 Task: Search one way flight ticket for 1 adult, 6 children, 1 infant in seat and 1 infant on lap in business from New Orleans: Louis Armstrong New Orleans International Airport to Evansville: Evansville Regional Airport on 5-3-2023. Choice of flights is American. Number of bags: 8 checked bags. Price is upto 85000. Outbound departure time preference is 19:15.
Action: Mouse moved to (266, 103)
Screenshot: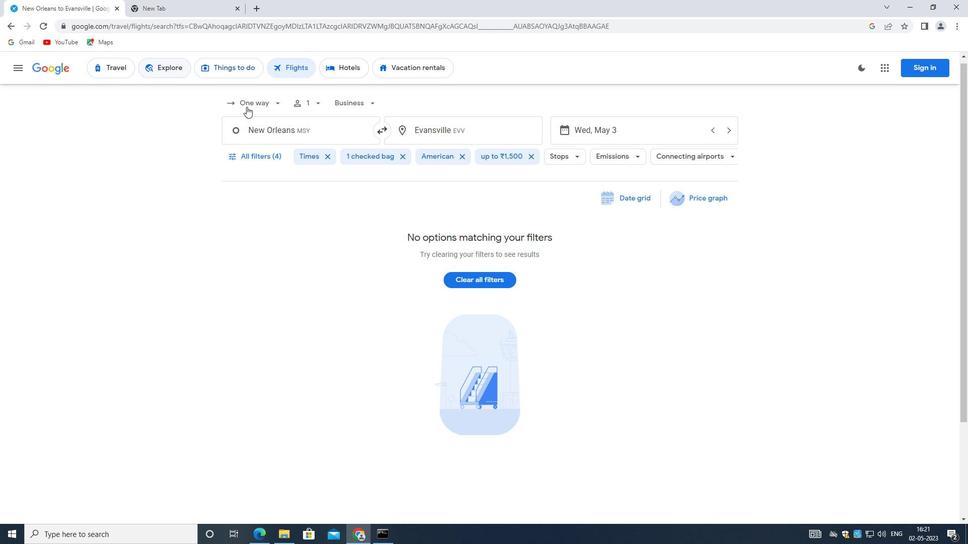 
Action: Mouse pressed left at (266, 103)
Screenshot: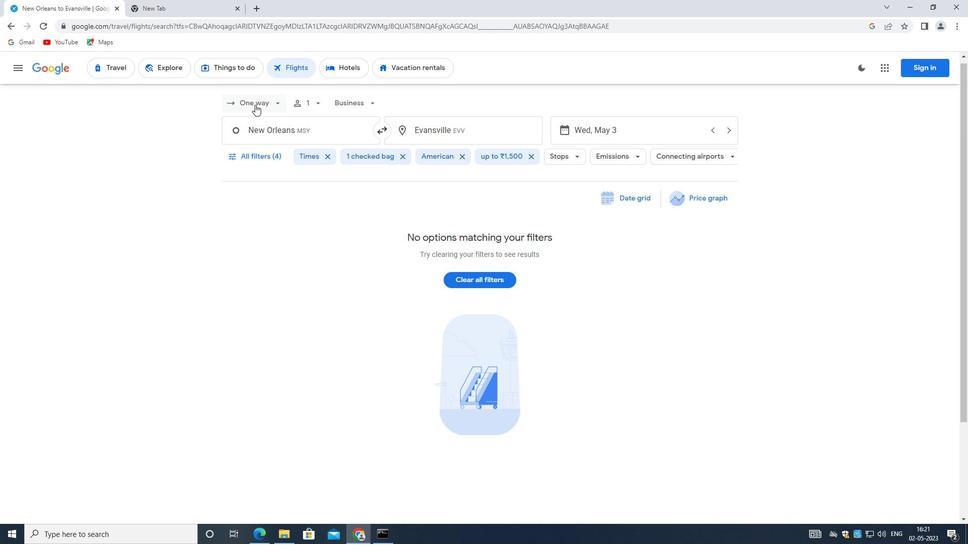 
Action: Mouse moved to (274, 146)
Screenshot: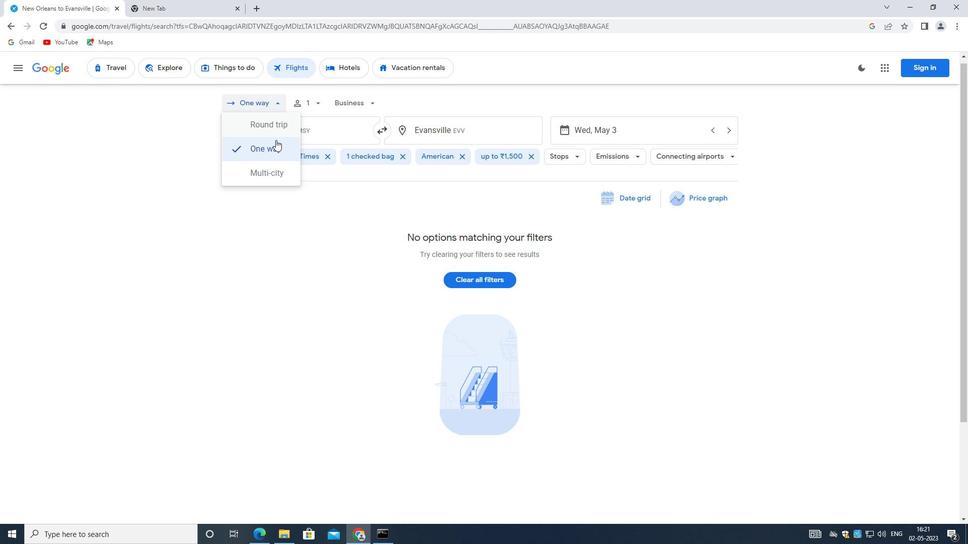 
Action: Mouse pressed left at (274, 146)
Screenshot: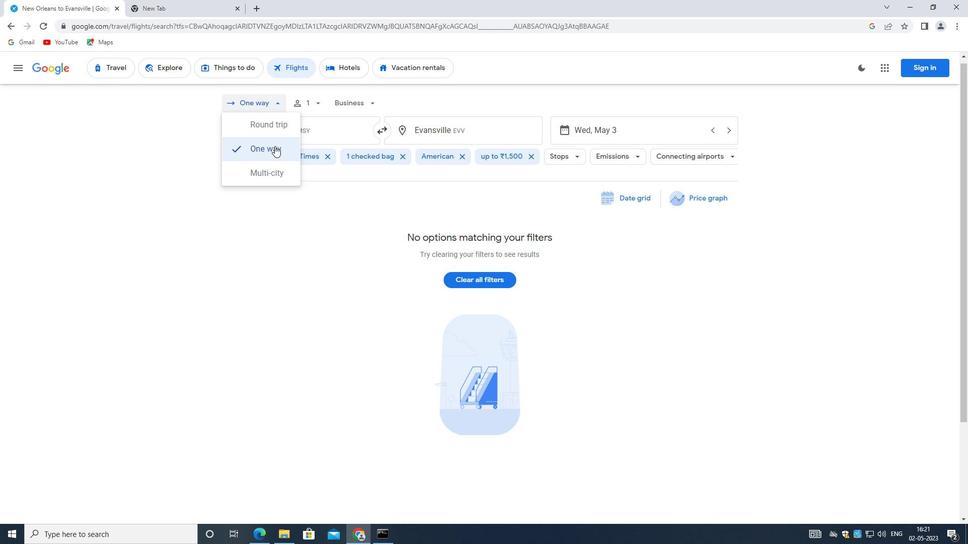 
Action: Mouse moved to (317, 103)
Screenshot: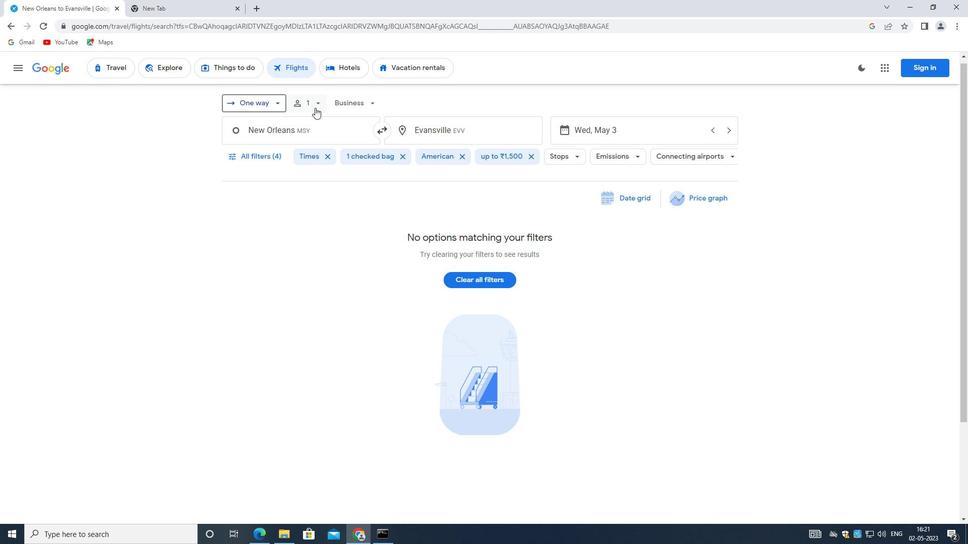 
Action: Mouse pressed left at (317, 103)
Screenshot: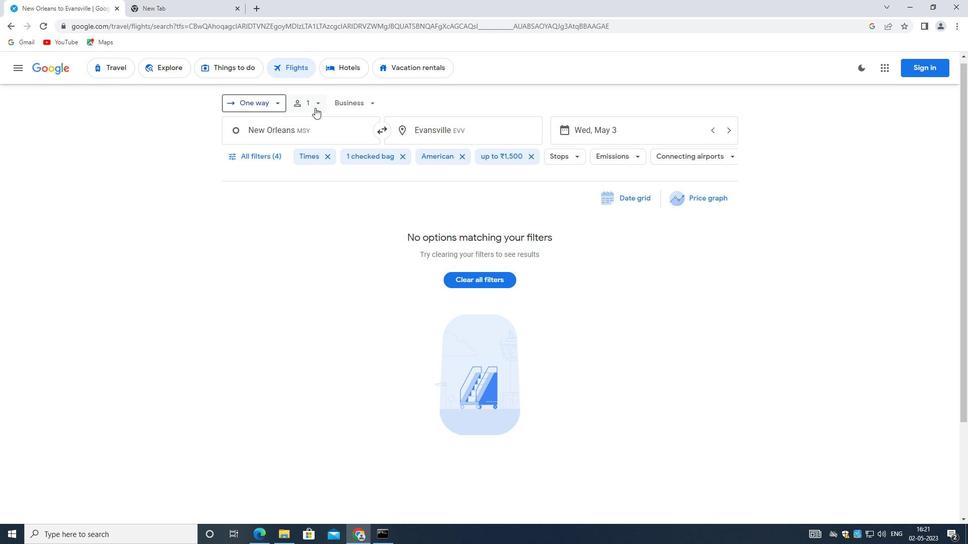 
Action: Mouse moved to (397, 151)
Screenshot: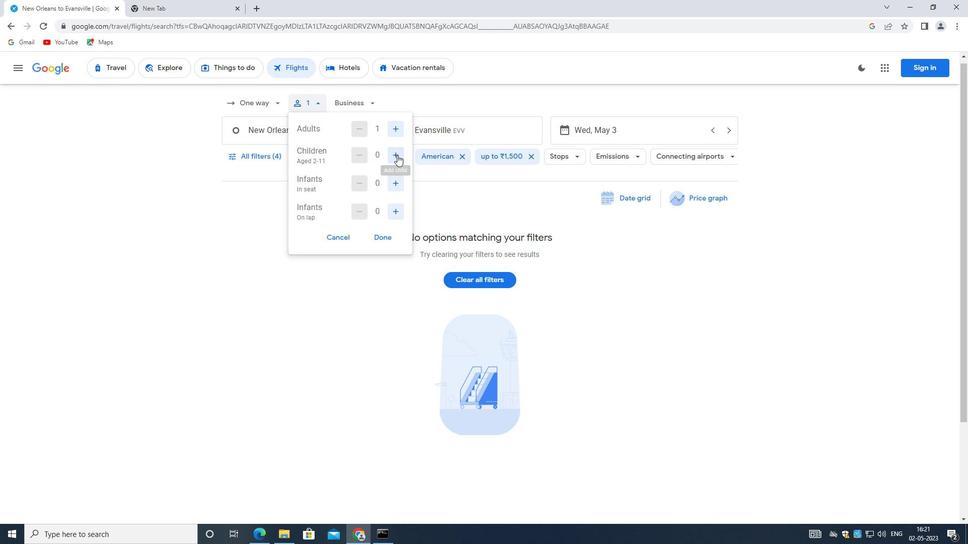 
Action: Mouse pressed left at (397, 151)
Screenshot: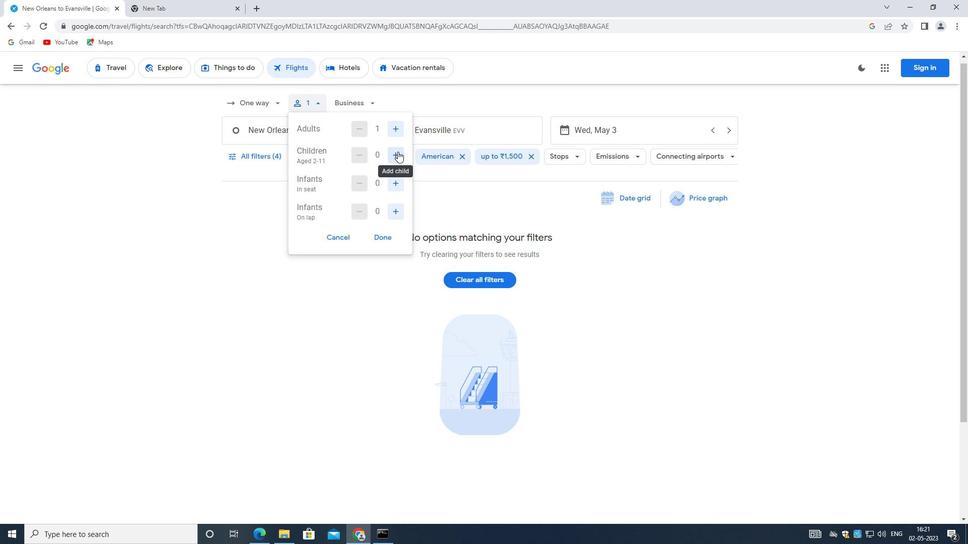 
Action: Mouse pressed left at (397, 151)
Screenshot: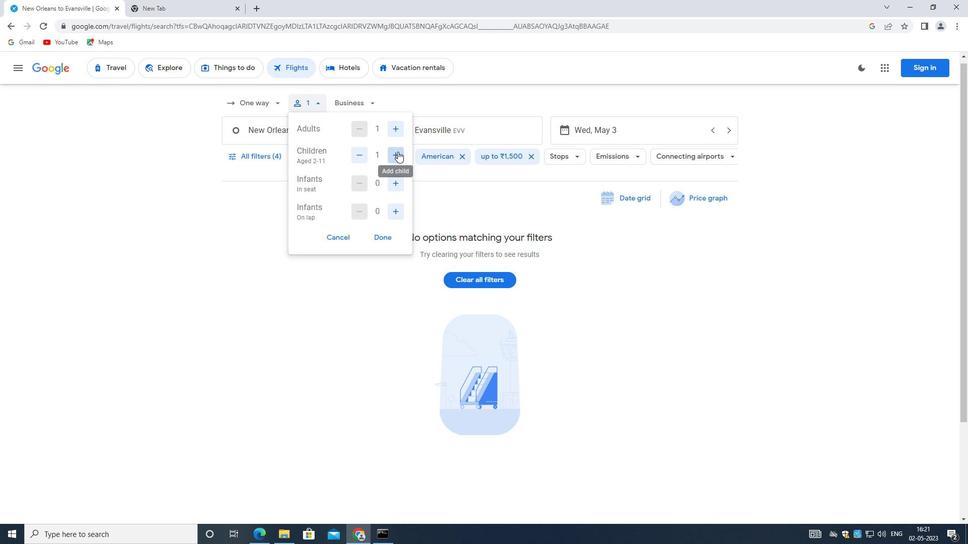 
Action: Mouse moved to (398, 152)
Screenshot: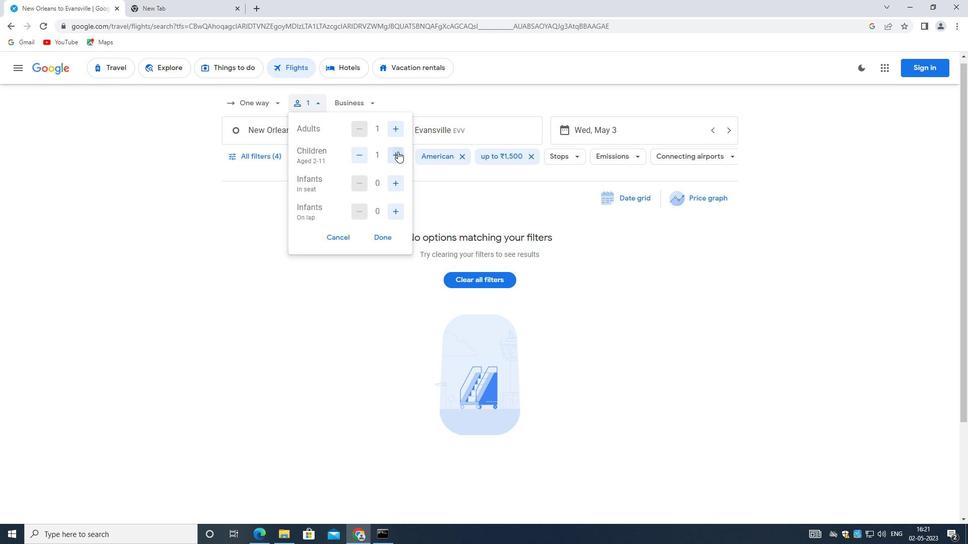 
Action: Mouse pressed left at (398, 152)
Screenshot: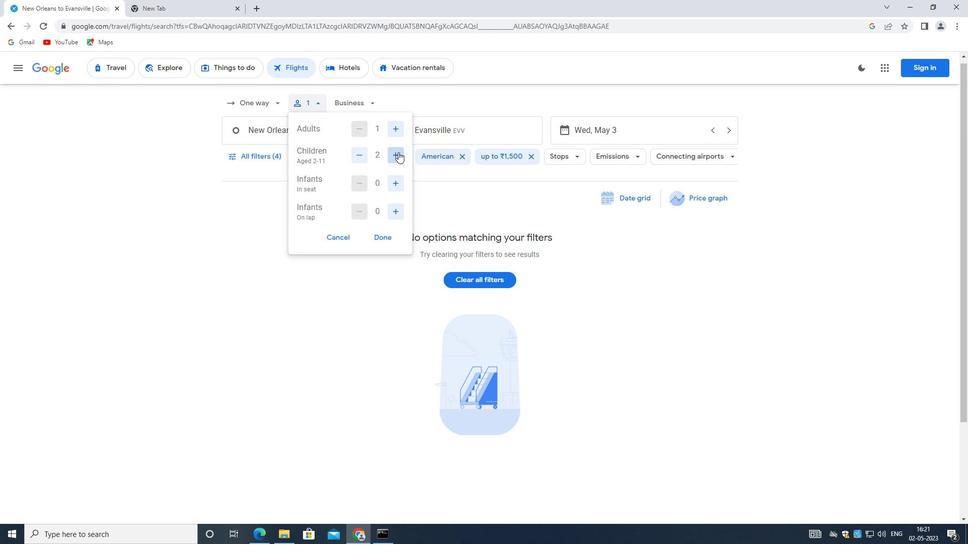 
Action: Mouse moved to (400, 154)
Screenshot: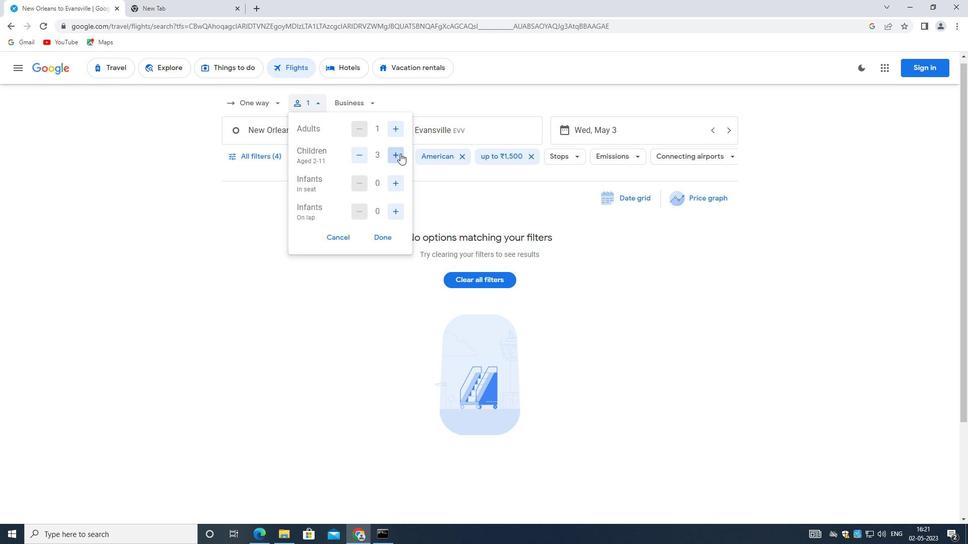 
Action: Mouse pressed left at (400, 154)
Screenshot: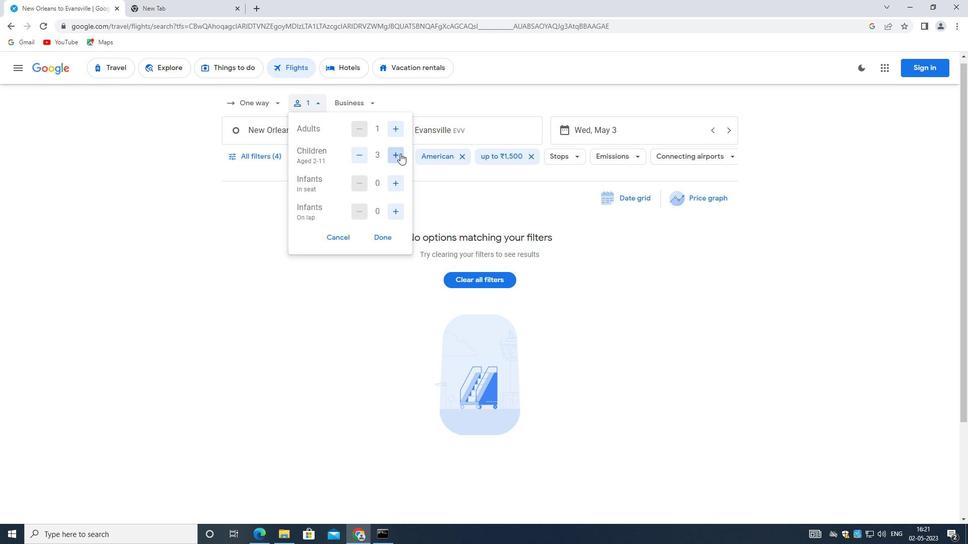 
Action: Mouse pressed left at (400, 154)
Screenshot: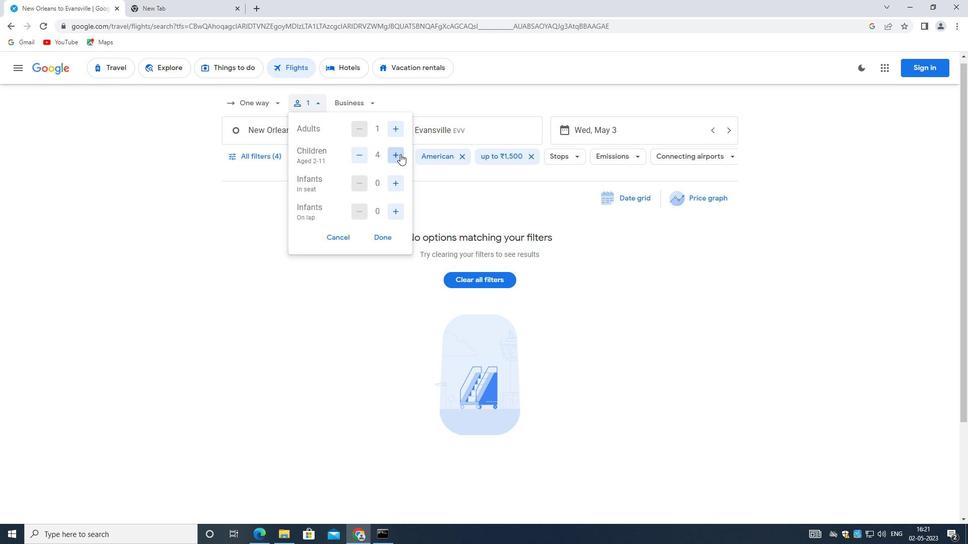 
Action: Mouse moved to (400, 154)
Screenshot: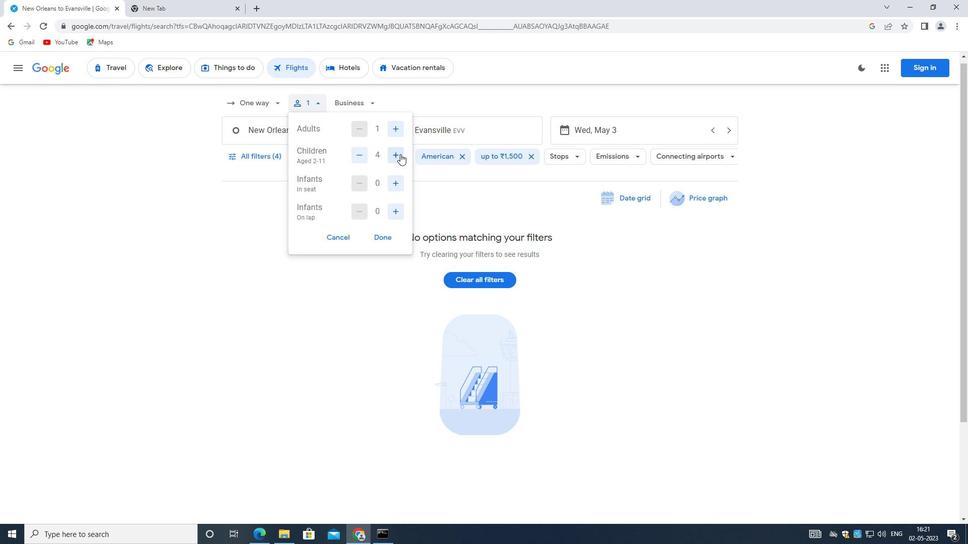
Action: Mouse pressed left at (400, 154)
Screenshot: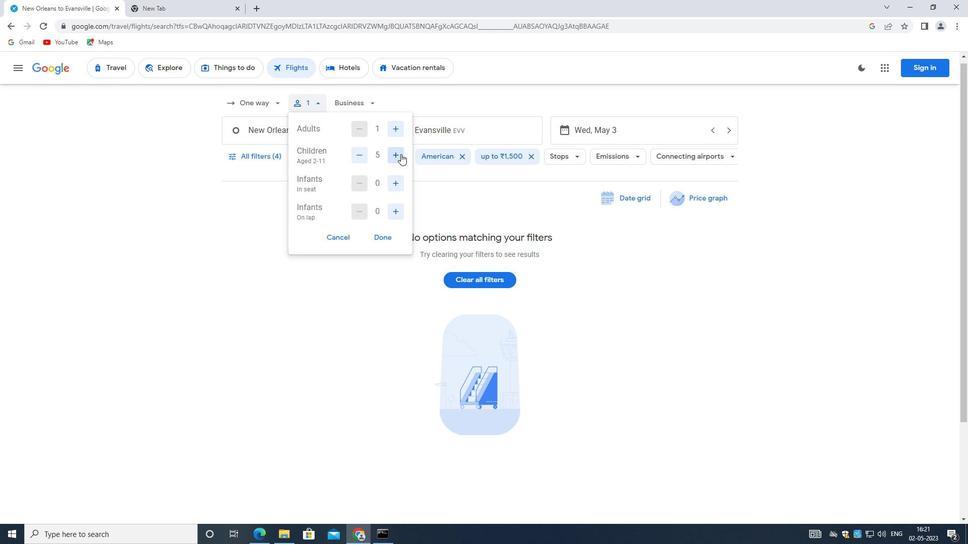 
Action: Mouse moved to (396, 184)
Screenshot: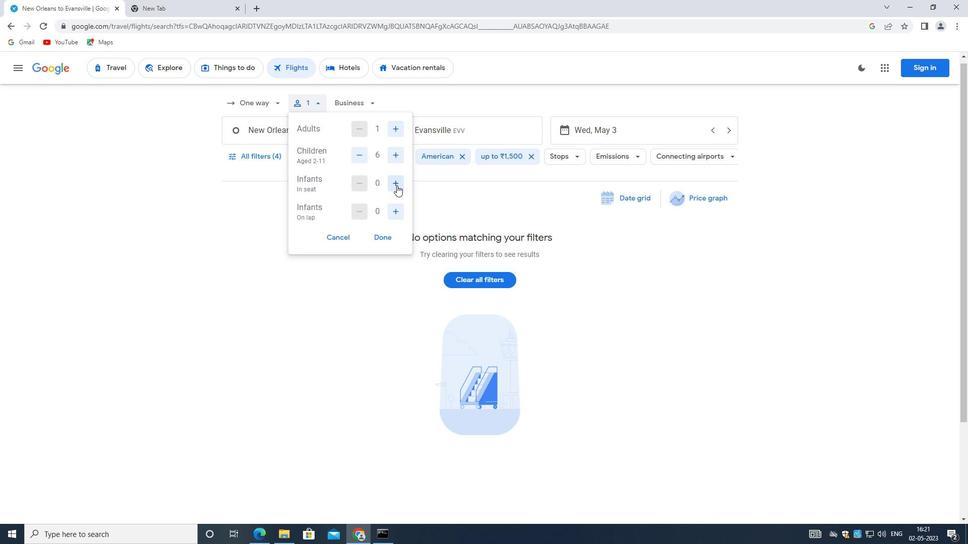 
Action: Mouse pressed left at (396, 184)
Screenshot: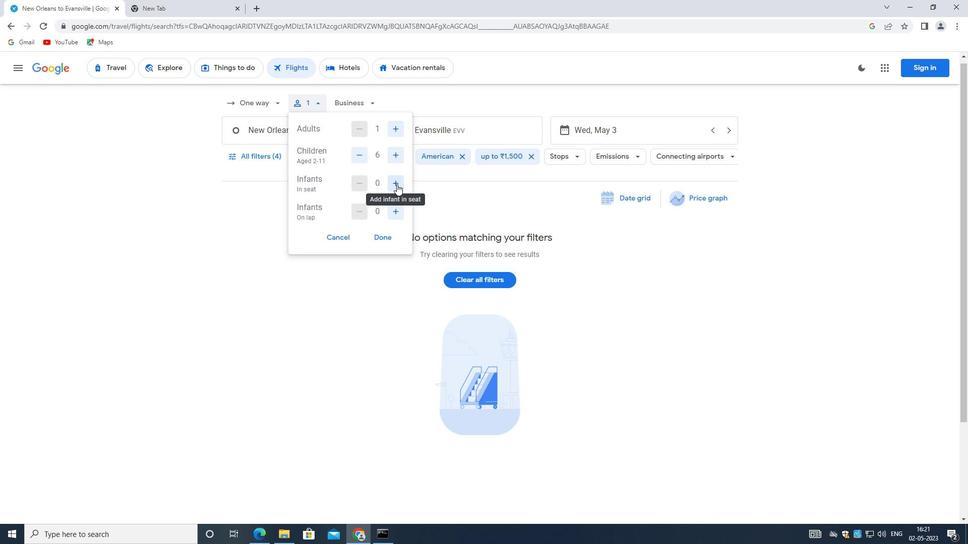 
Action: Mouse moved to (397, 210)
Screenshot: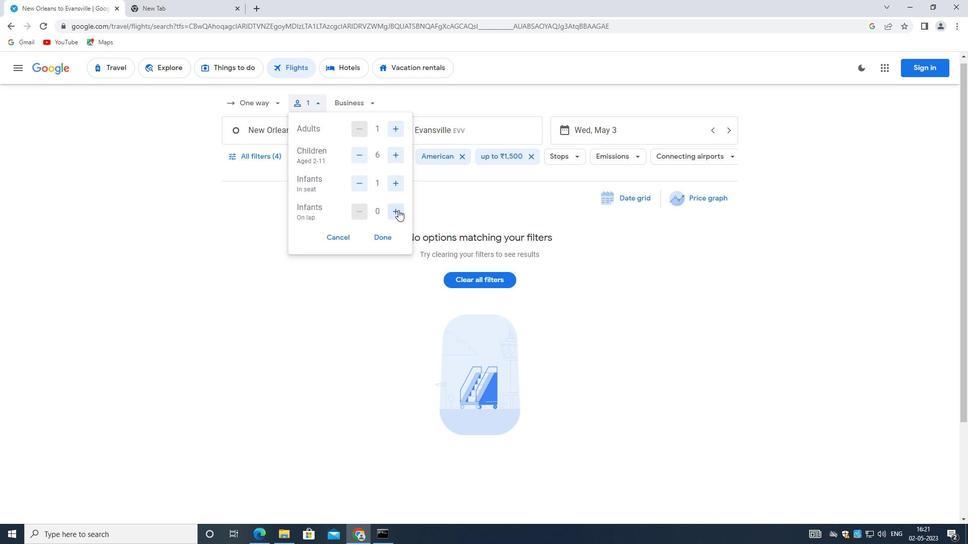 
Action: Mouse pressed left at (397, 210)
Screenshot: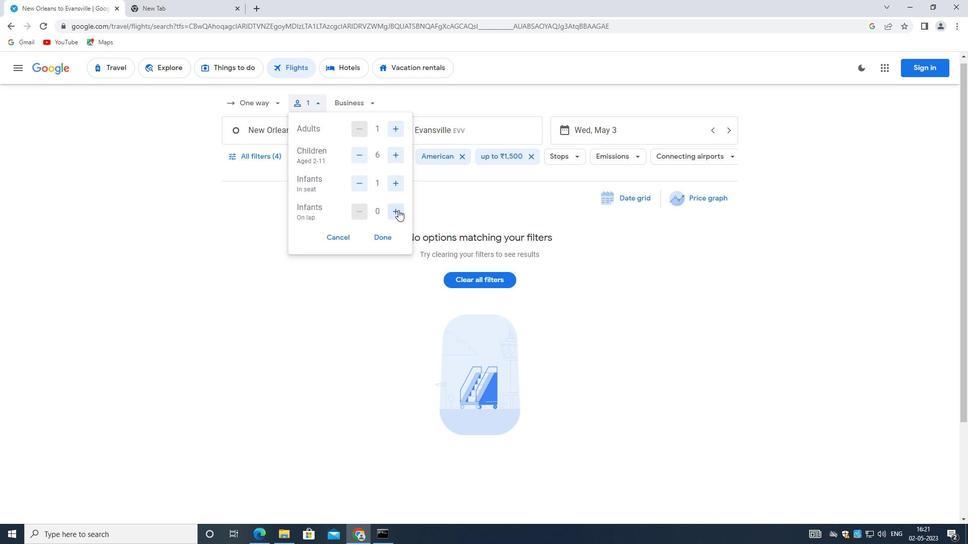 
Action: Mouse moved to (382, 236)
Screenshot: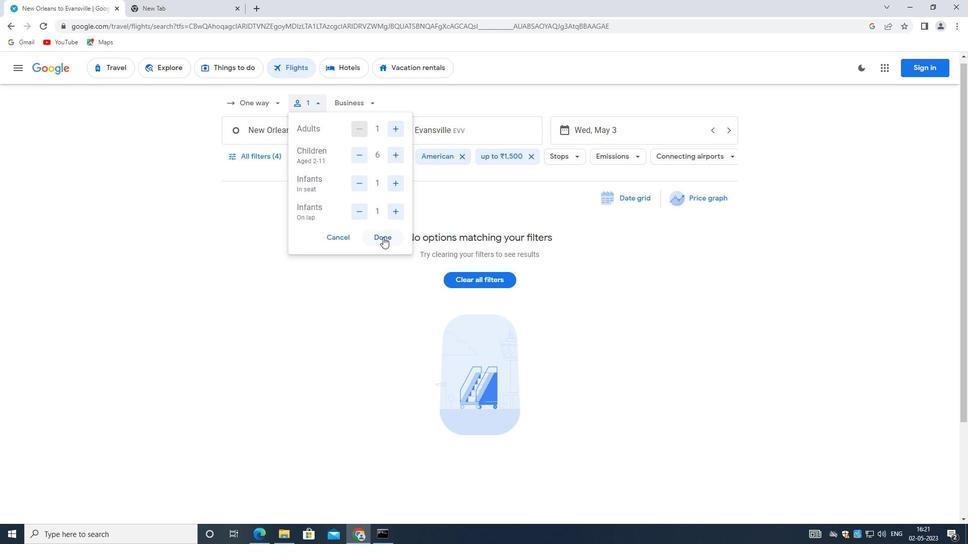 
Action: Mouse pressed left at (382, 236)
Screenshot: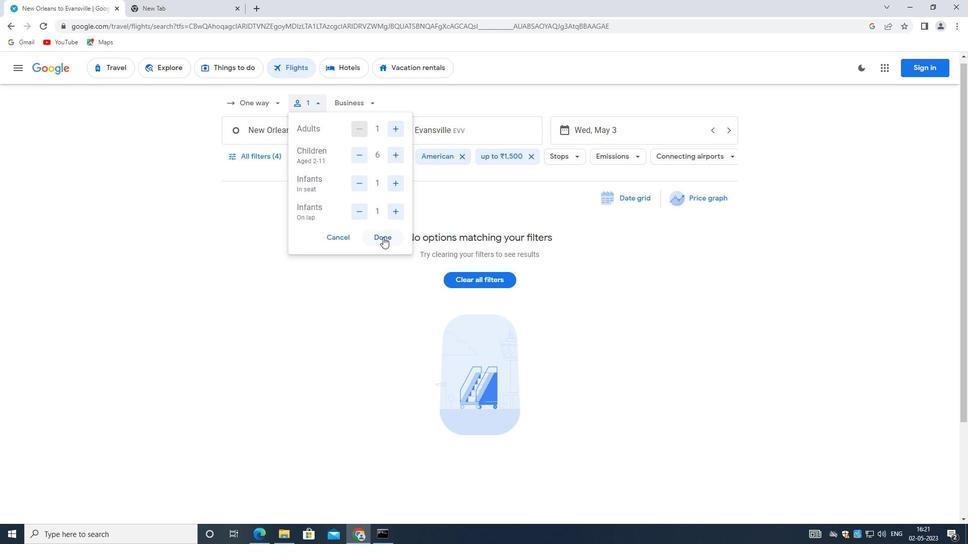 
Action: Mouse moved to (348, 101)
Screenshot: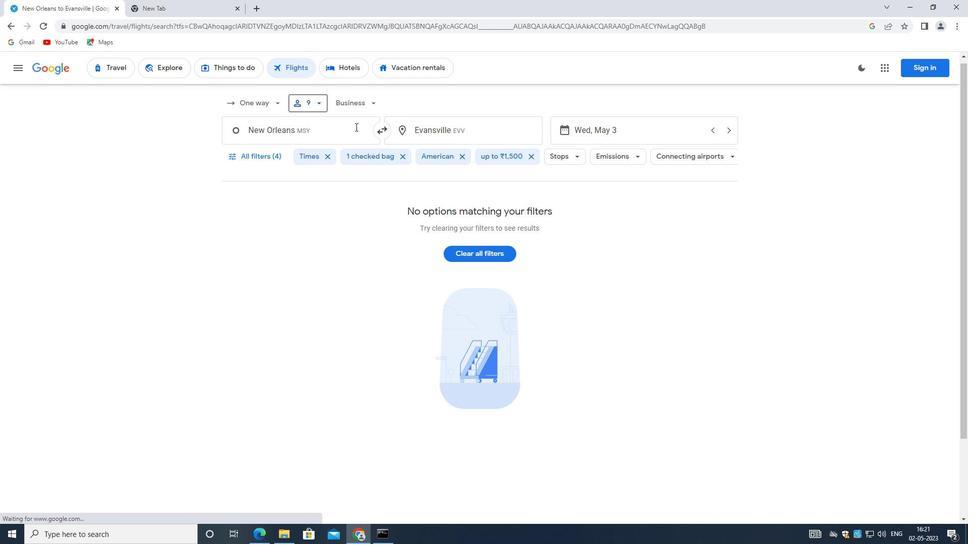 
Action: Mouse pressed left at (348, 101)
Screenshot: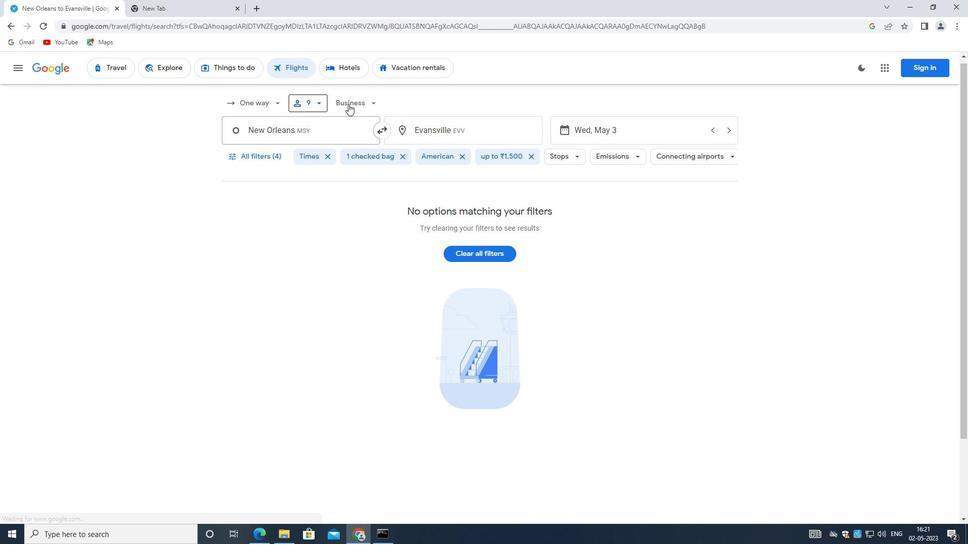 
Action: Mouse moved to (385, 168)
Screenshot: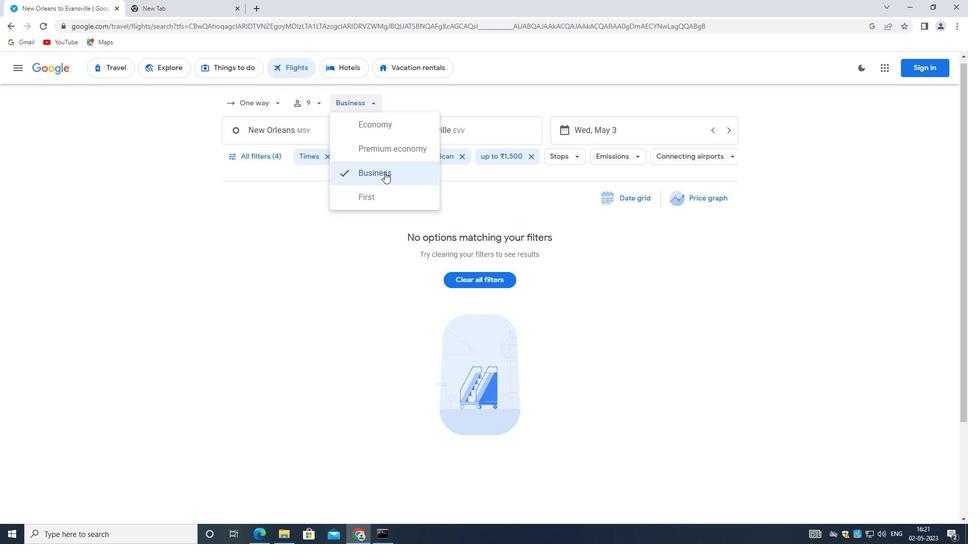 
Action: Mouse pressed left at (385, 168)
Screenshot: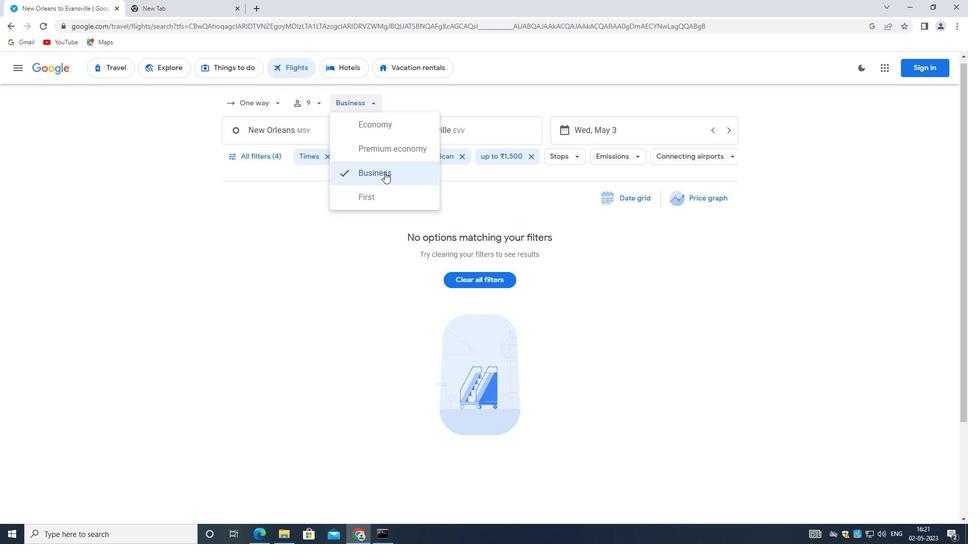 
Action: Mouse moved to (296, 126)
Screenshot: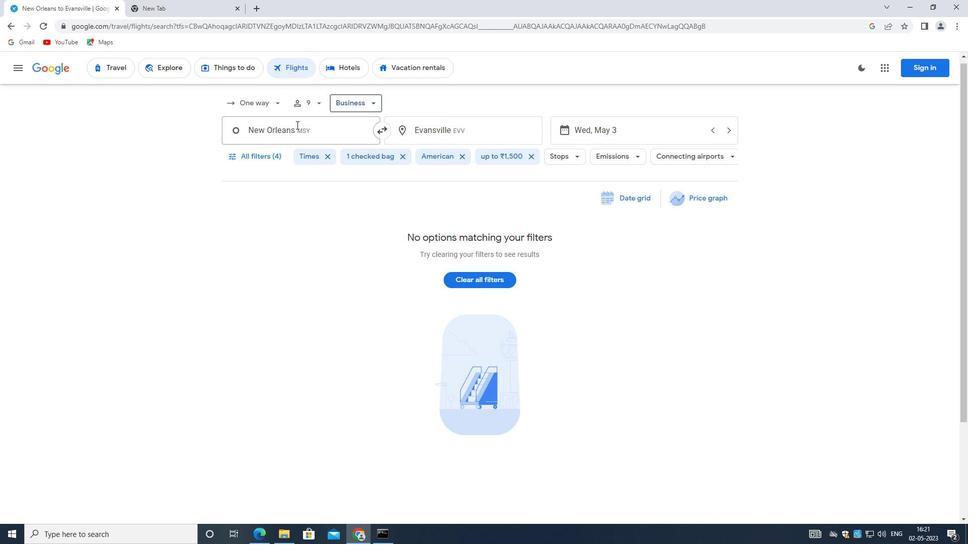 
Action: Mouse pressed left at (296, 126)
Screenshot: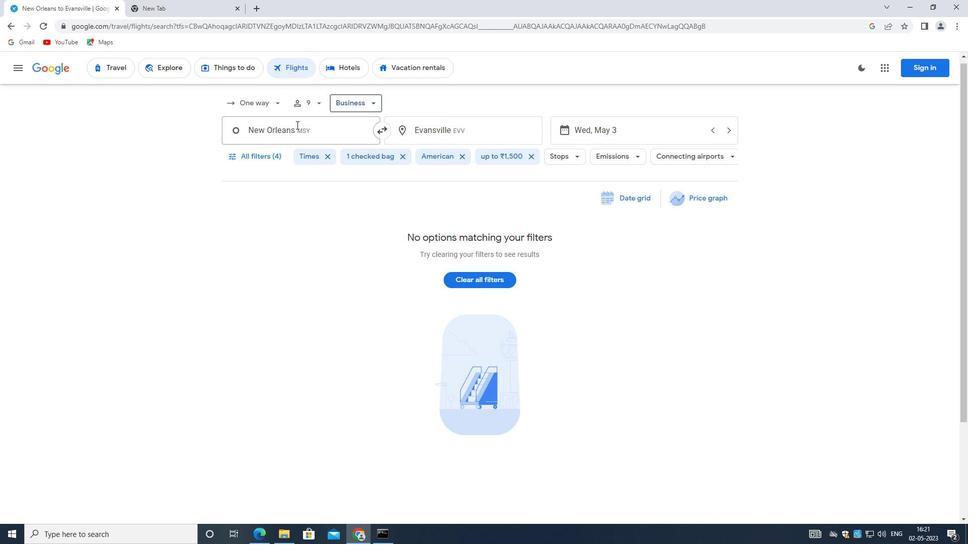 
Action: Mouse moved to (305, 160)
Screenshot: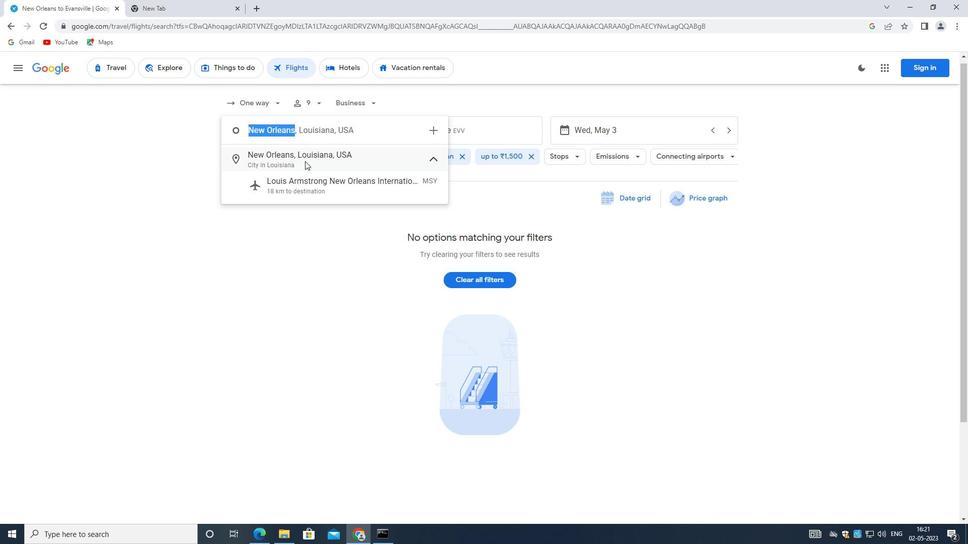 
Action: Mouse pressed left at (305, 160)
Screenshot: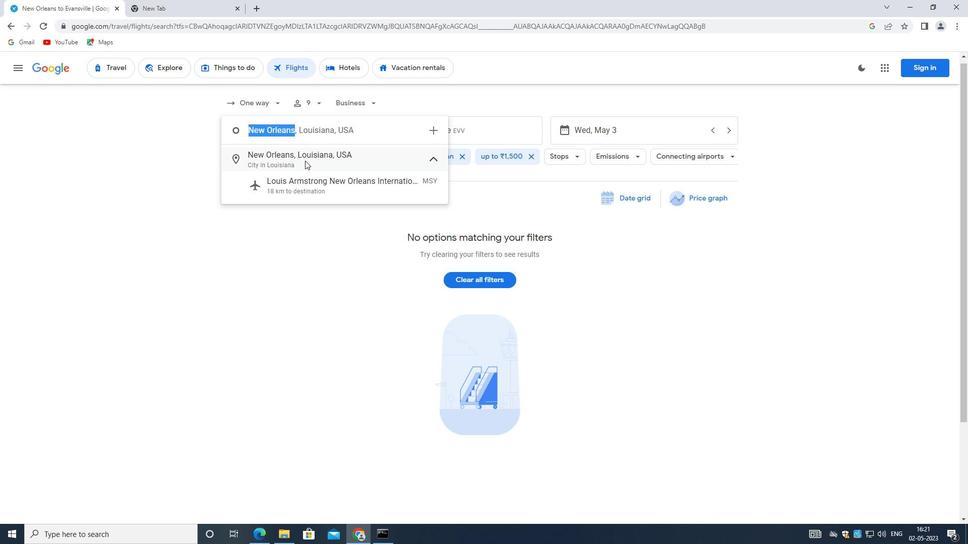 
Action: Mouse moved to (438, 130)
Screenshot: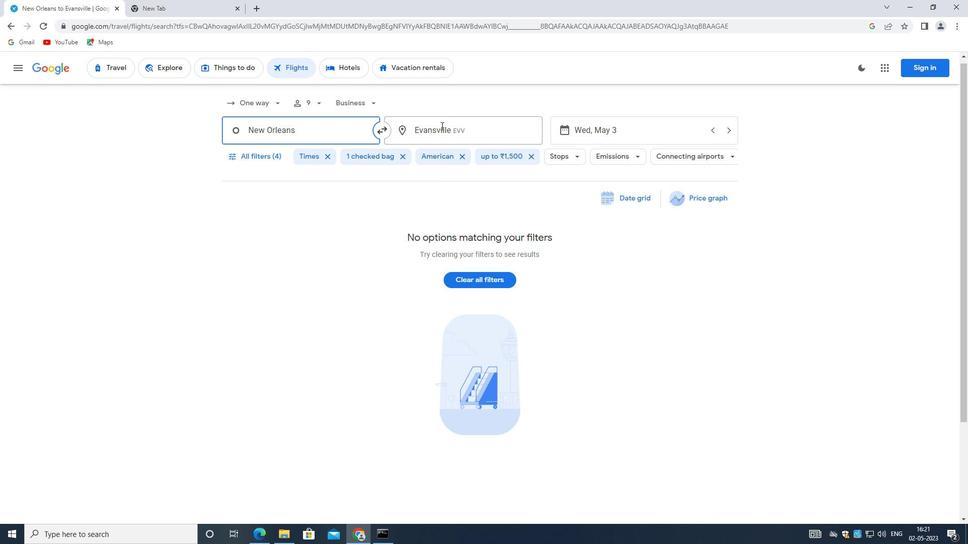 
Action: Mouse pressed left at (438, 130)
Screenshot: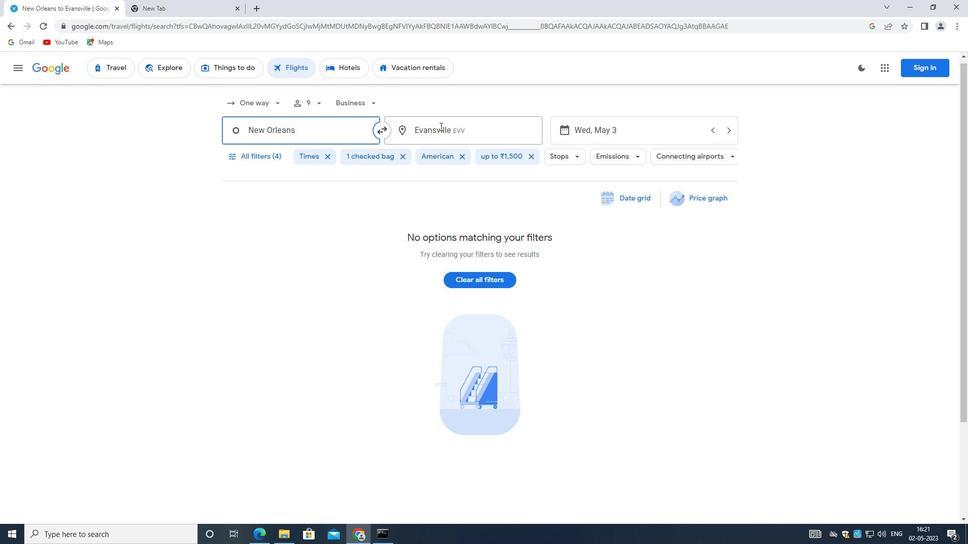 
Action: Mouse moved to (466, 178)
Screenshot: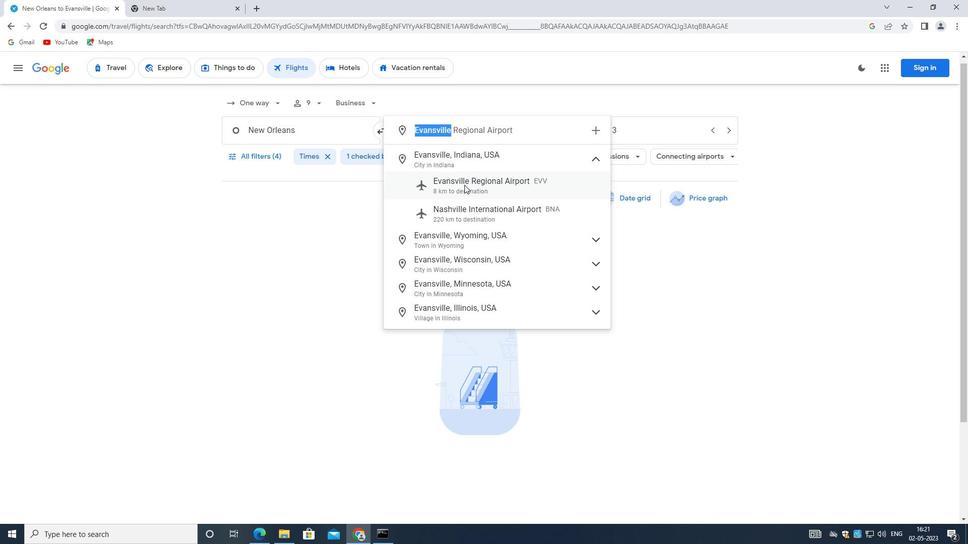 
Action: Mouse pressed left at (466, 178)
Screenshot: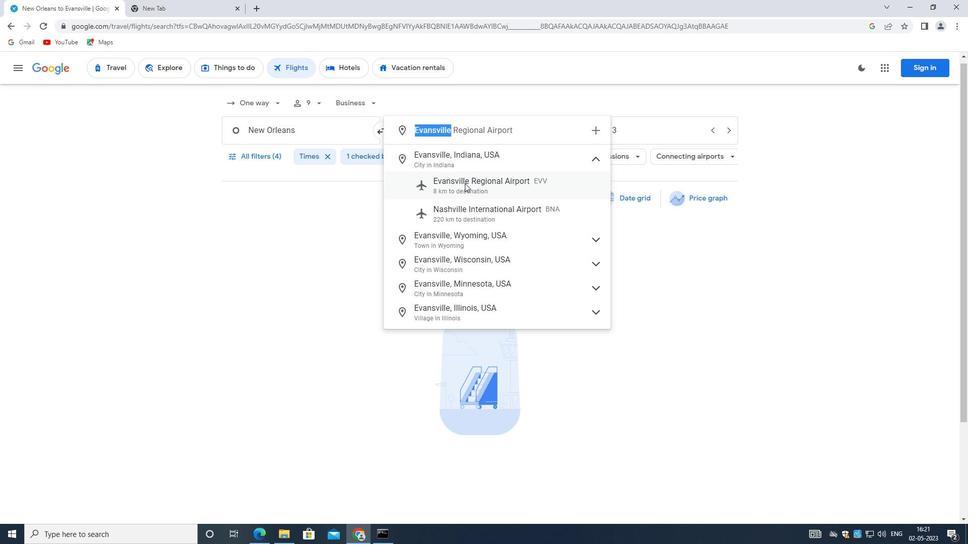 
Action: Mouse moved to (598, 132)
Screenshot: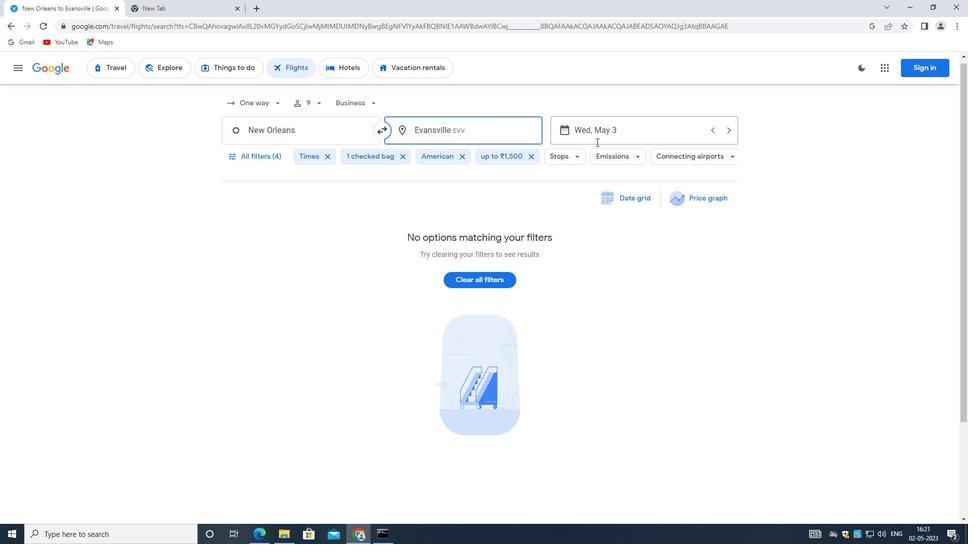 
Action: Mouse pressed left at (598, 132)
Screenshot: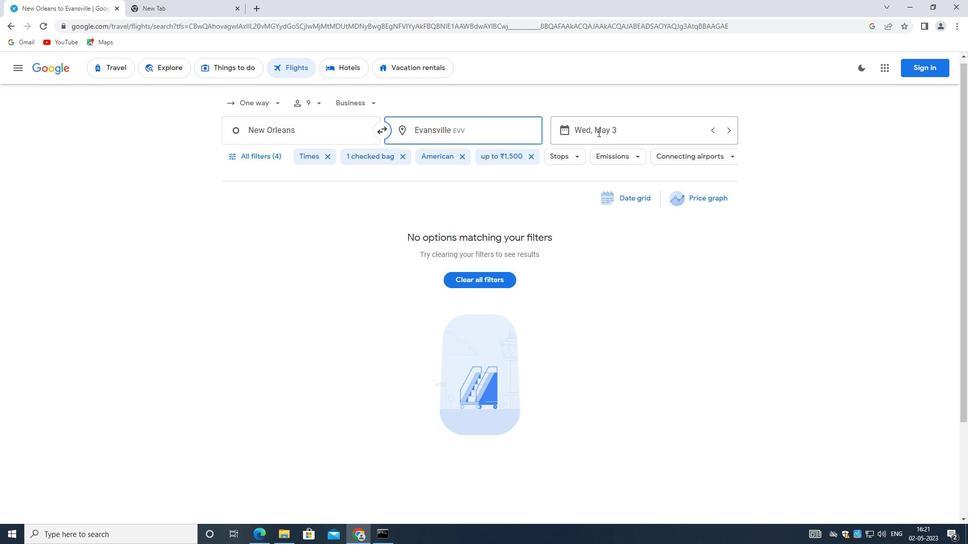 
Action: Mouse moved to (723, 372)
Screenshot: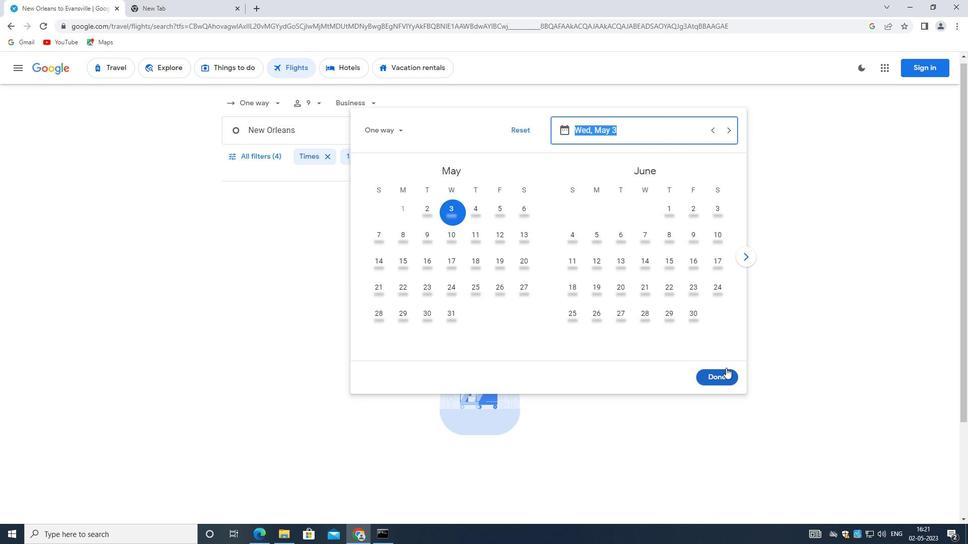 
Action: Mouse pressed left at (723, 372)
Screenshot: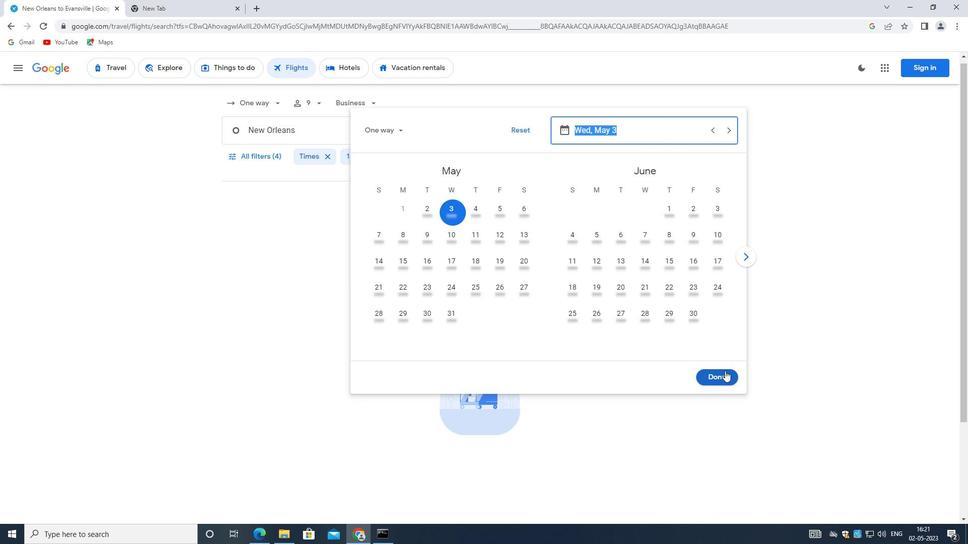 
Action: Mouse moved to (258, 153)
Screenshot: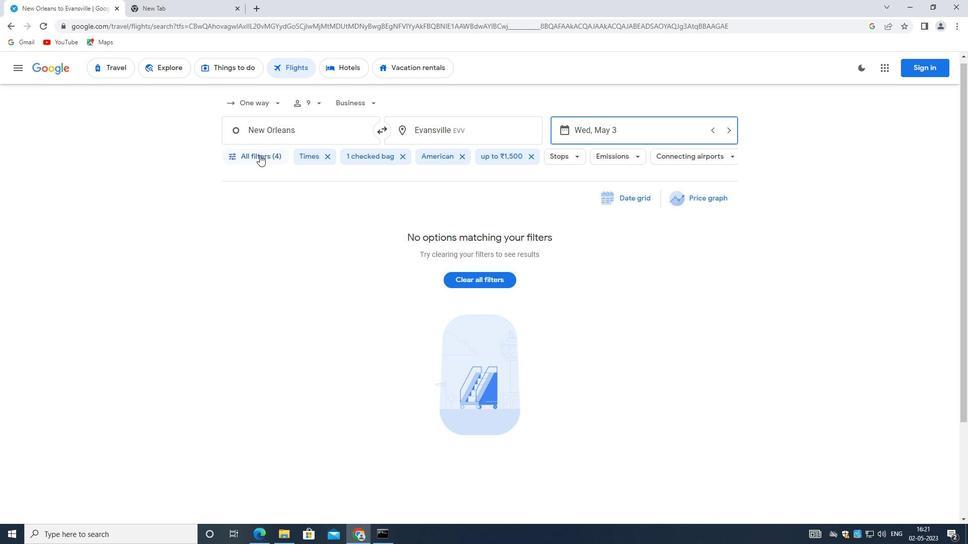 
Action: Mouse pressed left at (258, 153)
Screenshot: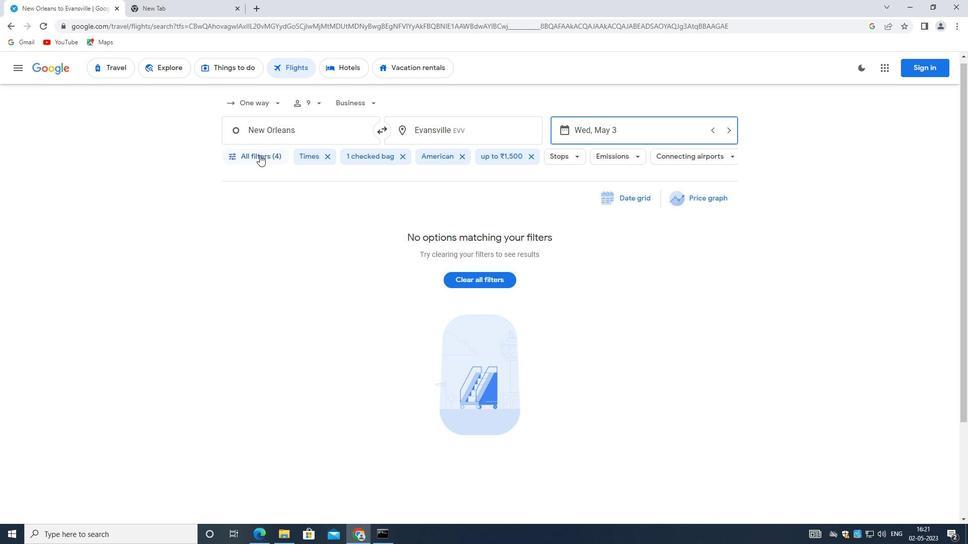 
Action: Mouse moved to (327, 322)
Screenshot: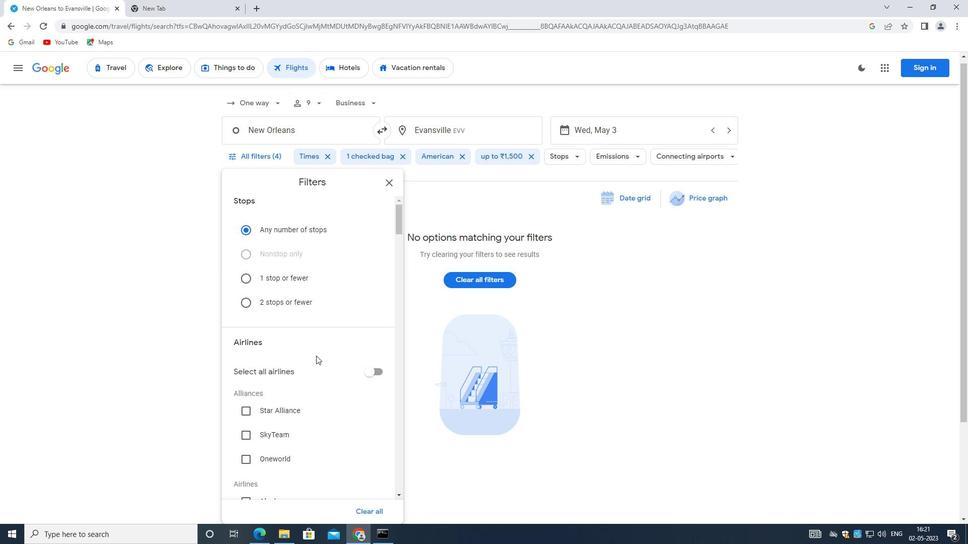 
Action: Mouse scrolled (327, 322) with delta (0, 0)
Screenshot: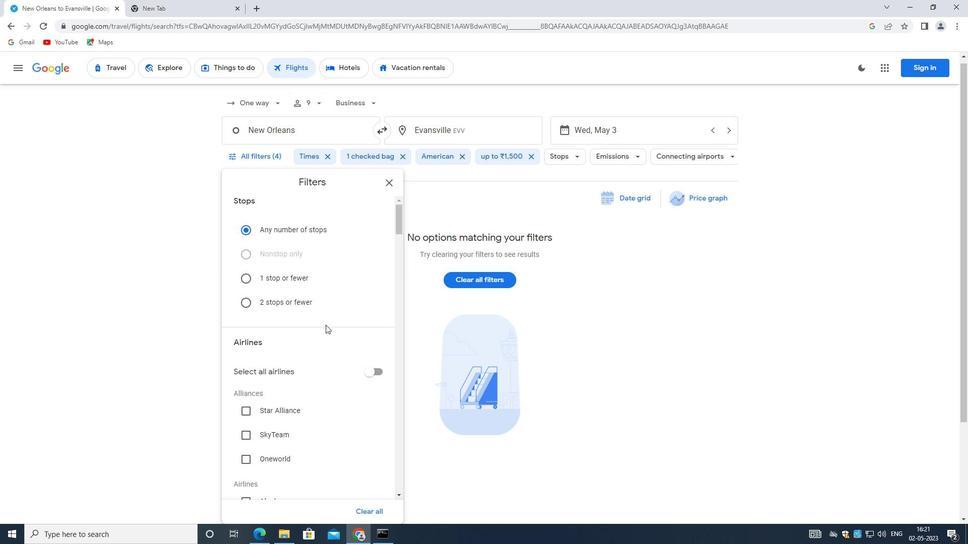 
Action: Mouse moved to (313, 313)
Screenshot: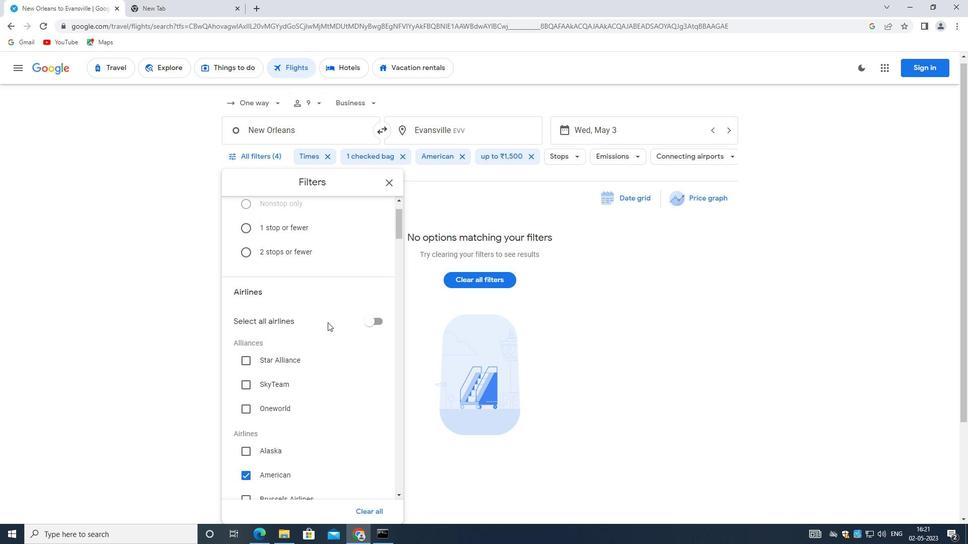 
Action: Mouse scrolled (313, 313) with delta (0, 0)
Screenshot: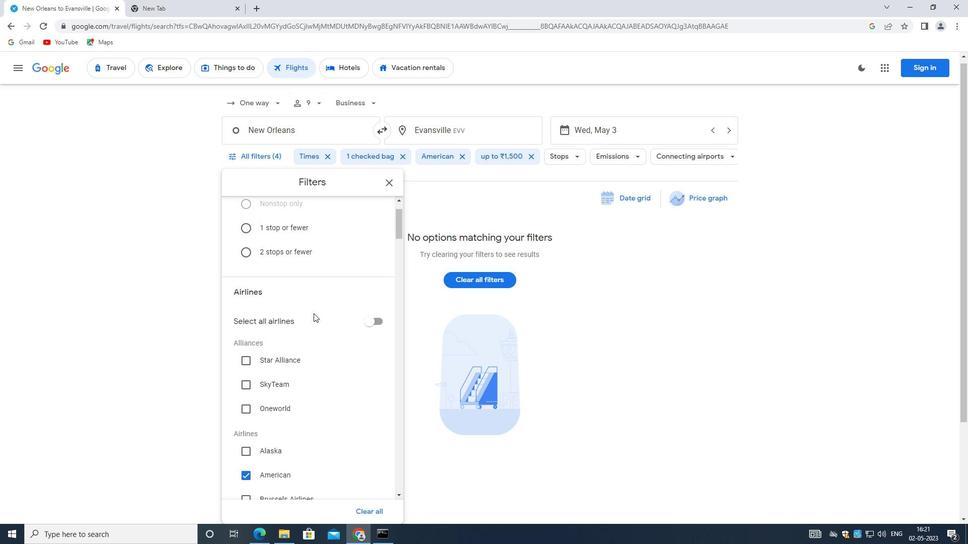 
Action: Mouse moved to (313, 313)
Screenshot: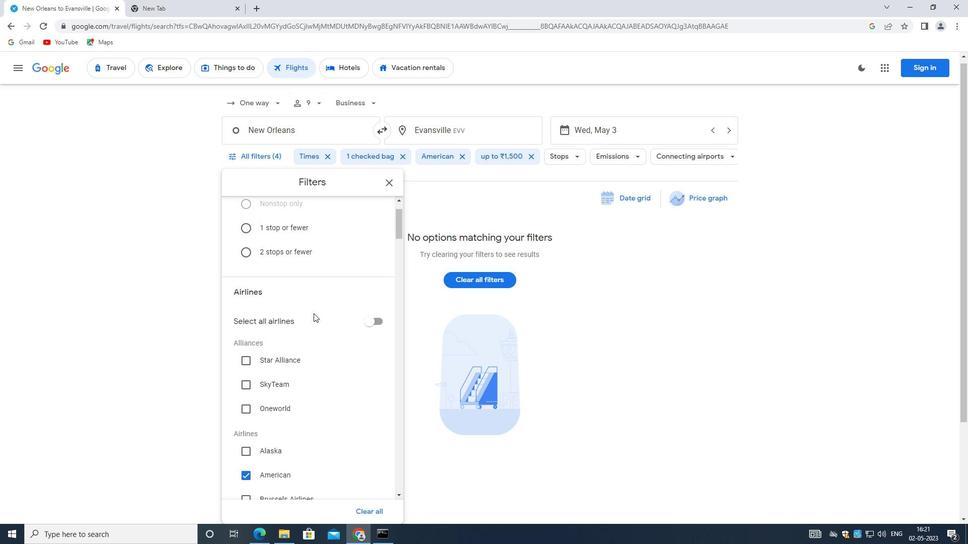 
Action: Mouse scrolled (313, 313) with delta (0, 0)
Screenshot: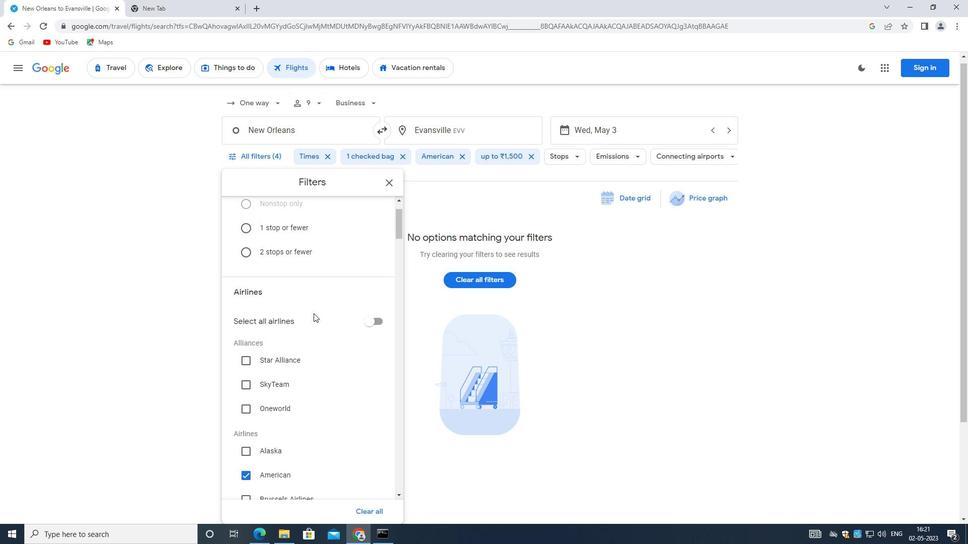 
Action: Mouse moved to (316, 376)
Screenshot: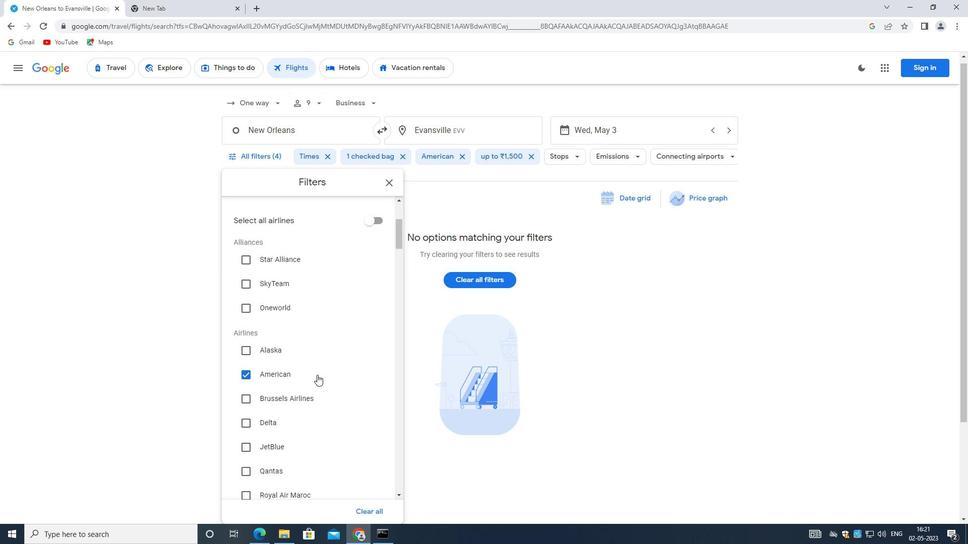 
Action: Mouse scrolled (316, 375) with delta (0, 0)
Screenshot: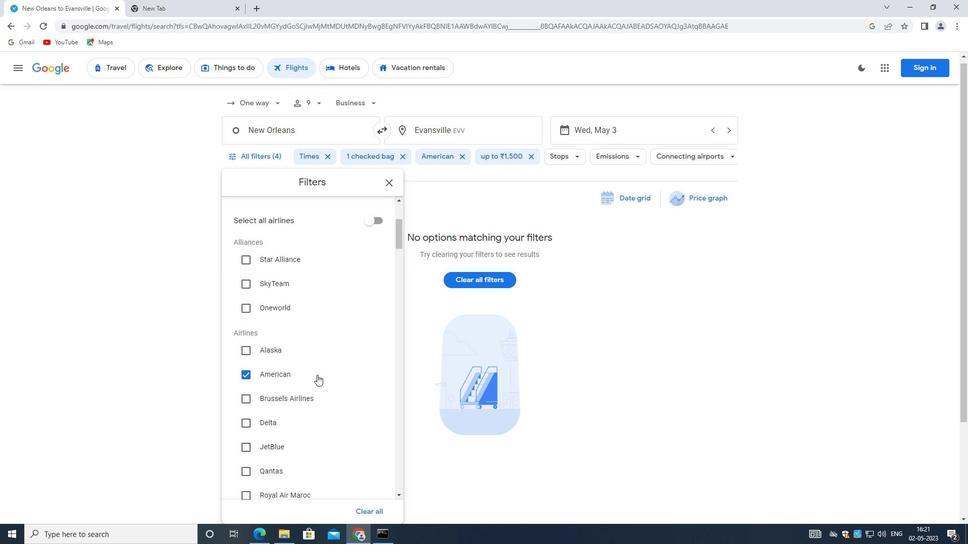 
Action: Mouse moved to (363, 325)
Screenshot: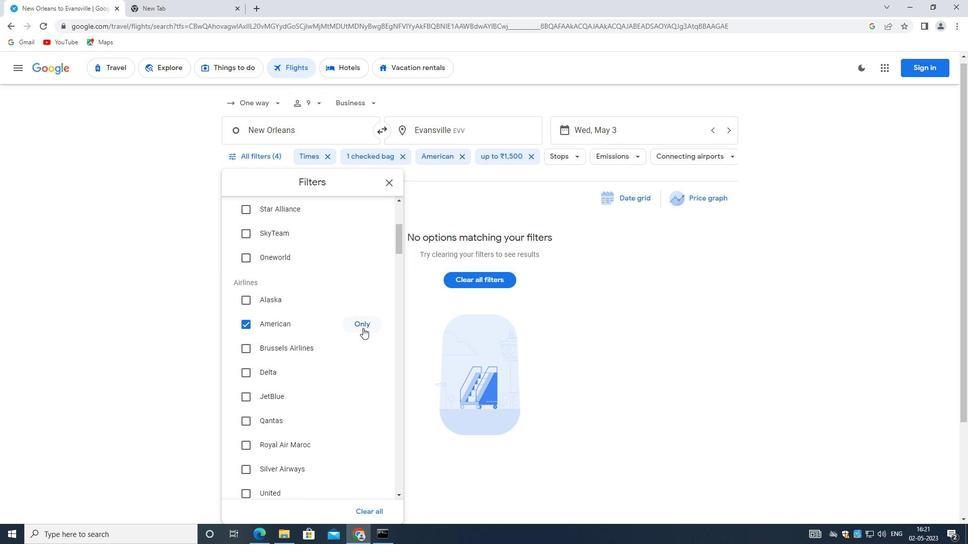 
Action: Mouse pressed left at (363, 325)
Screenshot: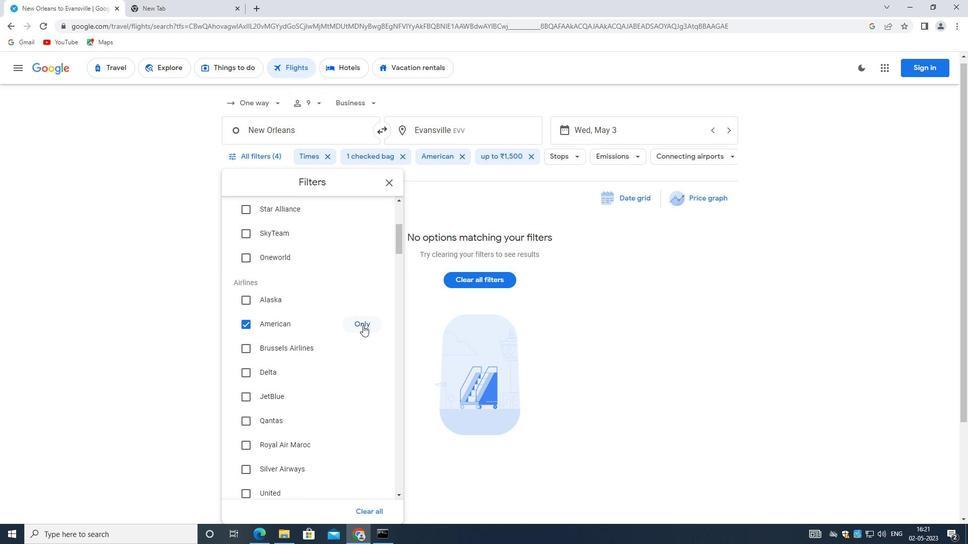 
Action: Mouse moved to (359, 331)
Screenshot: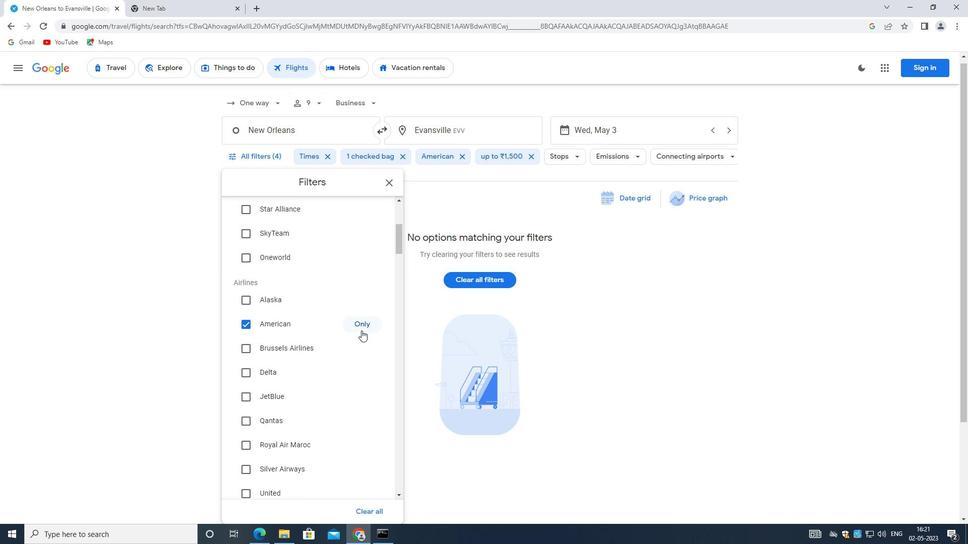
Action: Mouse scrolled (359, 330) with delta (0, 0)
Screenshot: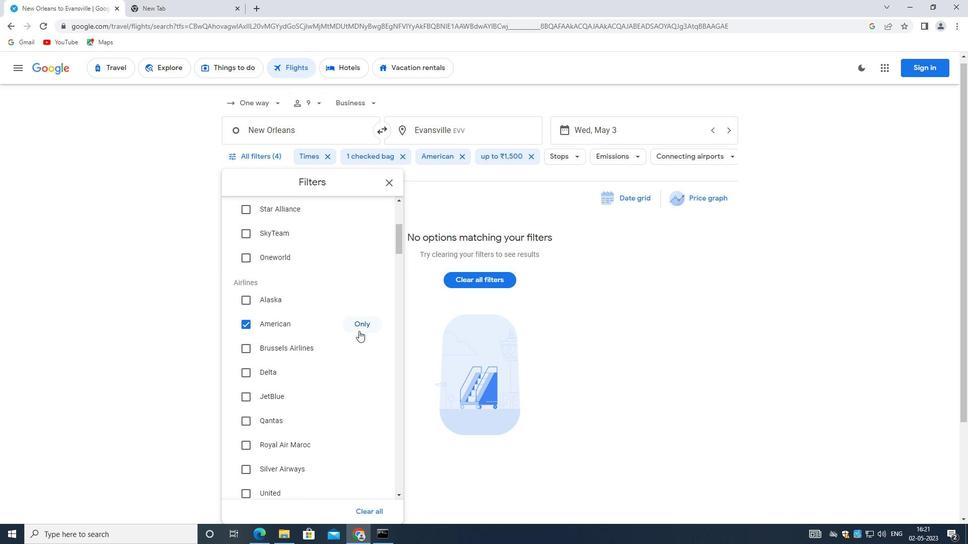 
Action: Mouse moved to (358, 332)
Screenshot: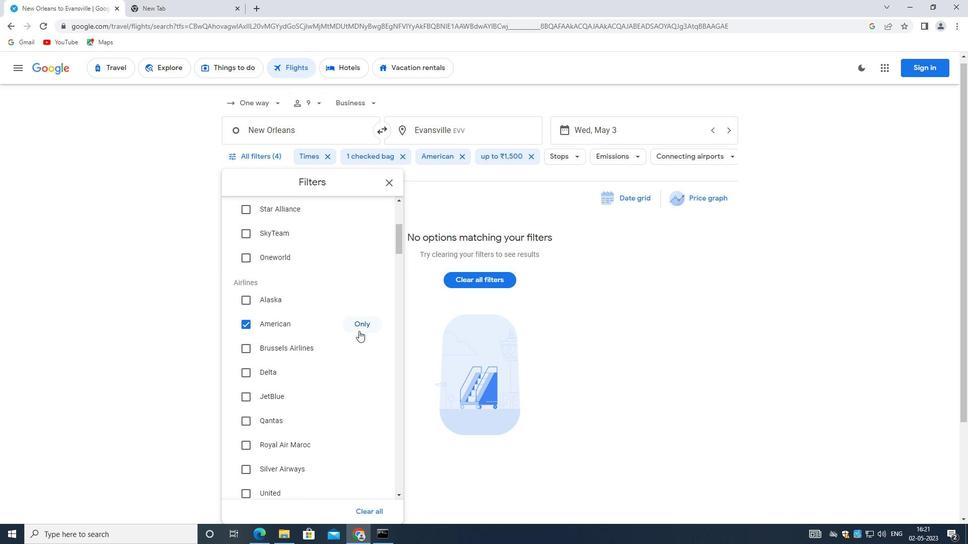 
Action: Mouse scrolled (358, 331) with delta (0, 0)
Screenshot: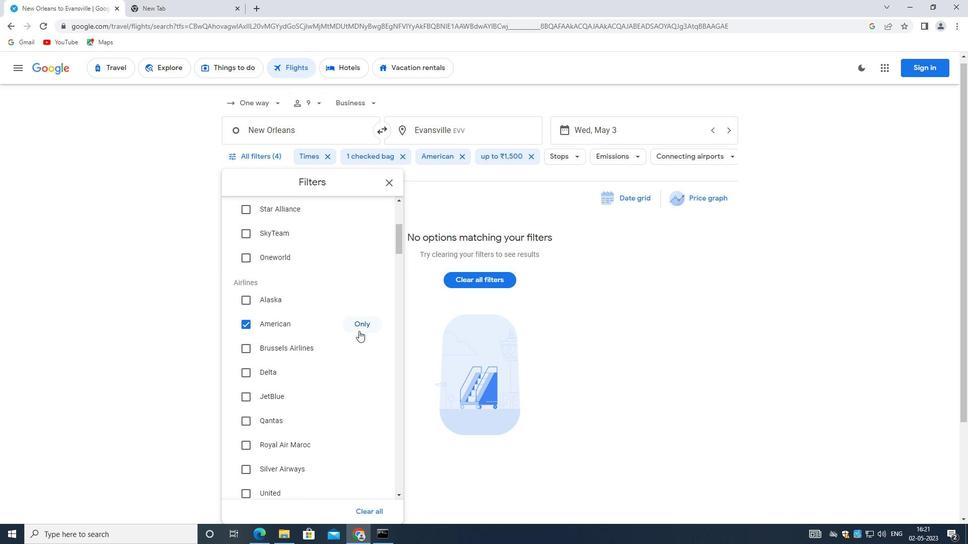 
Action: Mouse moved to (356, 333)
Screenshot: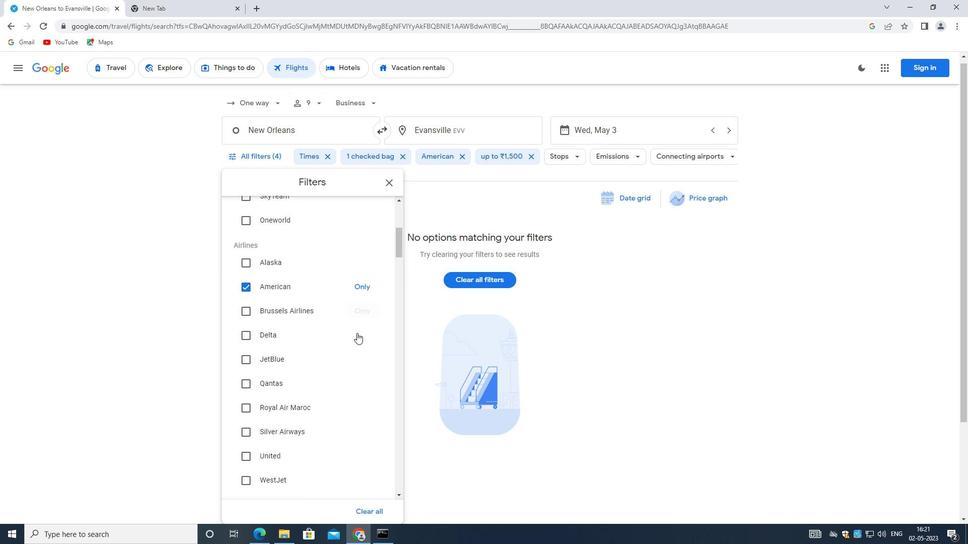 
Action: Mouse scrolled (356, 333) with delta (0, 0)
Screenshot: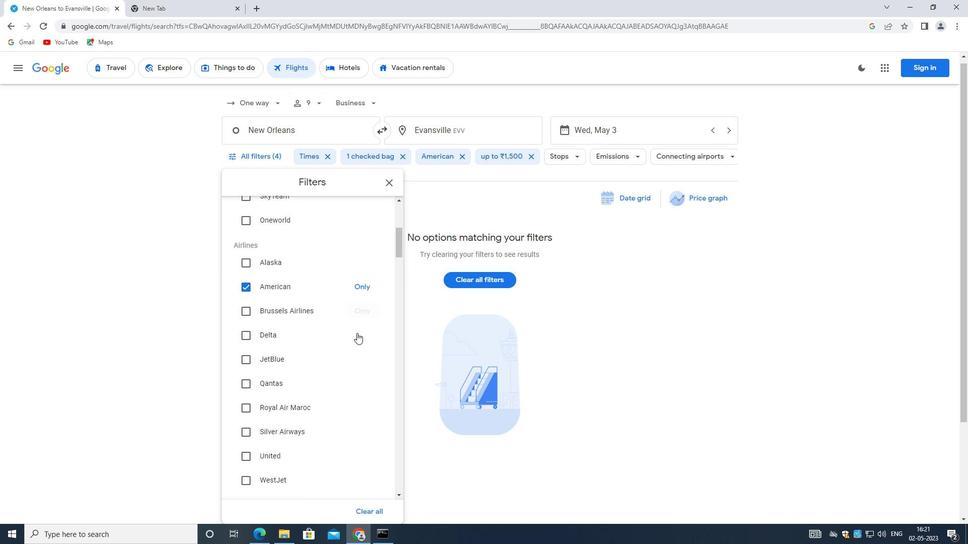 
Action: Mouse moved to (354, 335)
Screenshot: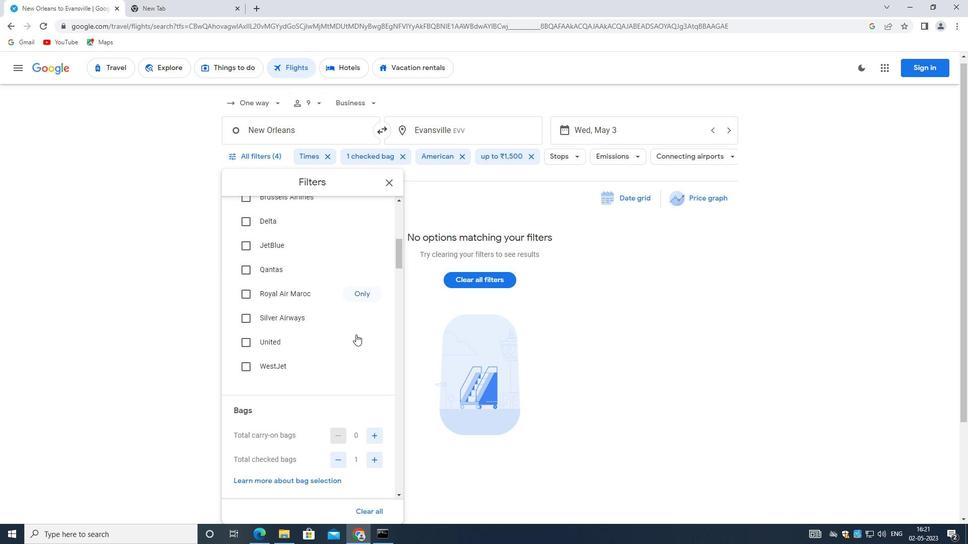 
Action: Mouse scrolled (354, 335) with delta (0, 0)
Screenshot: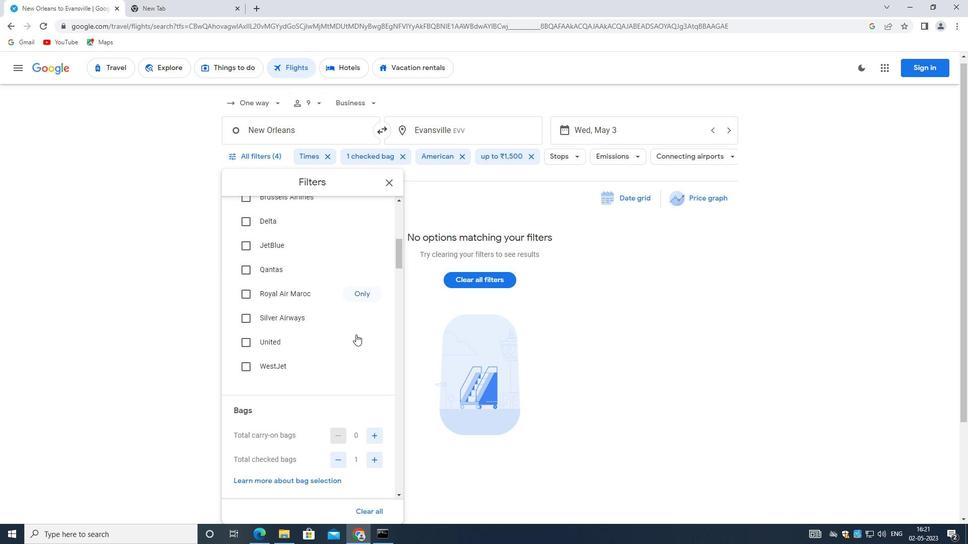 
Action: Mouse moved to (376, 410)
Screenshot: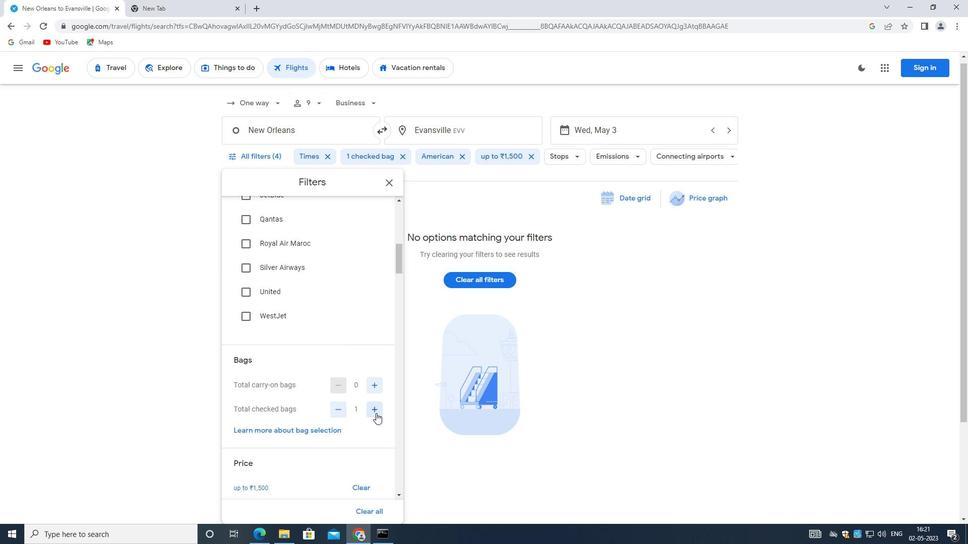 
Action: Mouse pressed left at (376, 410)
Screenshot: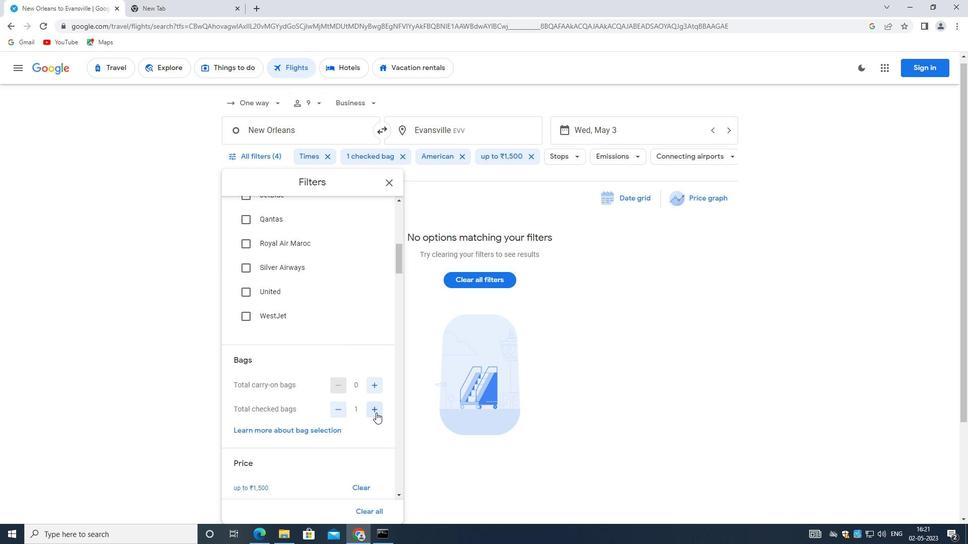 
Action: Mouse pressed left at (376, 410)
Screenshot: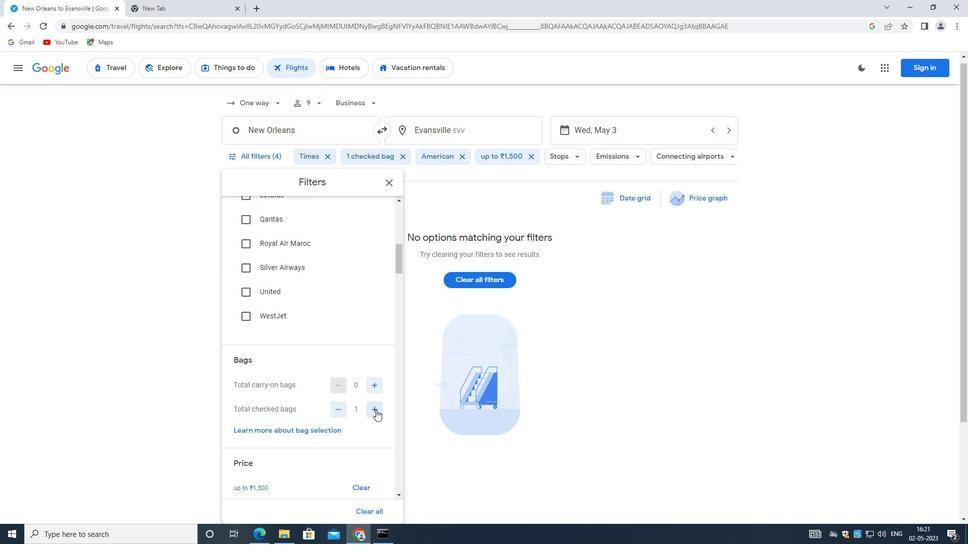 
Action: Mouse pressed left at (376, 410)
Screenshot: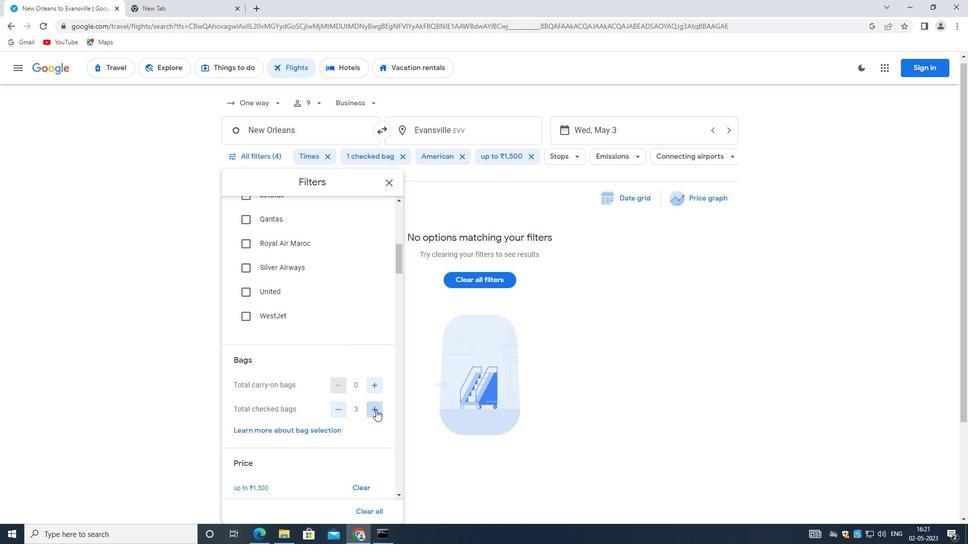 
Action: Mouse moved to (376, 409)
Screenshot: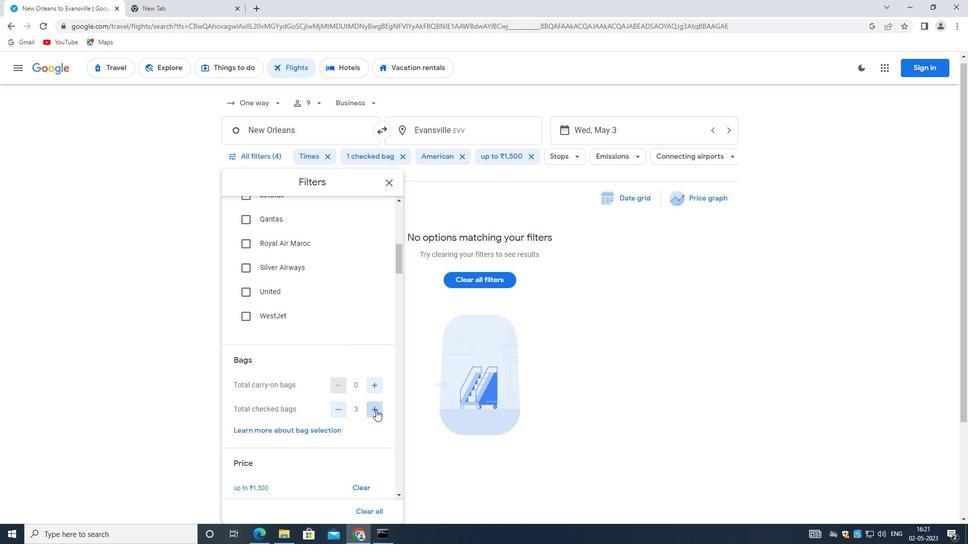 
Action: Mouse pressed left at (376, 409)
Screenshot: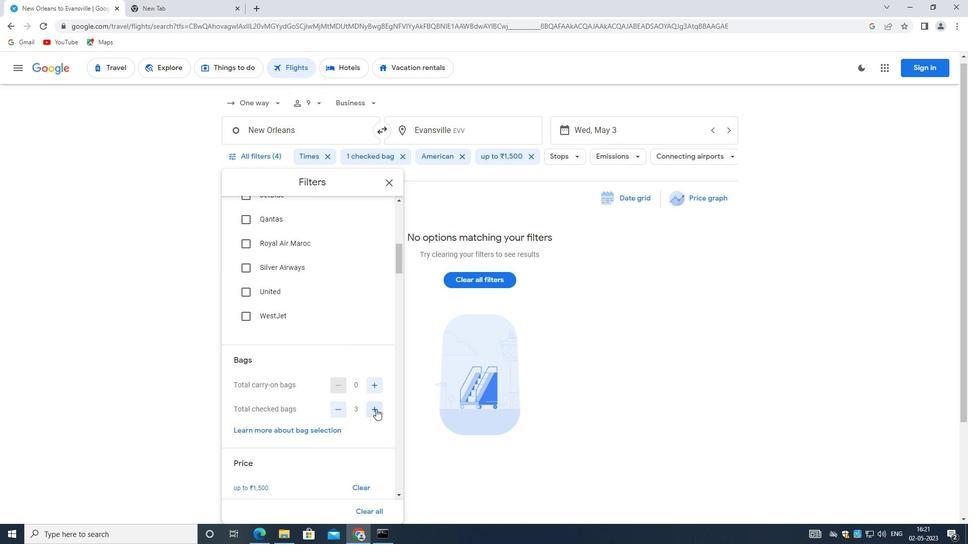 
Action: Mouse pressed left at (376, 409)
Screenshot: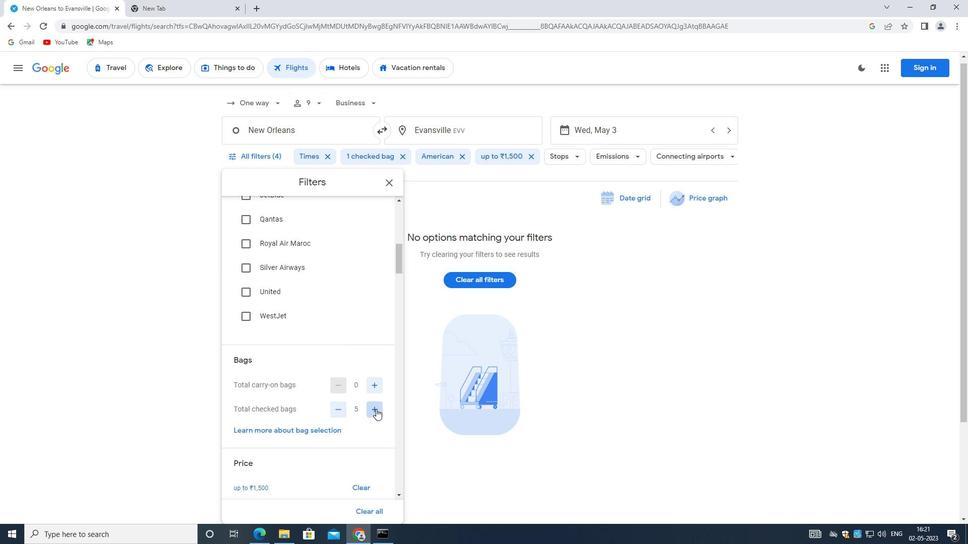 
Action: Mouse pressed left at (376, 409)
Screenshot: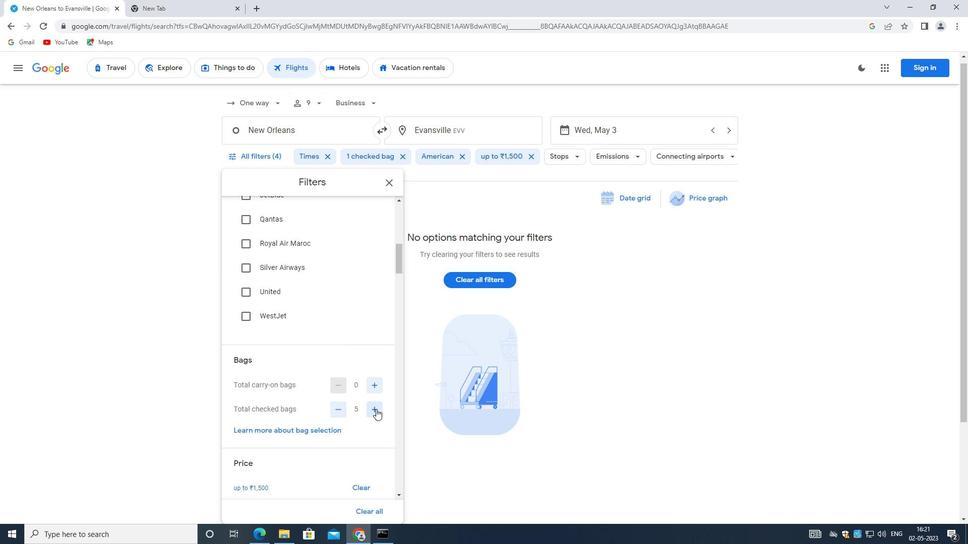 
Action: Mouse pressed left at (376, 409)
Screenshot: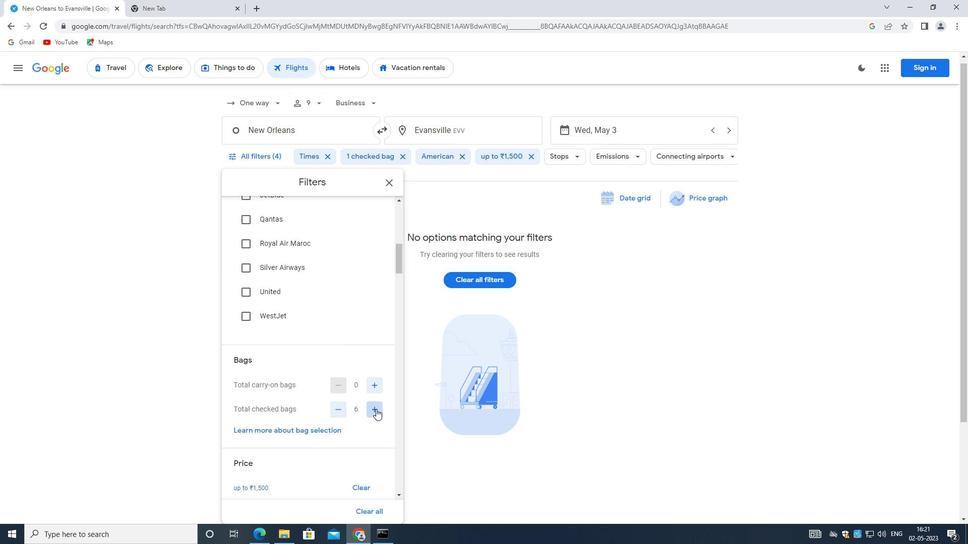 
Action: Mouse moved to (347, 390)
Screenshot: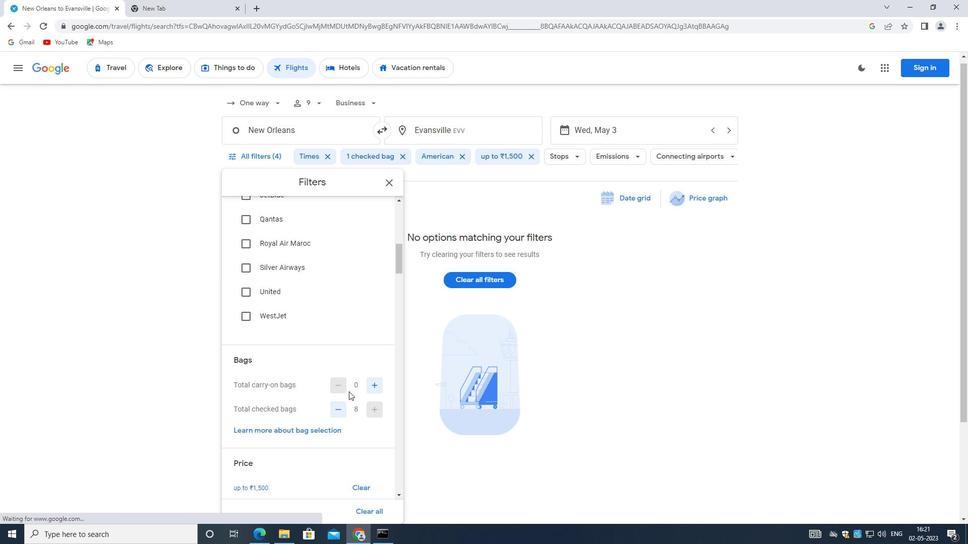 
Action: Mouse scrolled (347, 389) with delta (0, 0)
Screenshot: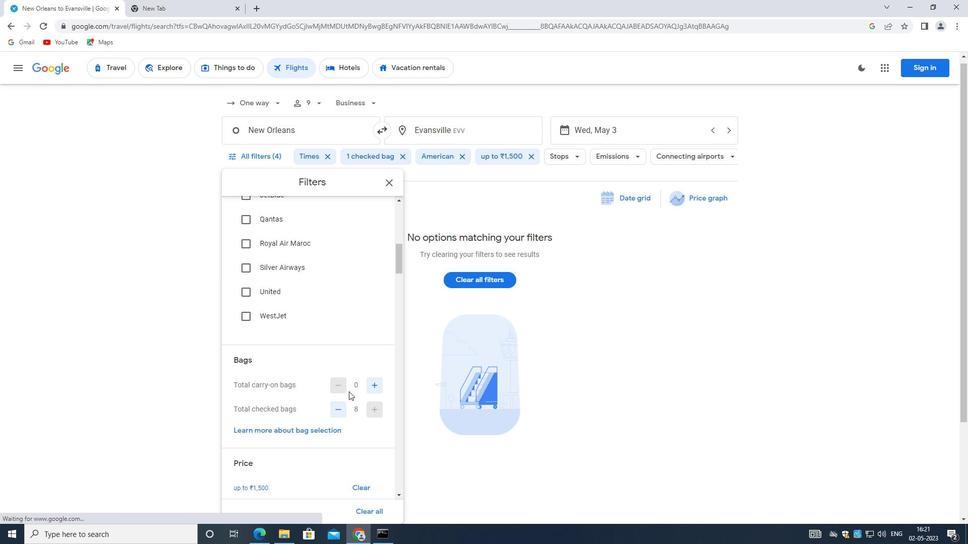 
Action: Mouse moved to (346, 390)
Screenshot: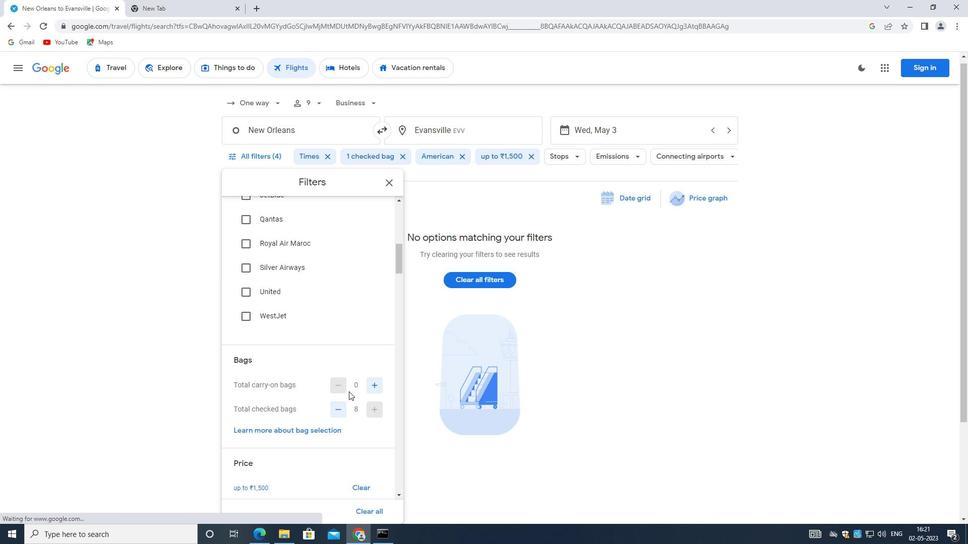 
Action: Mouse scrolled (346, 390) with delta (0, 0)
Screenshot: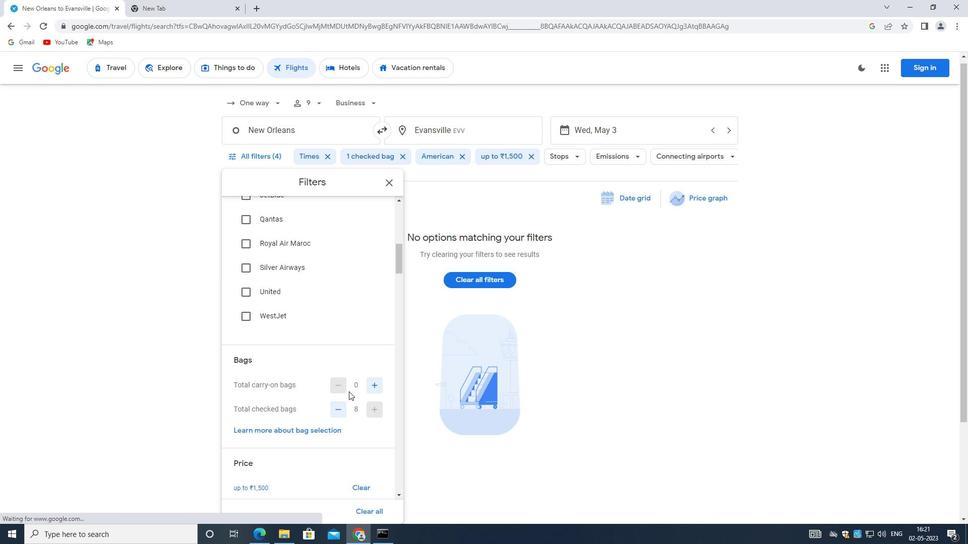 
Action: Mouse moved to (345, 390)
Screenshot: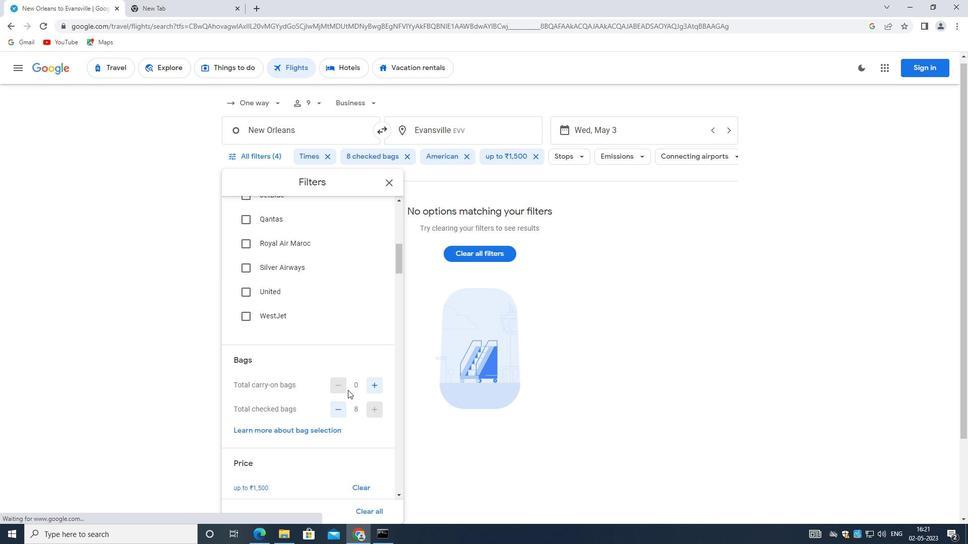 
Action: Mouse scrolled (345, 390) with delta (0, 0)
Screenshot: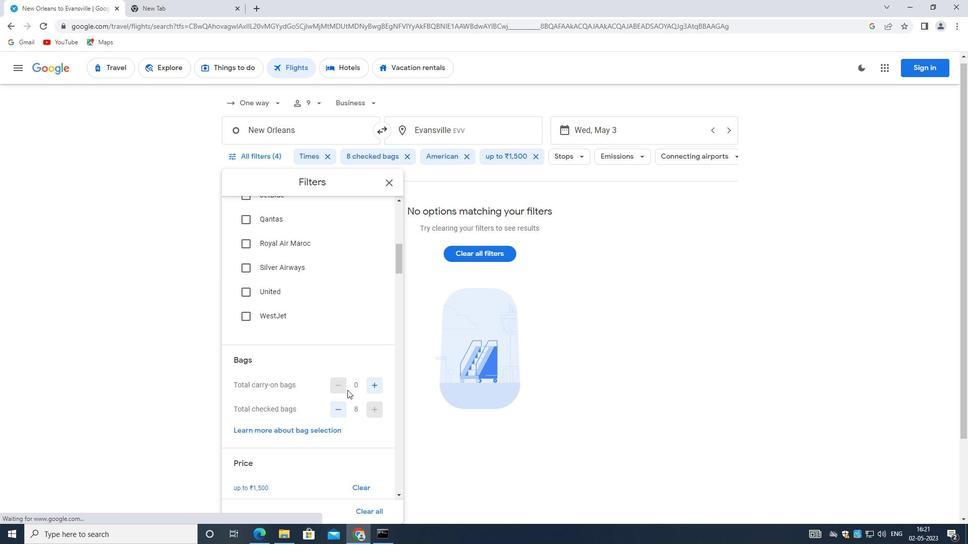 
Action: Mouse scrolled (345, 390) with delta (0, 0)
Screenshot: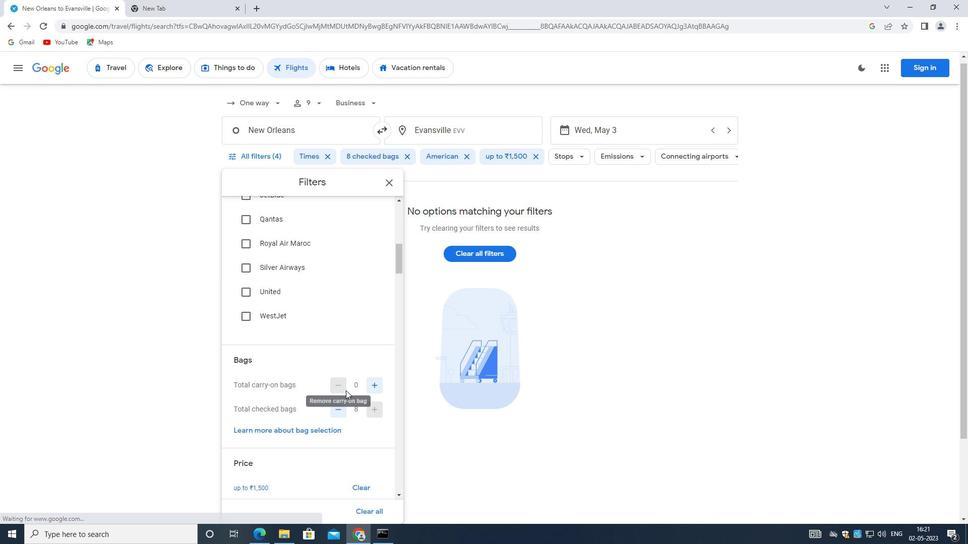 
Action: Mouse moved to (345, 391)
Screenshot: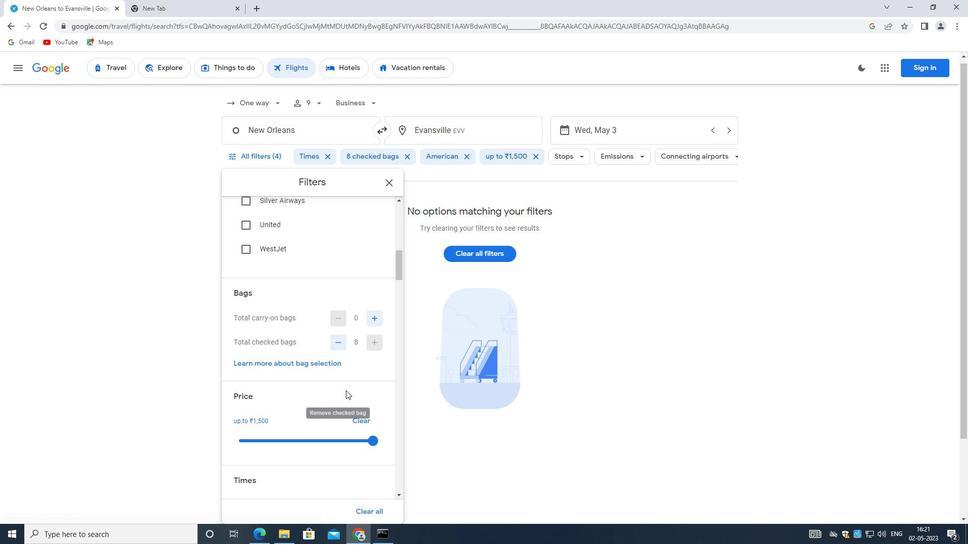 
Action: Mouse scrolled (345, 390) with delta (0, 0)
Screenshot: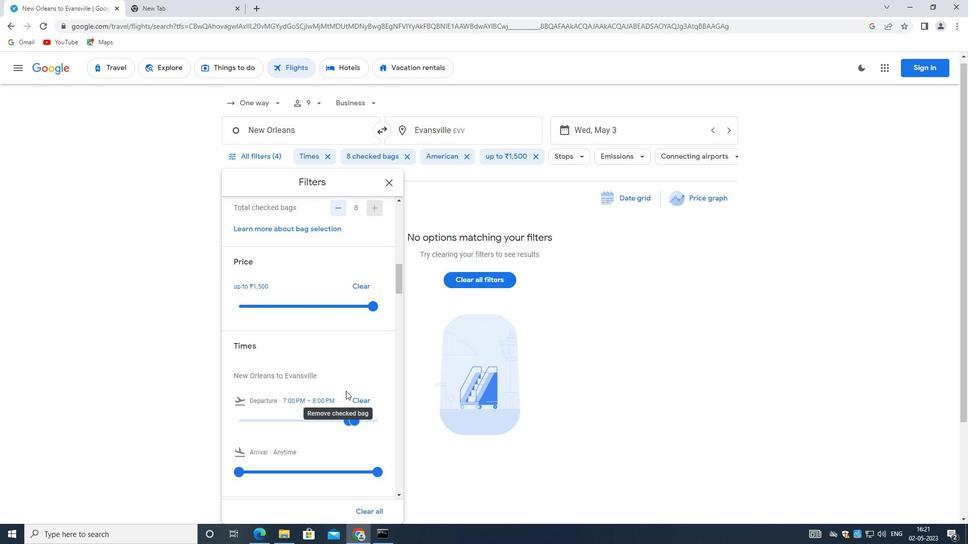 
Action: Mouse moved to (367, 250)
Screenshot: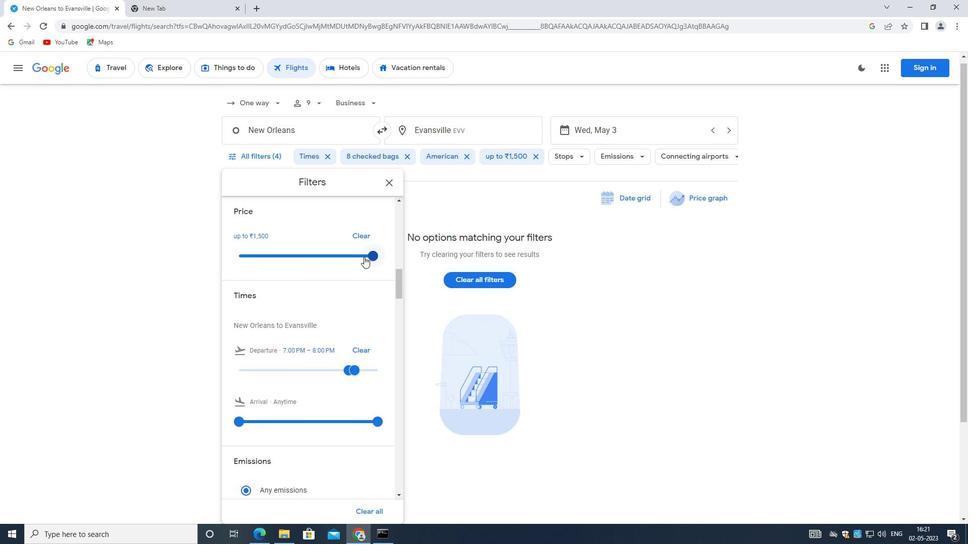 
Action: Mouse pressed left at (367, 250)
Screenshot: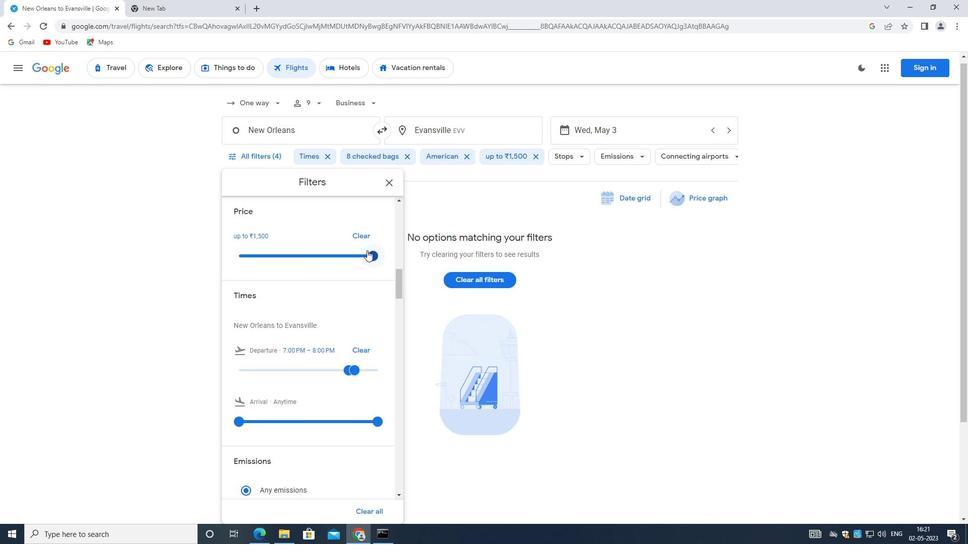 
Action: Mouse pressed left at (367, 250)
Screenshot: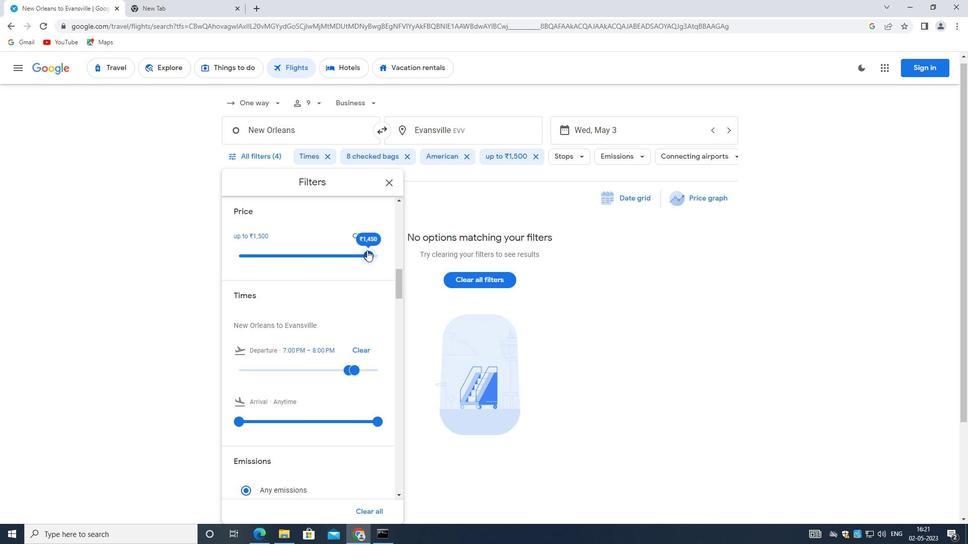 
Action: Mouse moved to (345, 339)
Screenshot: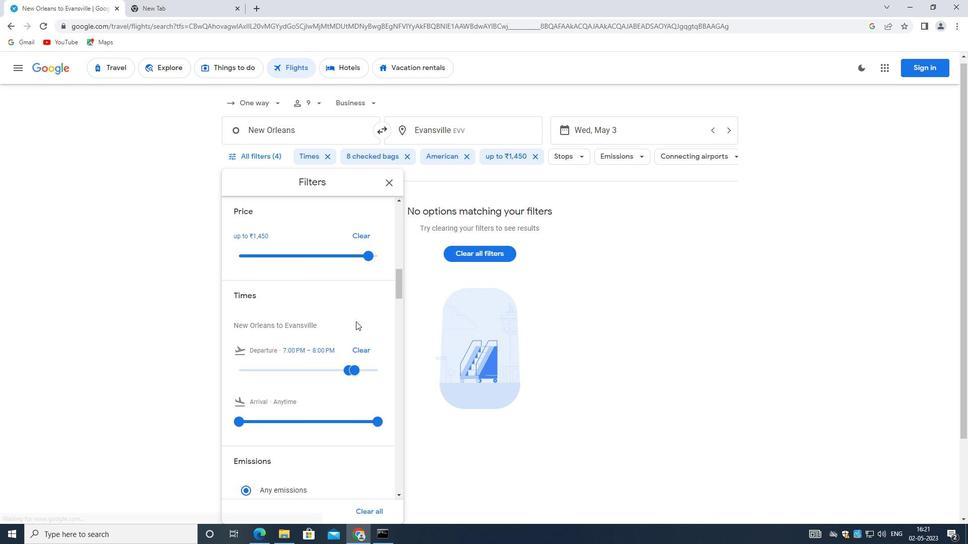 
Action: Mouse scrolled (345, 338) with delta (0, 0)
Screenshot: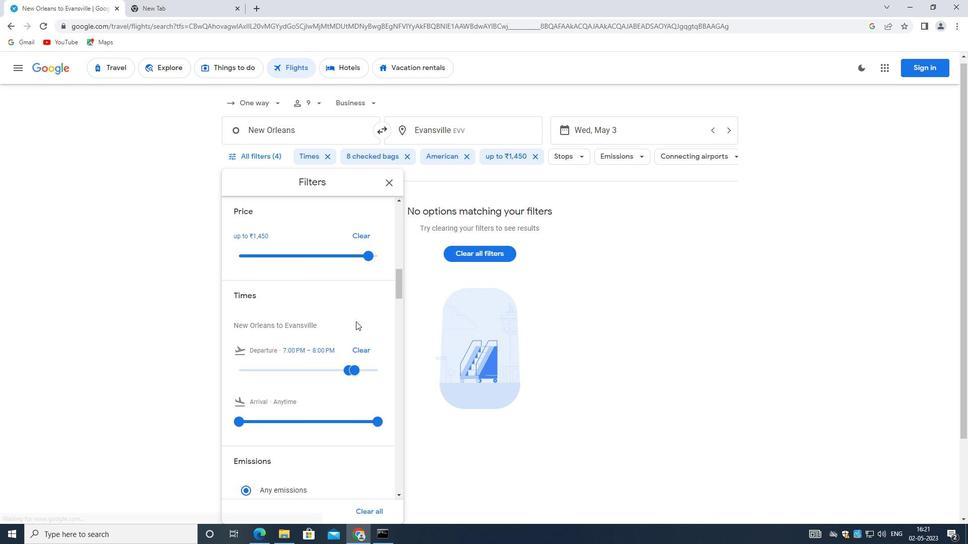 
Action: Mouse moved to (344, 342)
Screenshot: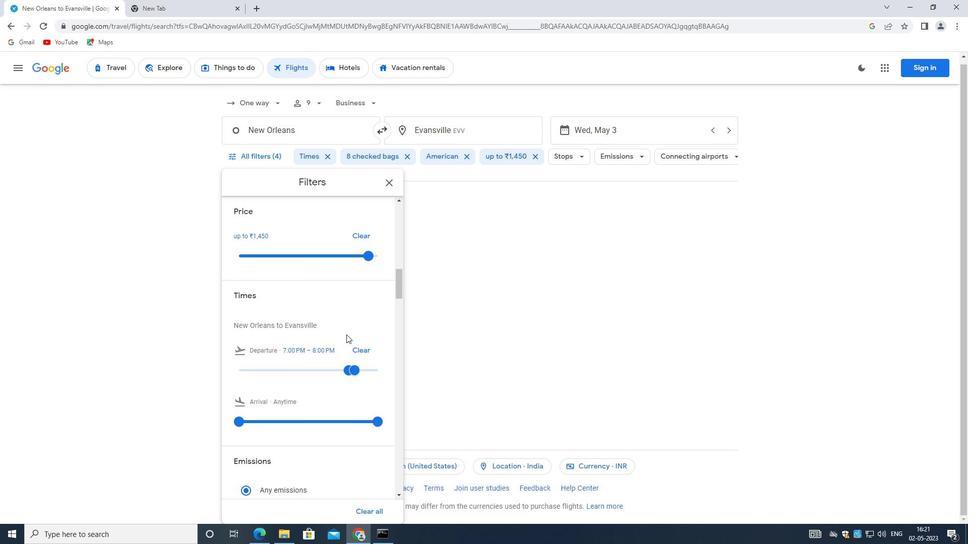 
Action: Mouse scrolled (344, 341) with delta (0, 0)
Screenshot: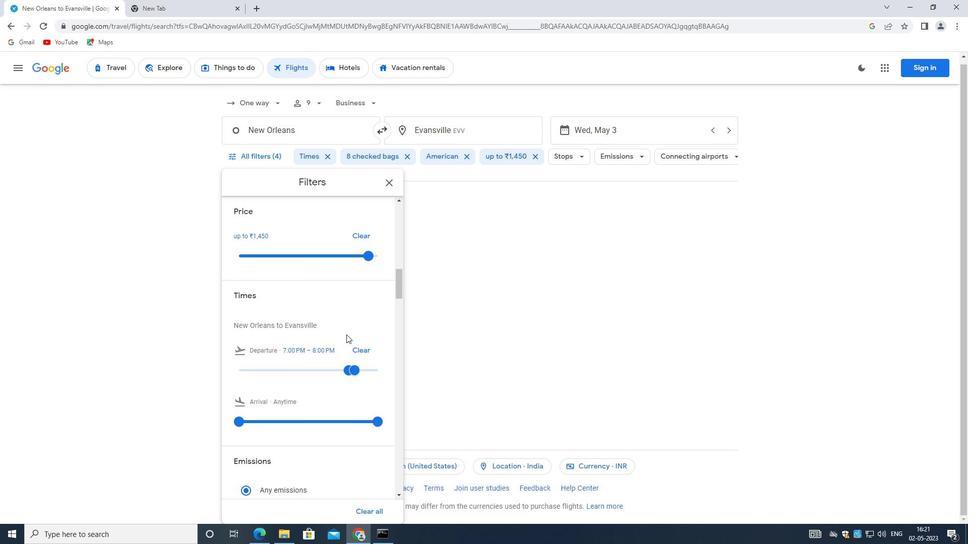 
Action: Mouse moved to (318, 262)
Screenshot: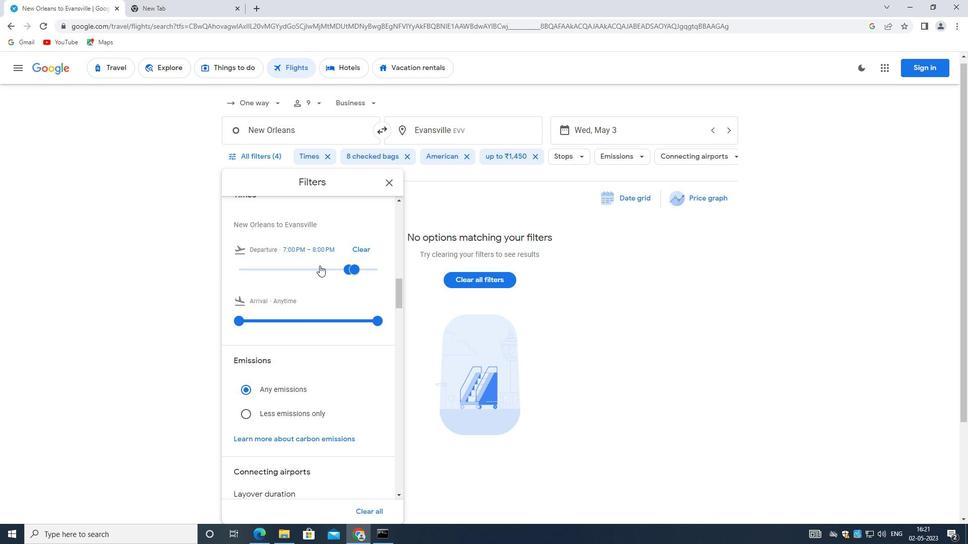 
Action: Mouse pressed left at (318, 262)
Screenshot: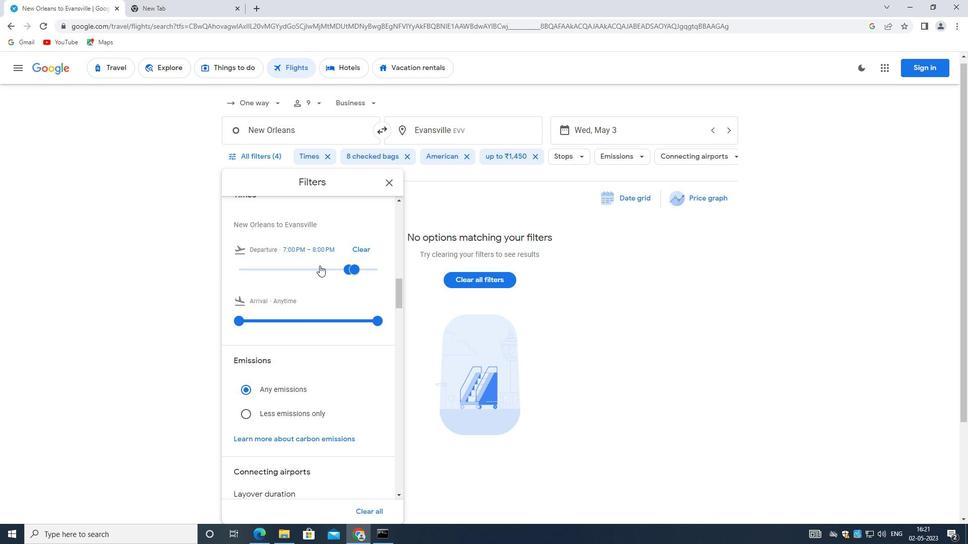 
Action: Mouse moved to (364, 266)
Screenshot: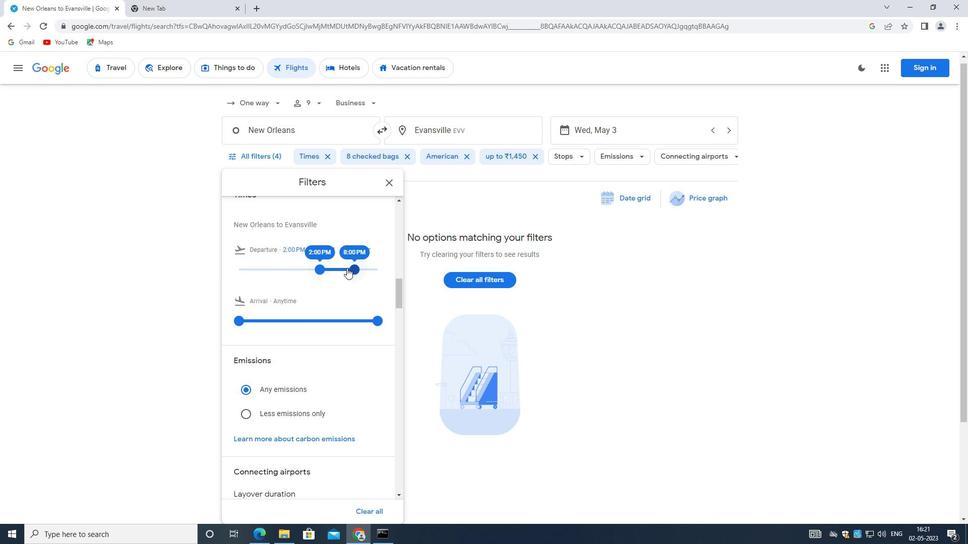 
Action: Mouse pressed left at (364, 266)
Screenshot: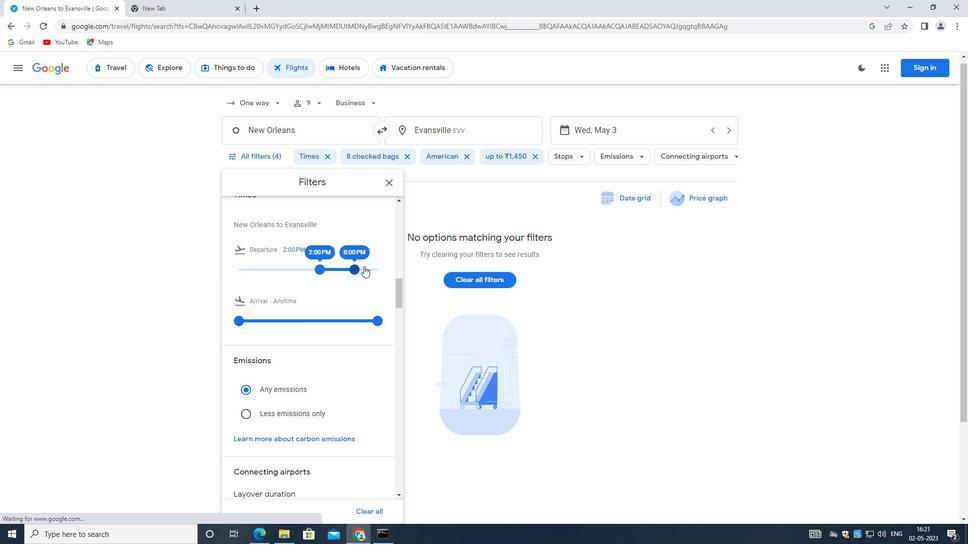 
Action: Mouse moved to (314, 268)
Screenshot: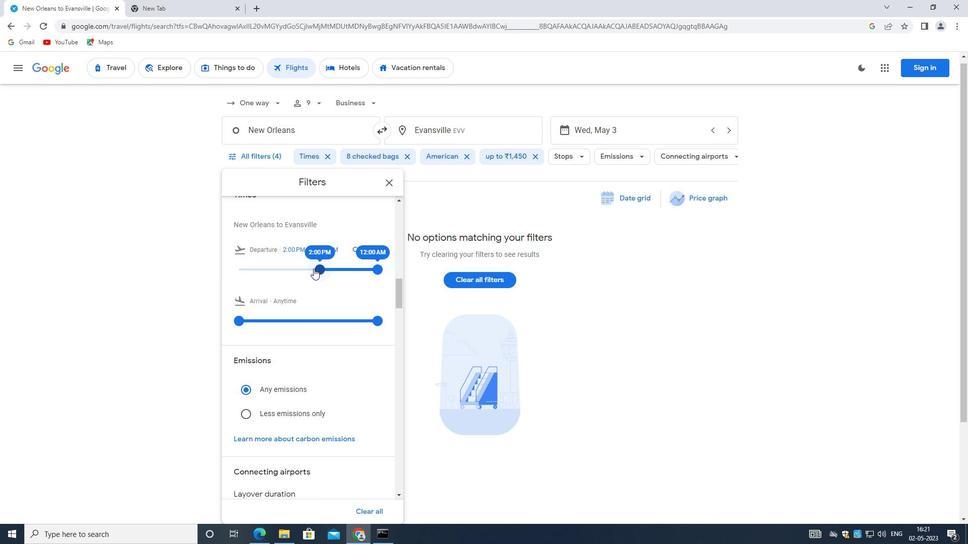 
Action: Mouse pressed left at (314, 268)
Screenshot: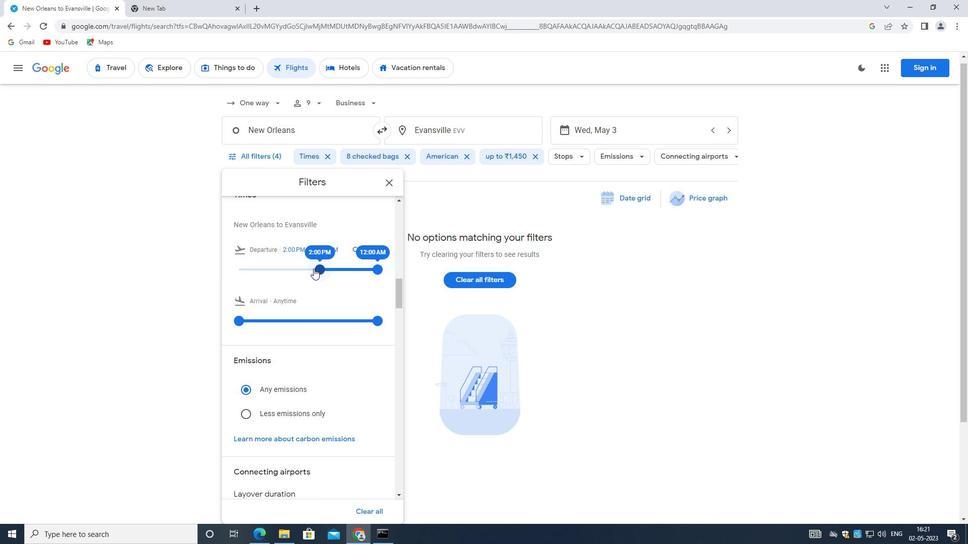 
Action: Mouse moved to (377, 271)
Screenshot: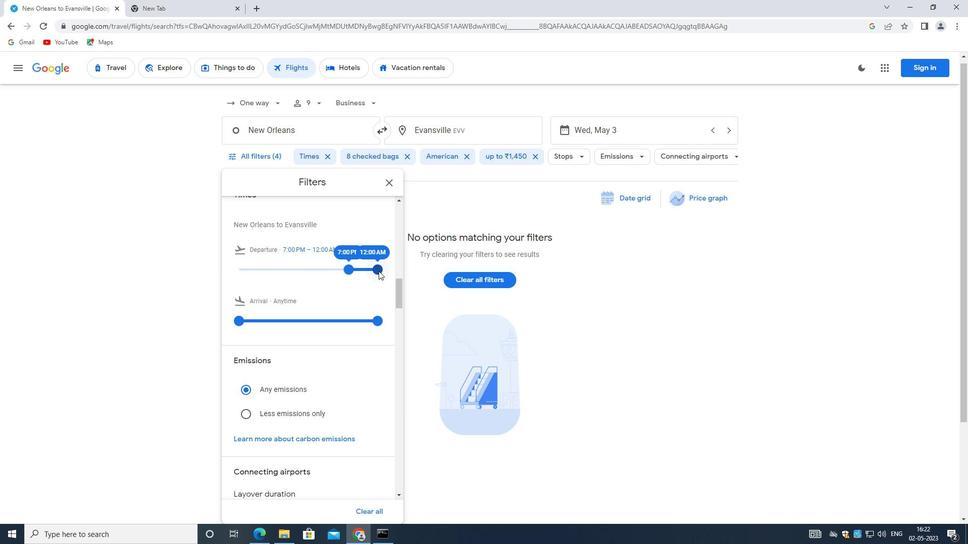 
Action: Mouse pressed left at (377, 271)
Screenshot: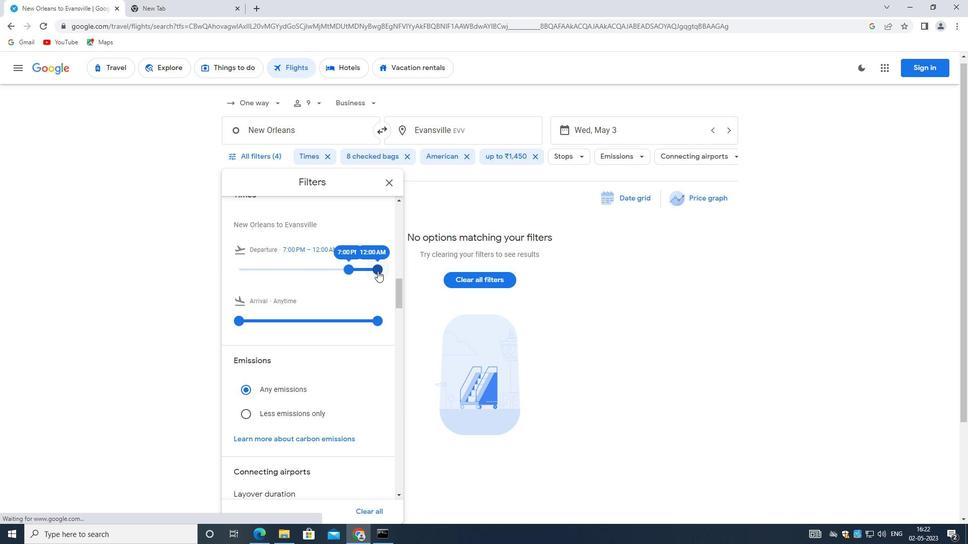 
Action: Mouse moved to (314, 369)
Screenshot: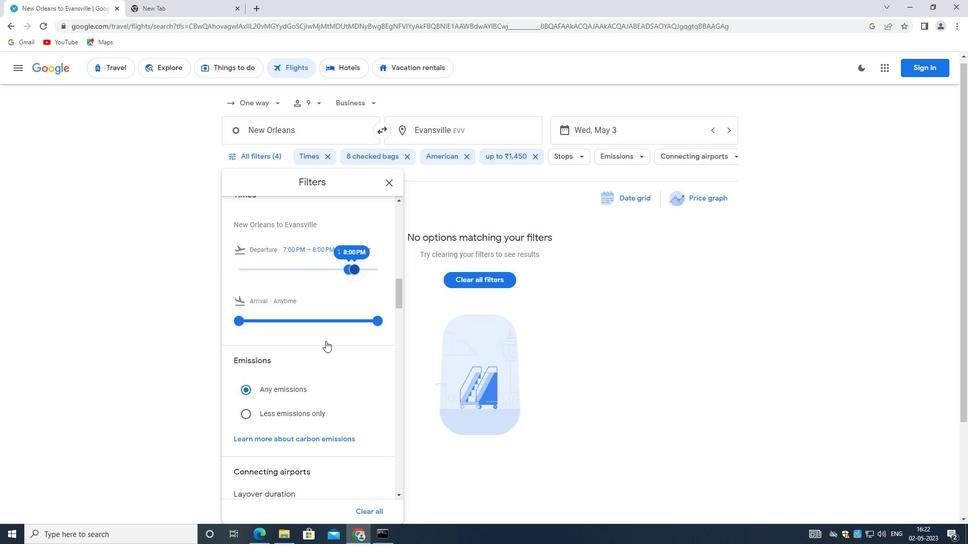 
Action: Mouse scrolled (314, 369) with delta (0, 0)
Screenshot: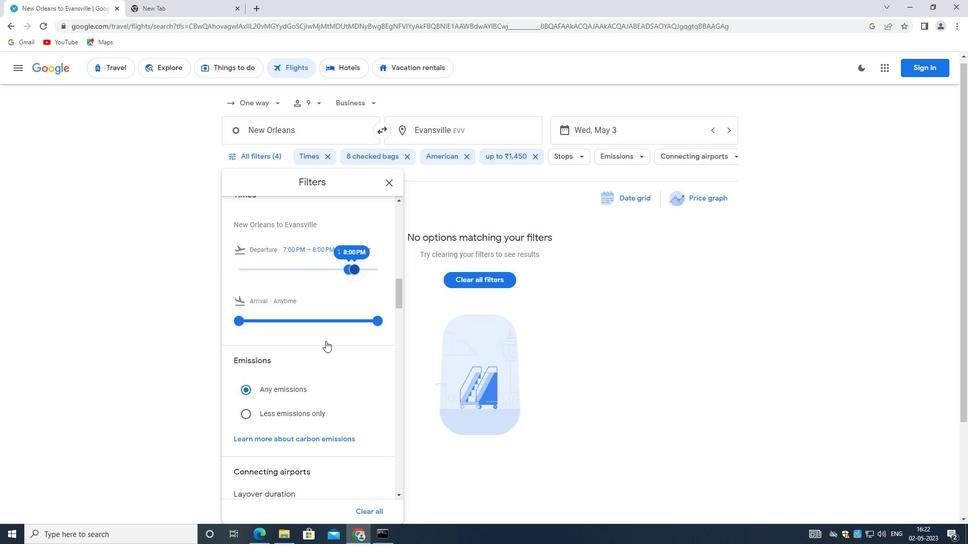 
Action: Mouse moved to (313, 370)
Screenshot: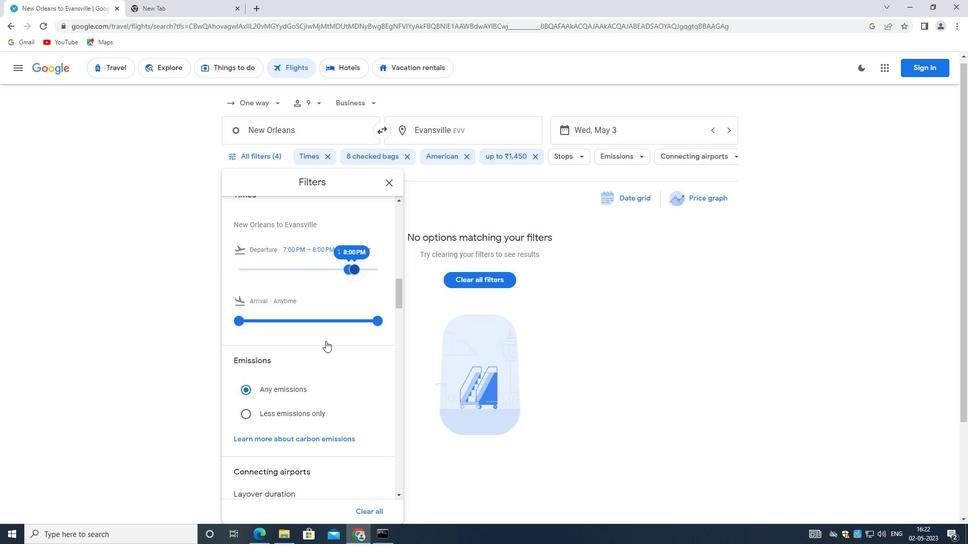 
Action: Mouse scrolled (313, 369) with delta (0, 0)
Screenshot: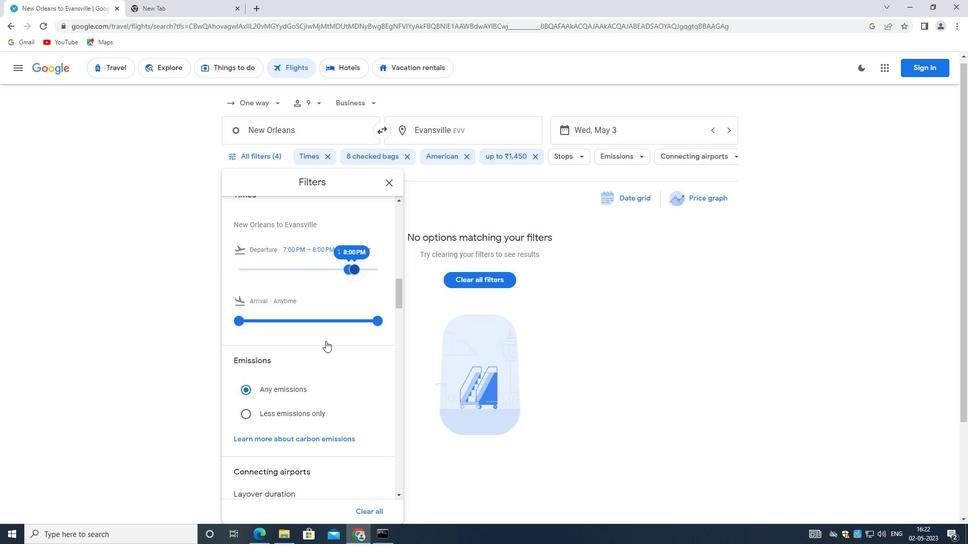 
Action: Mouse moved to (312, 370)
Screenshot: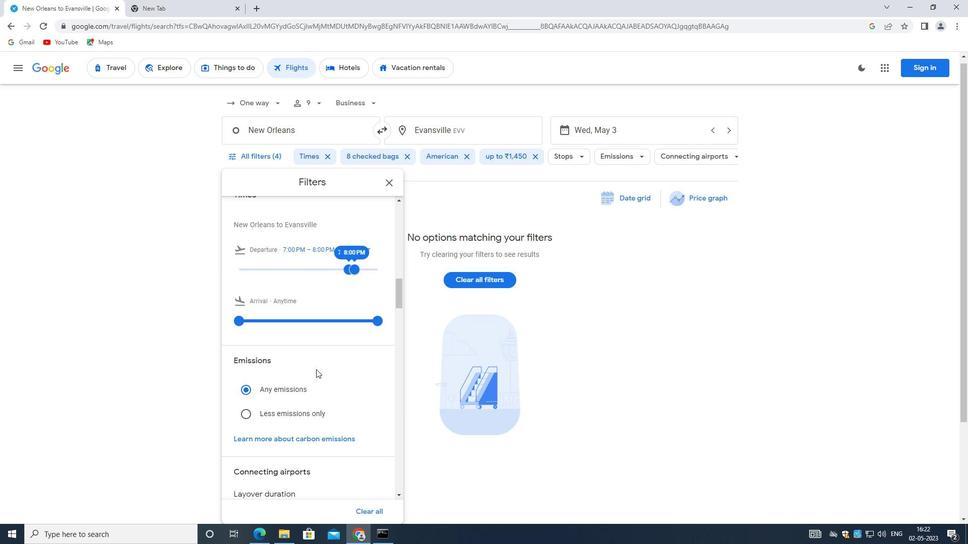 
Action: Mouse scrolled (312, 370) with delta (0, 0)
Screenshot: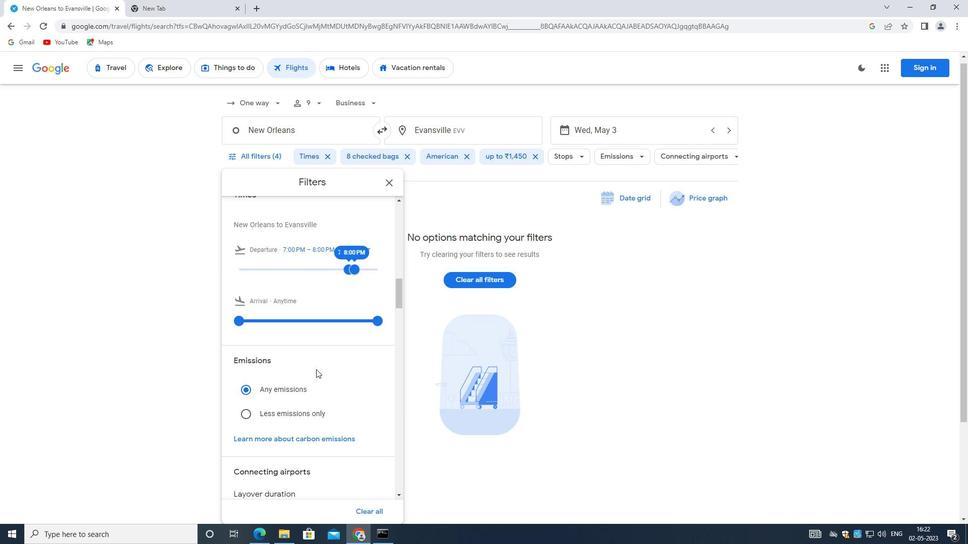 
Action: Mouse moved to (311, 371)
Screenshot: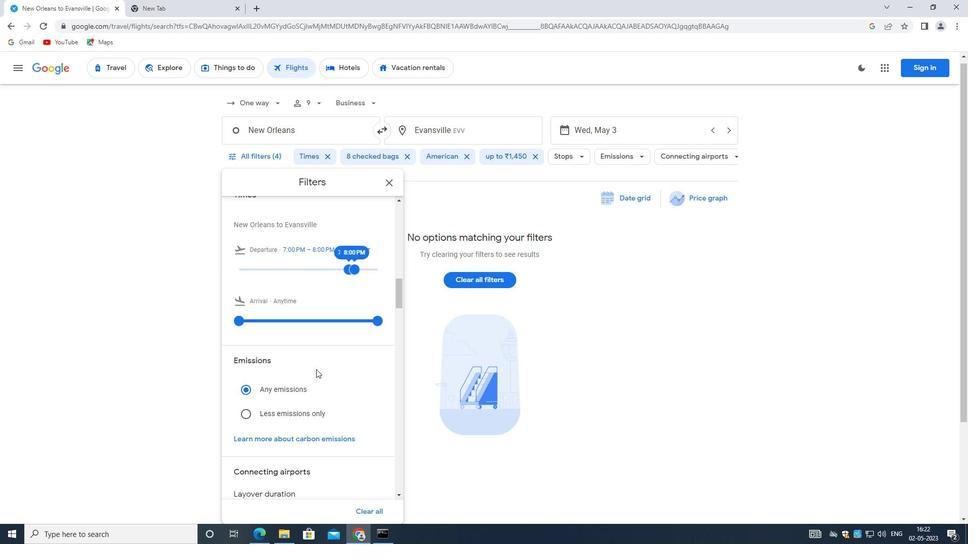 
Action: Mouse scrolled (311, 370) with delta (0, 0)
Screenshot: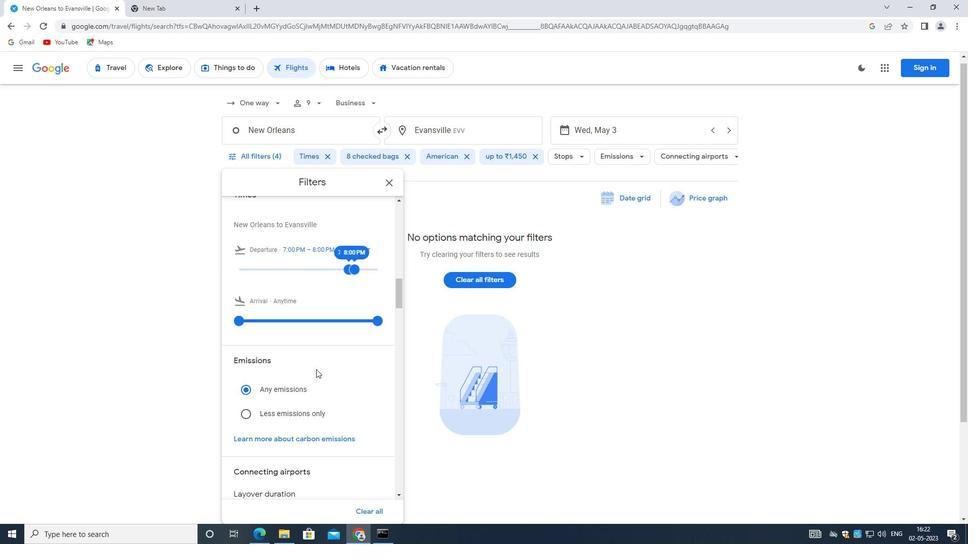 
Action: Mouse moved to (312, 369)
Screenshot: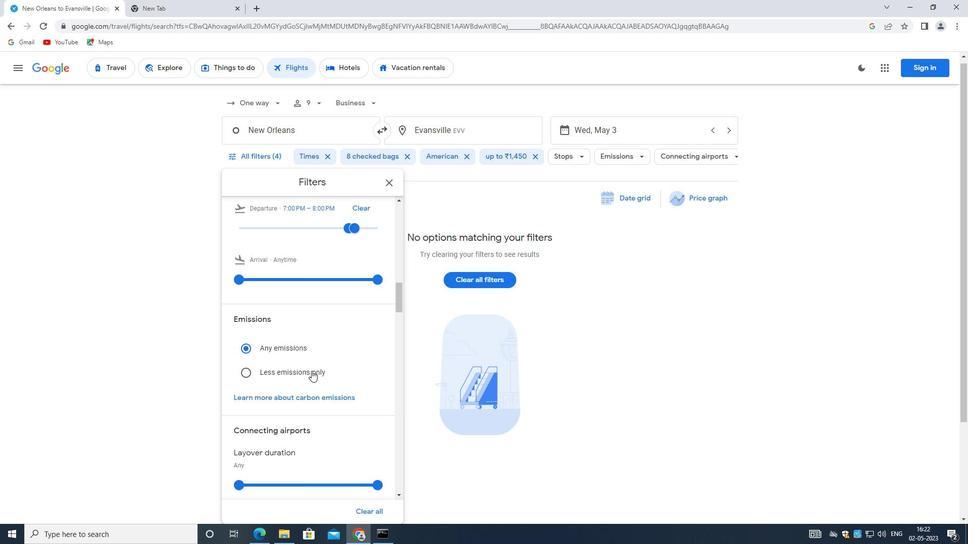 
Action: Mouse scrolled (312, 368) with delta (0, 0)
Screenshot: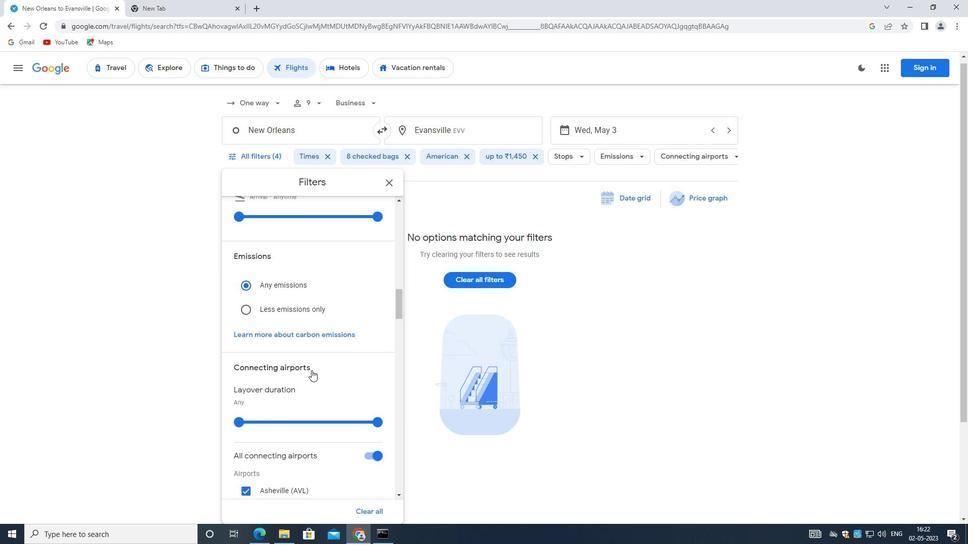 
Action: Mouse scrolled (312, 368) with delta (0, 0)
Screenshot: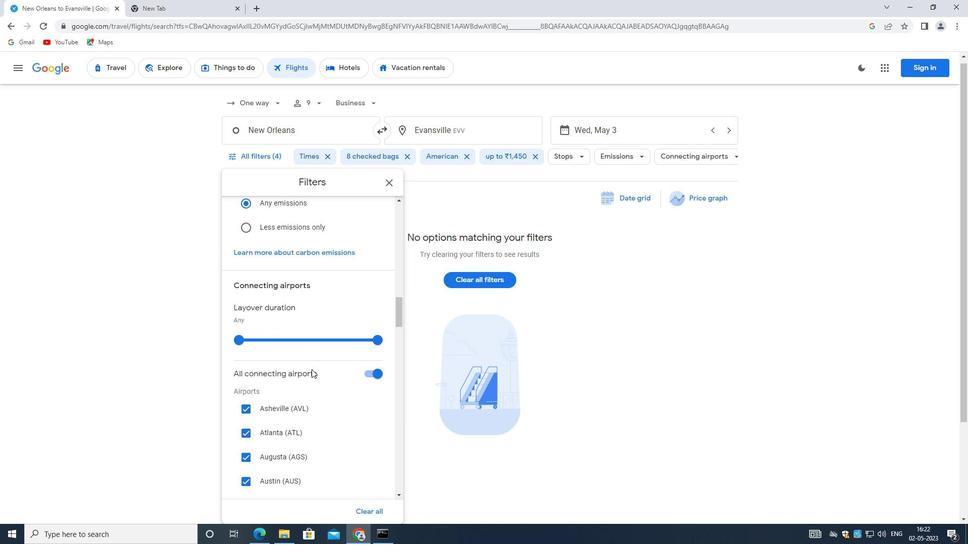 
Action: Mouse scrolled (312, 368) with delta (0, 0)
Screenshot: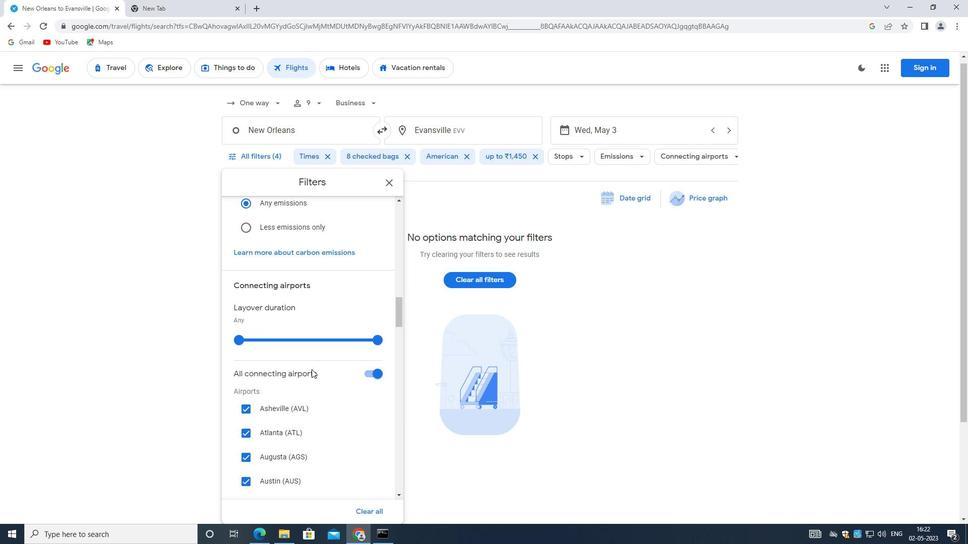 
Action: Mouse moved to (362, 207)
Screenshot: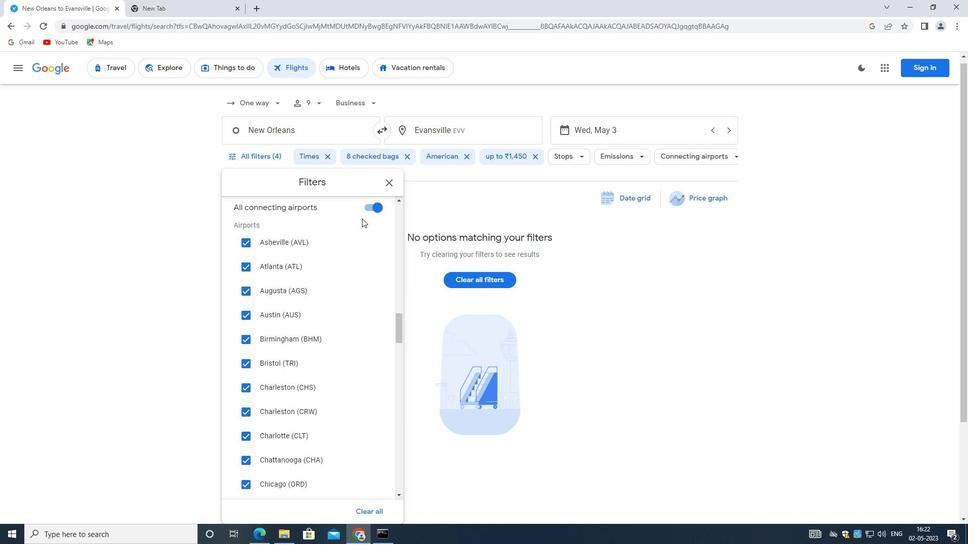 
Action: Mouse pressed left at (362, 207)
Screenshot: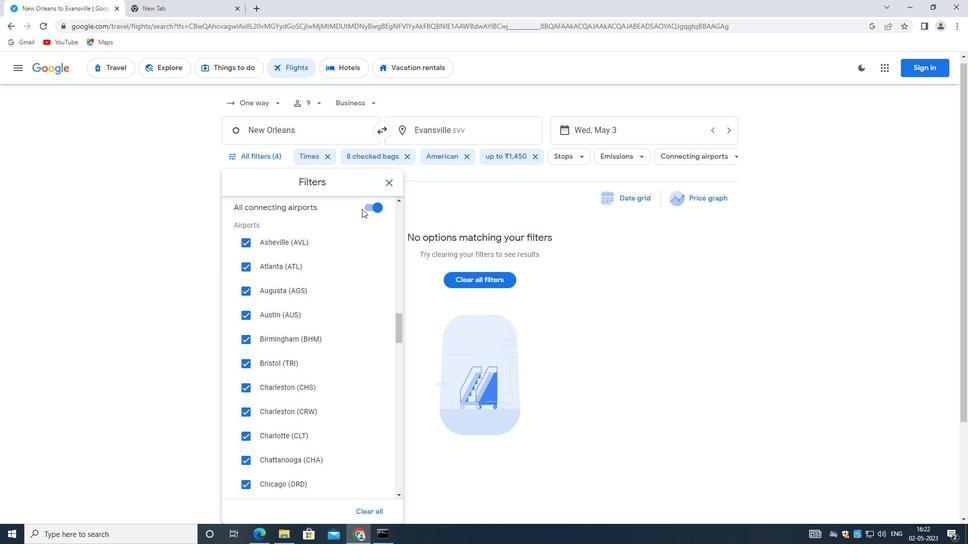 
Action: Mouse moved to (368, 208)
Screenshot: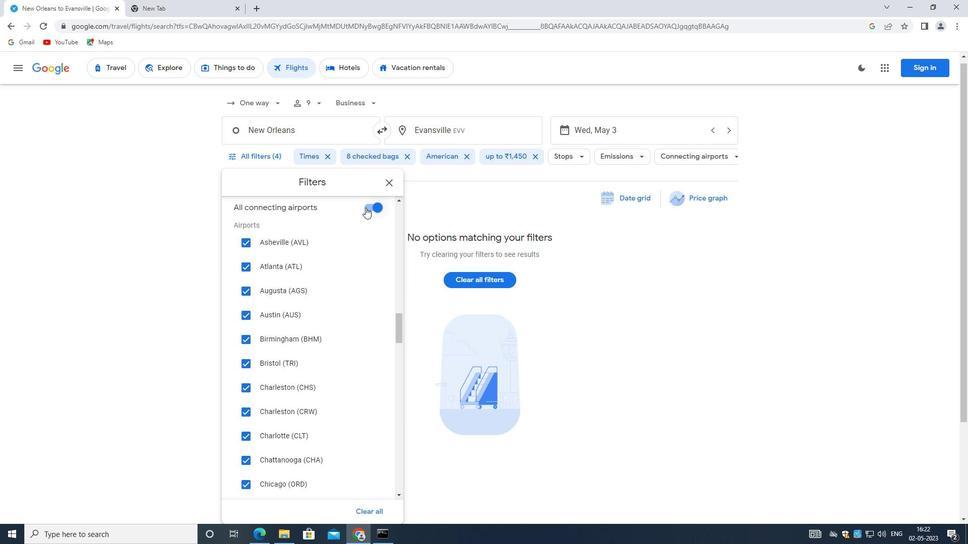 
Action: Mouse pressed left at (368, 208)
Screenshot: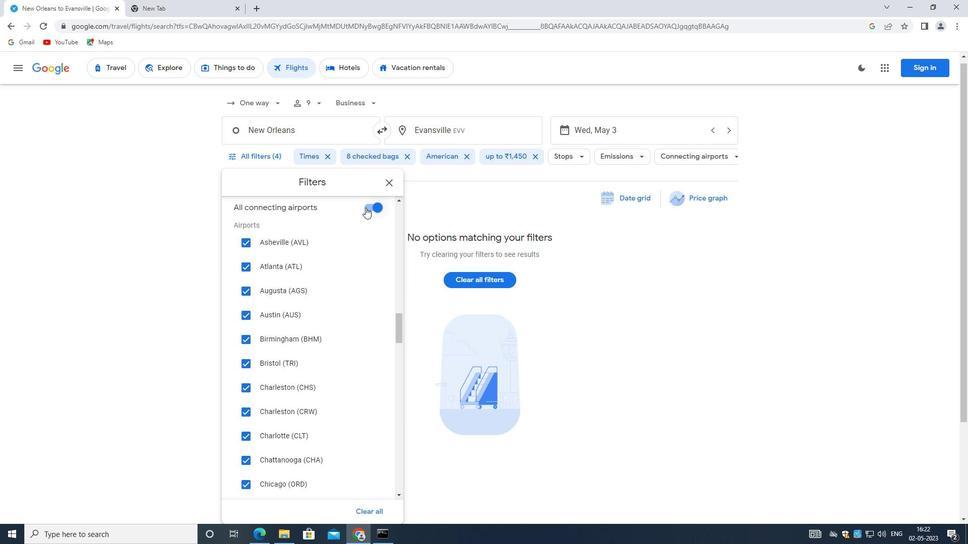 
Action: Mouse moved to (326, 272)
Screenshot: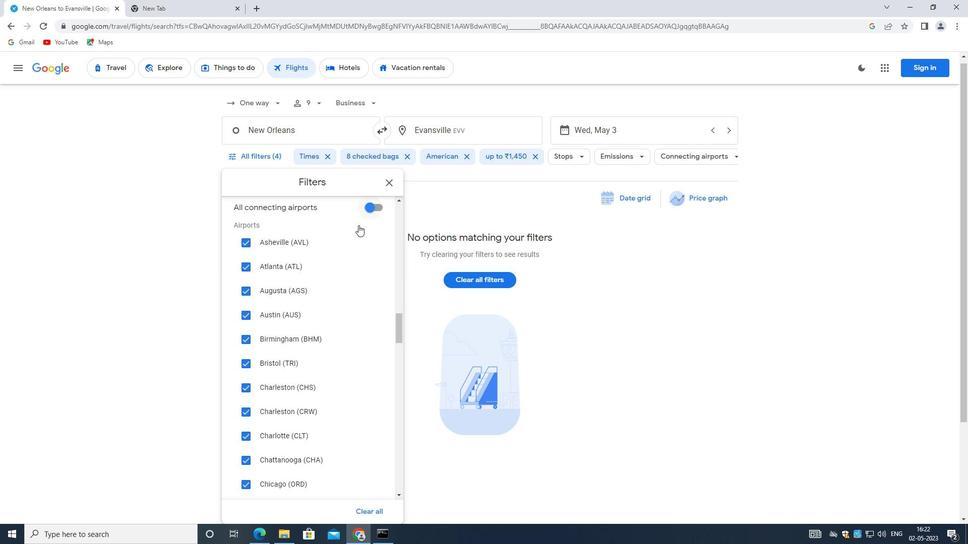 
Action: Mouse scrolled (326, 272) with delta (0, 0)
Screenshot: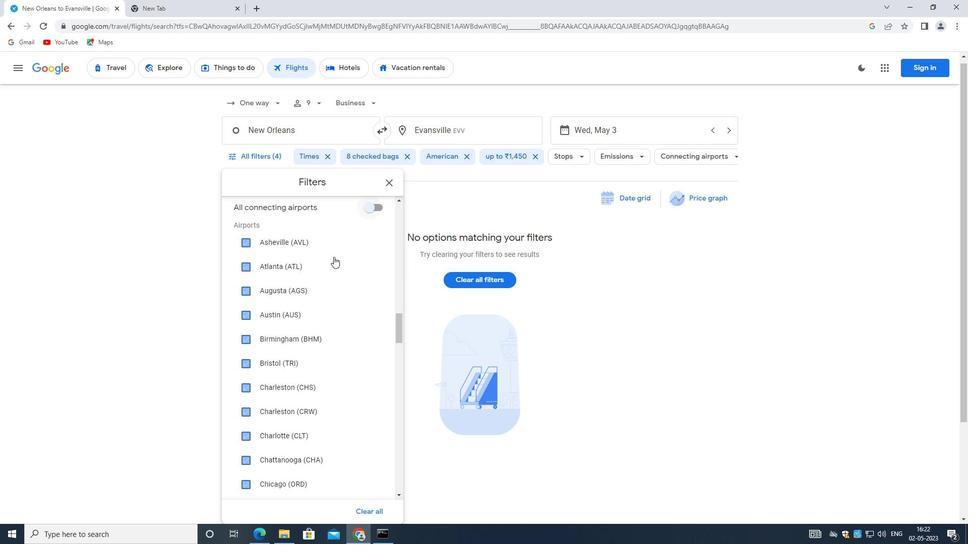 
Action: Mouse scrolled (326, 272) with delta (0, 0)
Screenshot: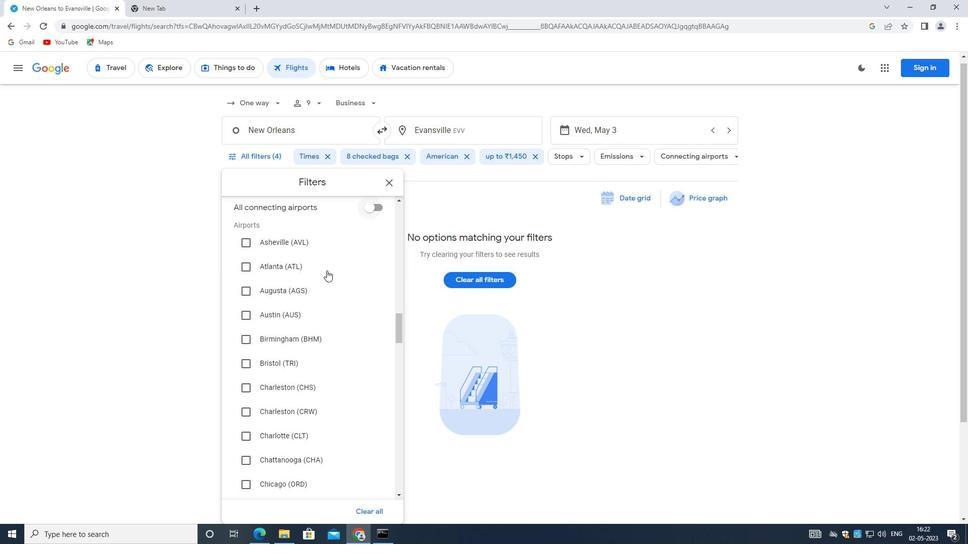 
Action: Mouse moved to (325, 270)
Screenshot: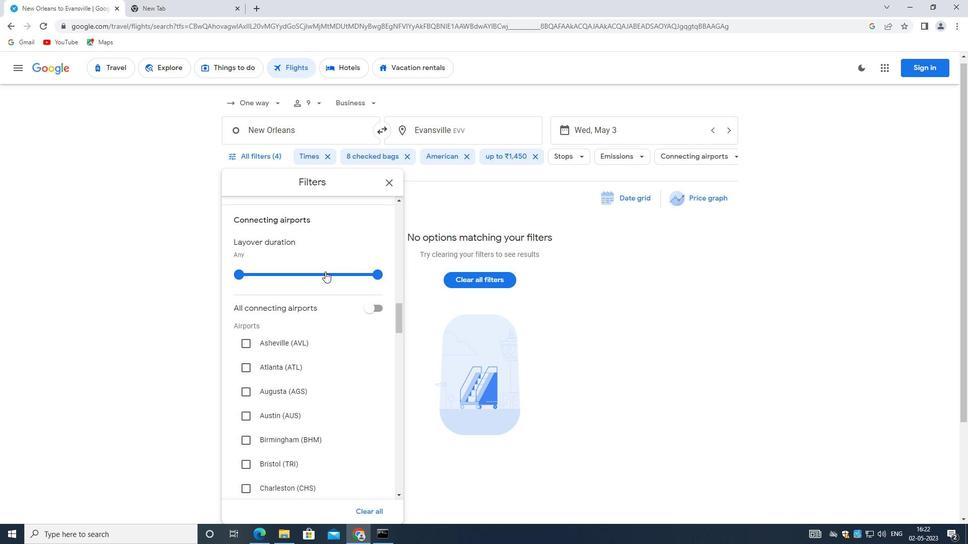 
Action: Mouse scrolled (325, 270) with delta (0, 0)
Screenshot: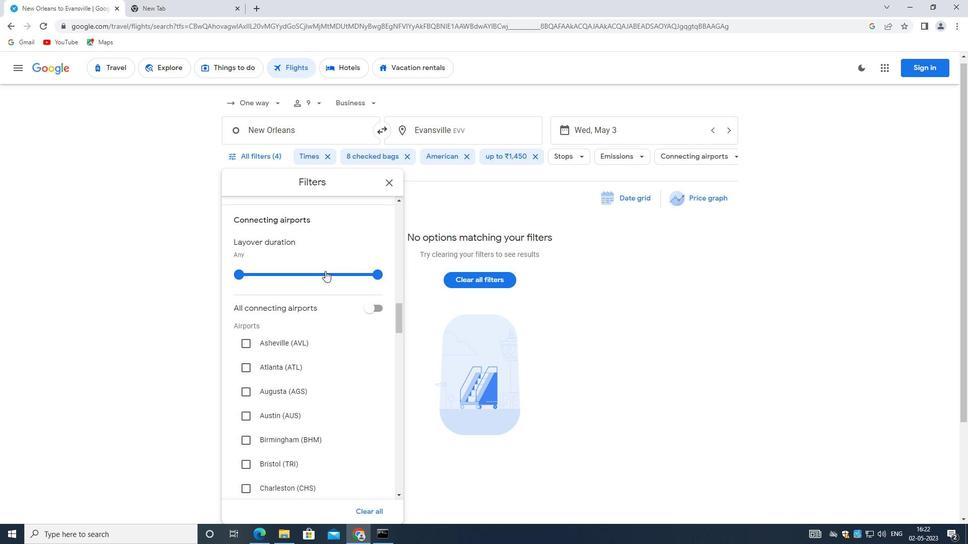 
Action: Mouse scrolled (325, 270) with delta (0, 0)
Screenshot: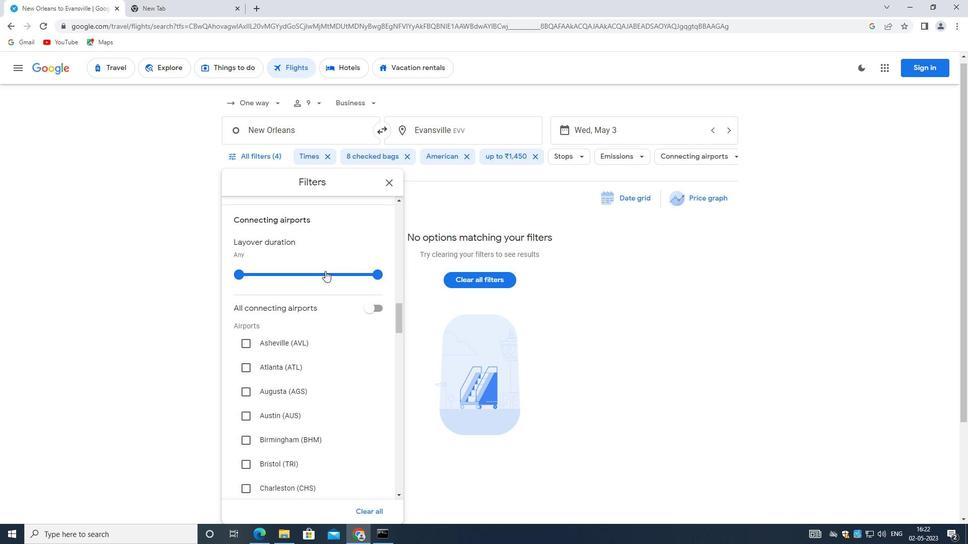 
Action: Mouse scrolled (325, 270) with delta (0, 0)
Screenshot: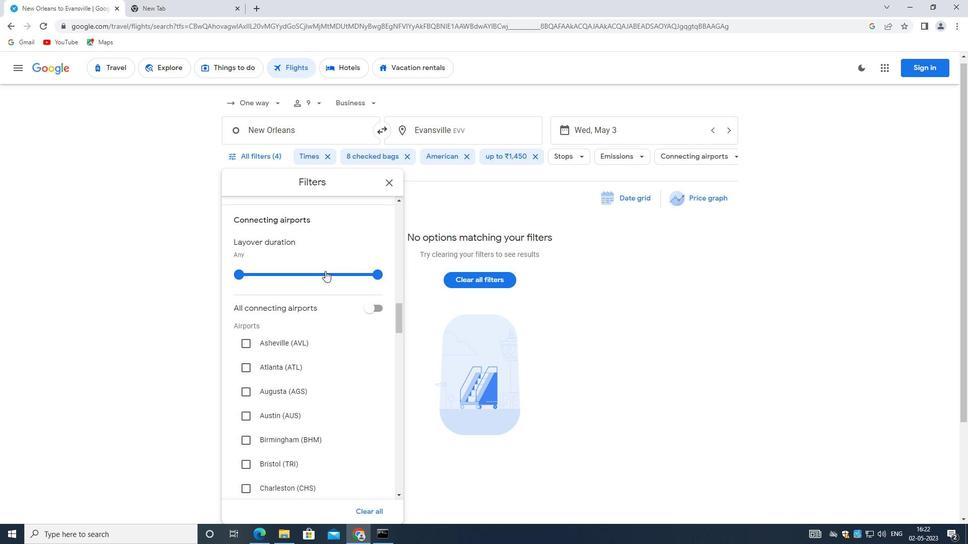 
Action: Mouse moved to (325, 270)
Screenshot: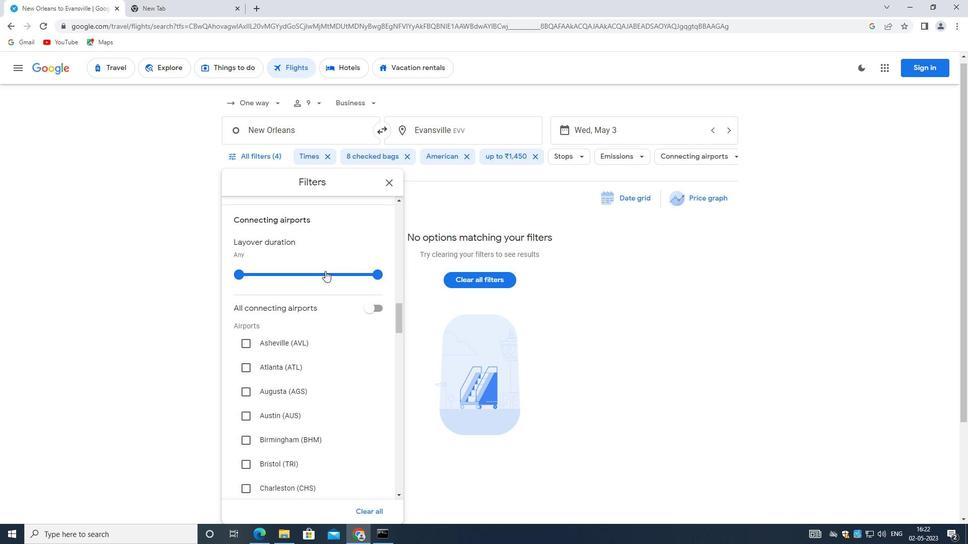 
Action: Mouse scrolled (325, 269) with delta (0, 0)
Screenshot: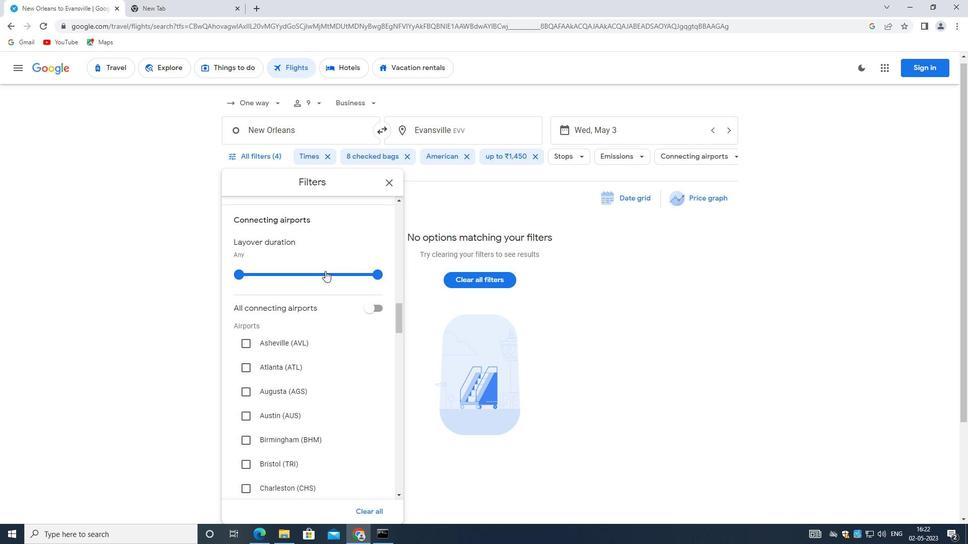 
Action: Mouse scrolled (325, 269) with delta (0, 0)
Screenshot: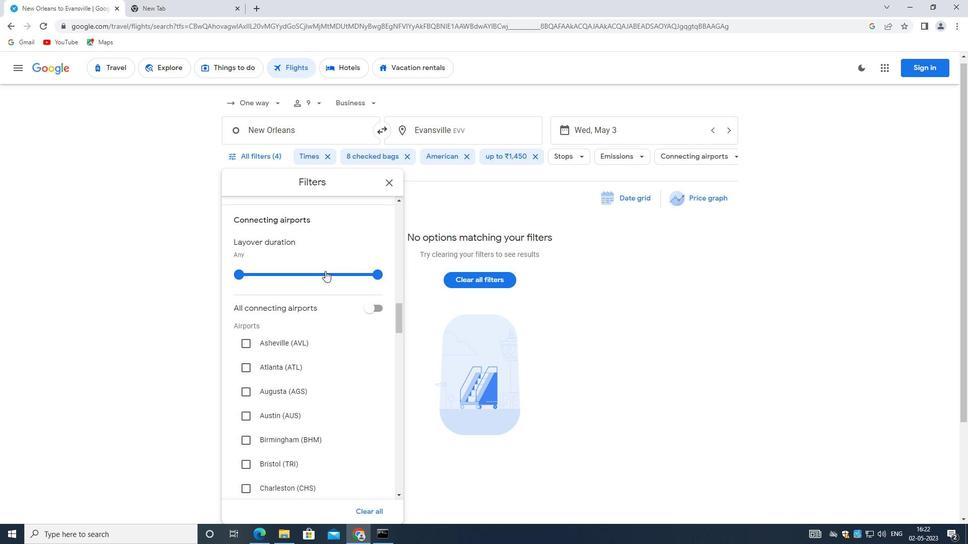 
Action: Mouse moved to (322, 272)
Screenshot: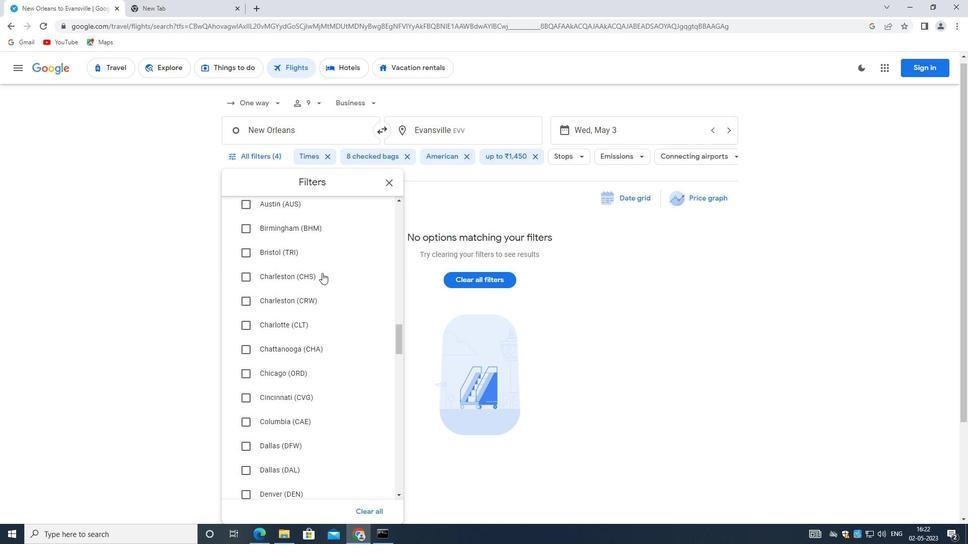 
Action: Mouse scrolled (322, 272) with delta (0, 0)
Screenshot: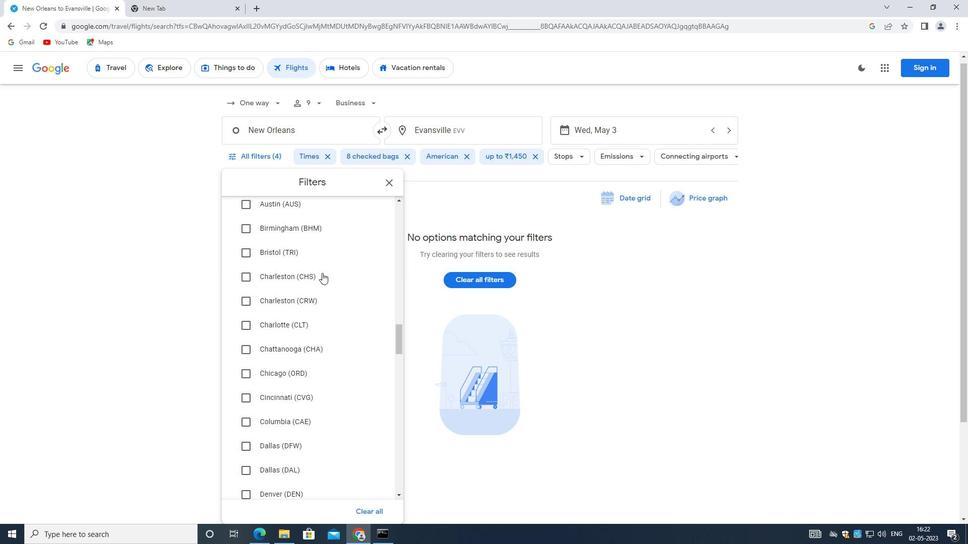 
Action: Mouse scrolled (322, 272) with delta (0, 0)
Screenshot: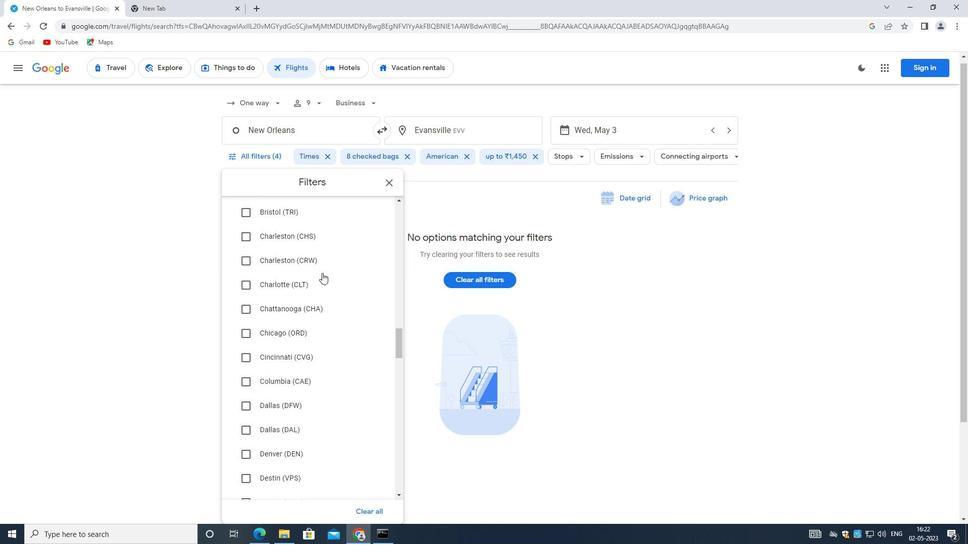 
Action: Mouse scrolled (322, 272) with delta (0, 0)
Screenshot: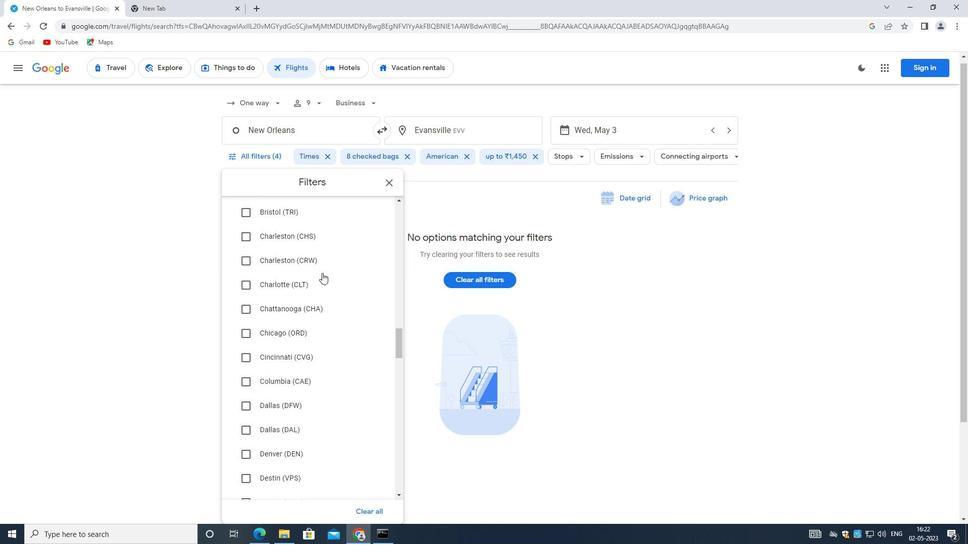 
Action: Mouse scrolled (322, 272) with delta (0, 0)
Screenshot: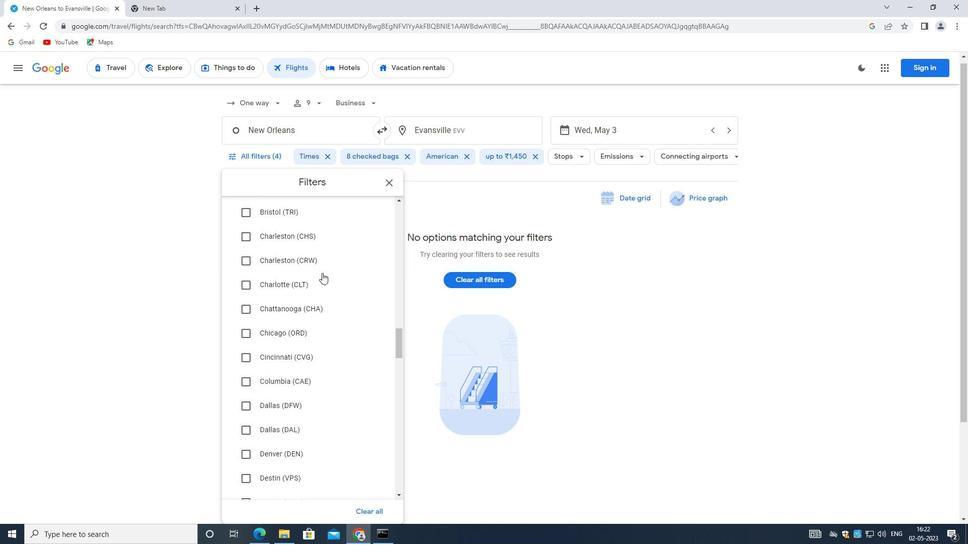 
Action: Mouse scrolled (322, 272) with delta (0, 0)
Screenshot: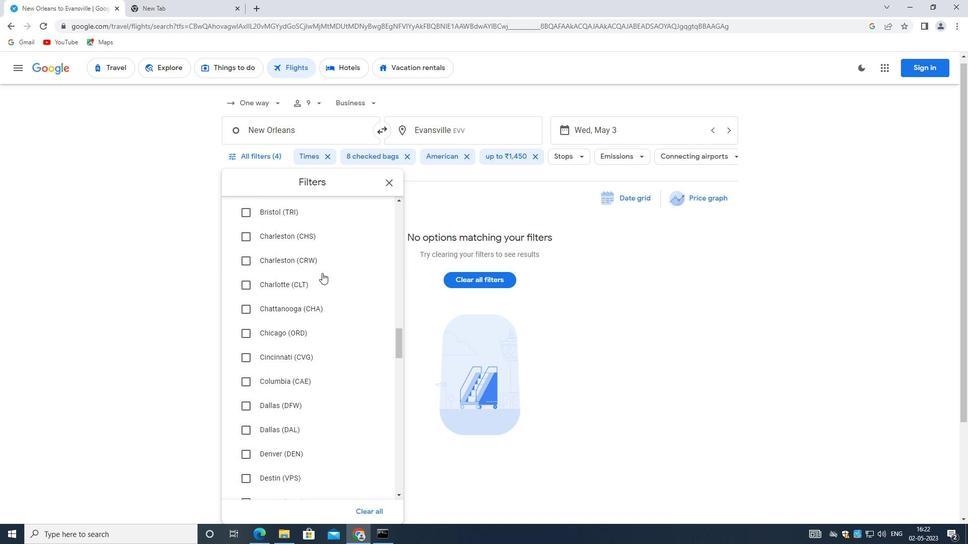
Action: Mouse moved to (318, 281)
Screenshot: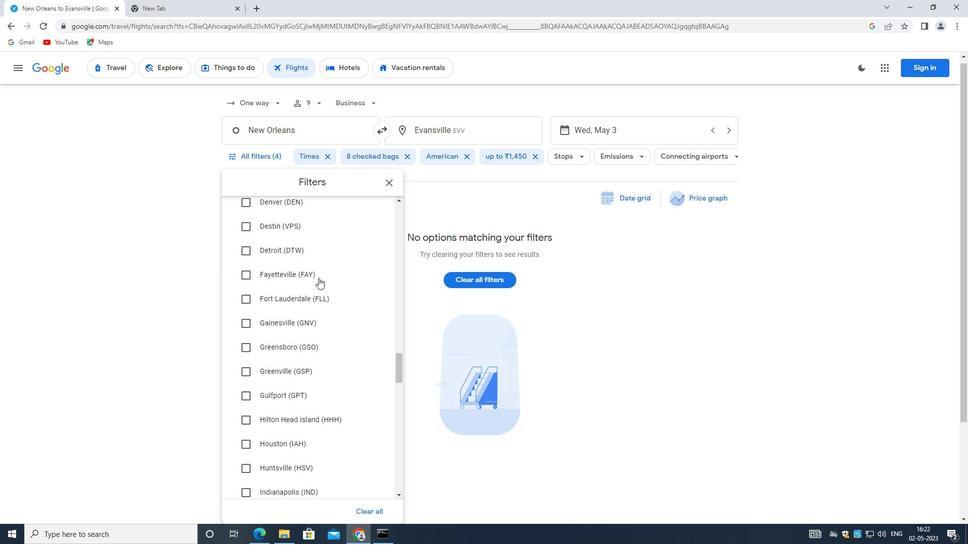 
Action: Mouse scrolled (318, 280) with delta (0, 0)
Screenshot: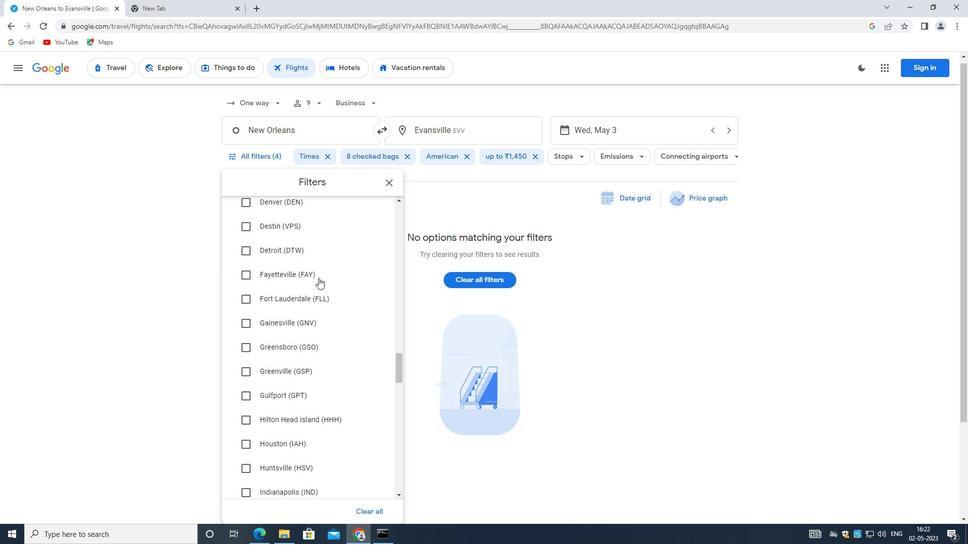 
Action: Mouse moved to (318, 286)
Screenshot: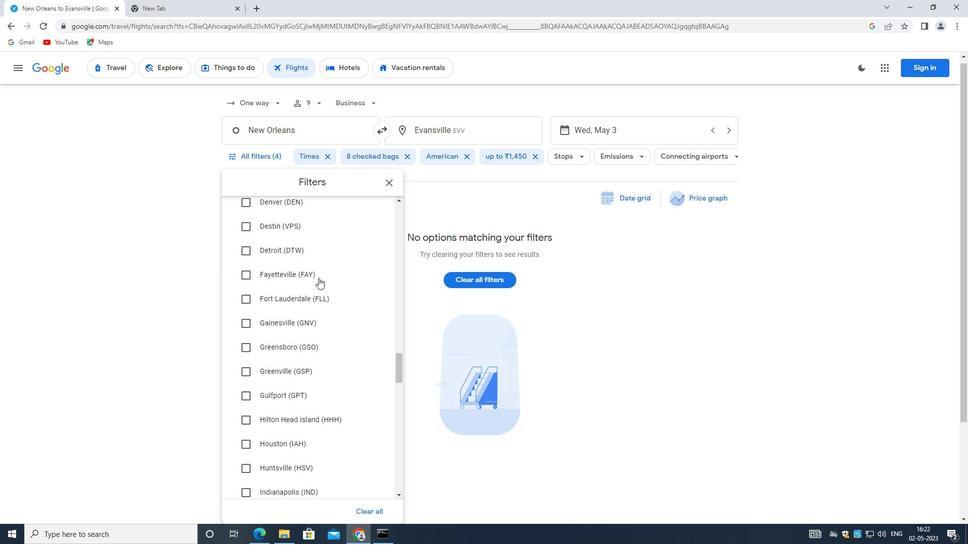 
Action: Mouse scrolled (318, 286) with delta (0, 0)
Screenshot: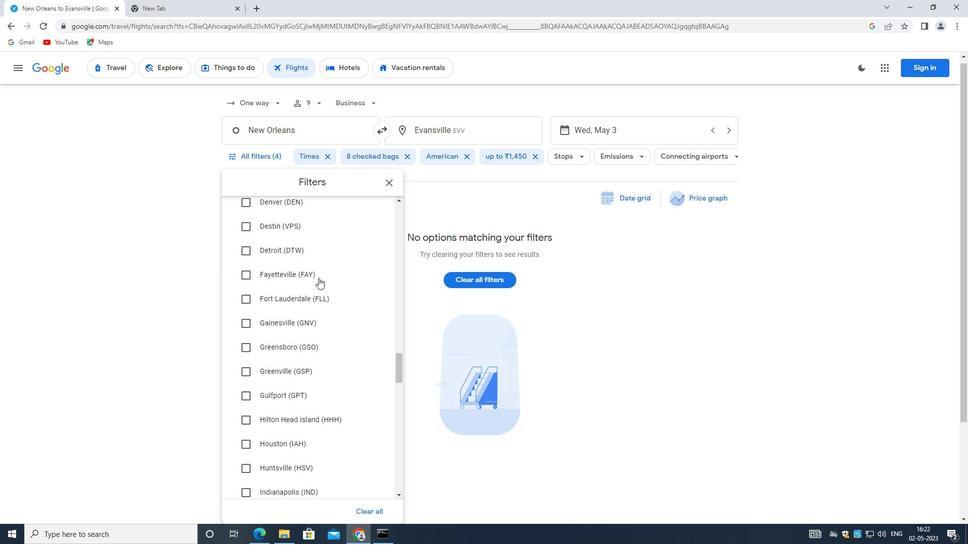
Action: Mouse moved to (319, 297)
Screenshot: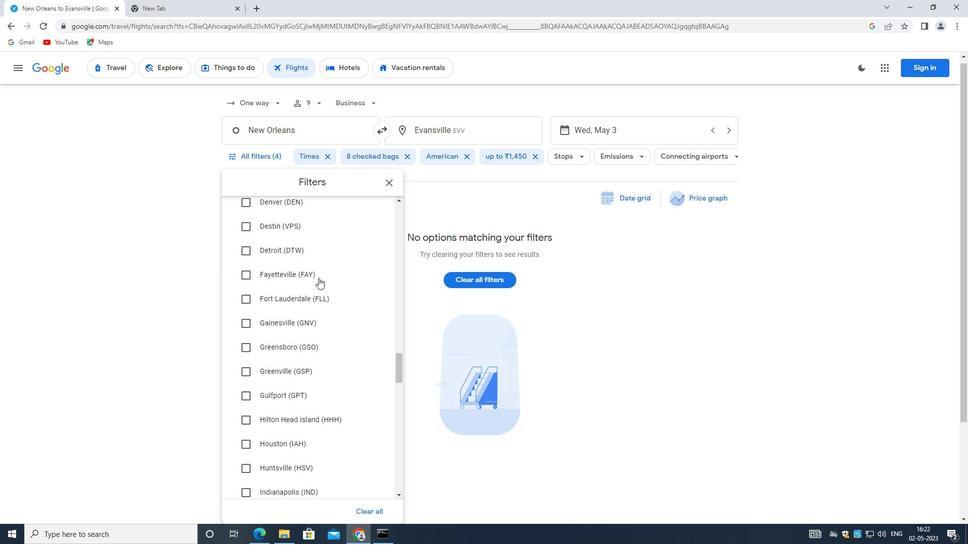 
Action: Mouse scrolled (319, 296) with delta (0, 0)
Screenshot: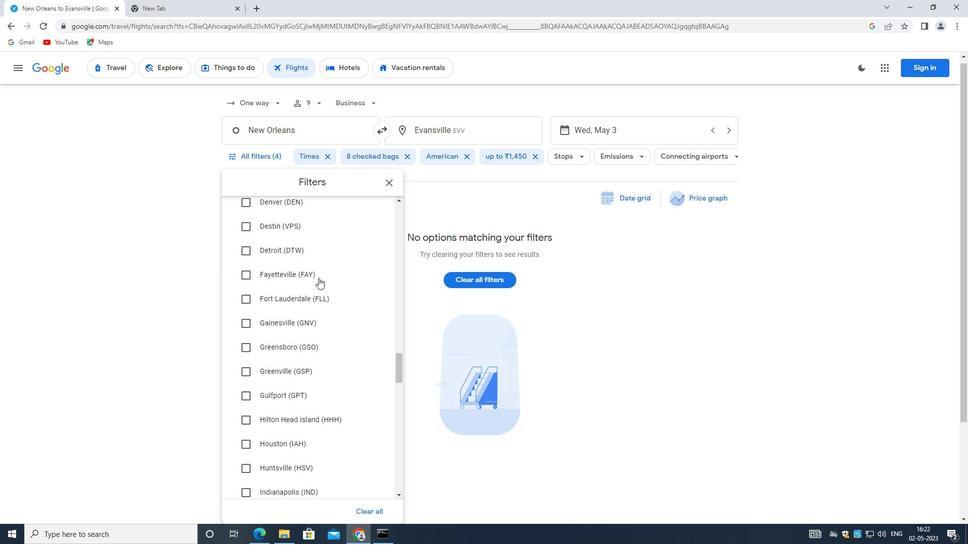 
Action: Mouse moved to (319, 301)
Screenshot: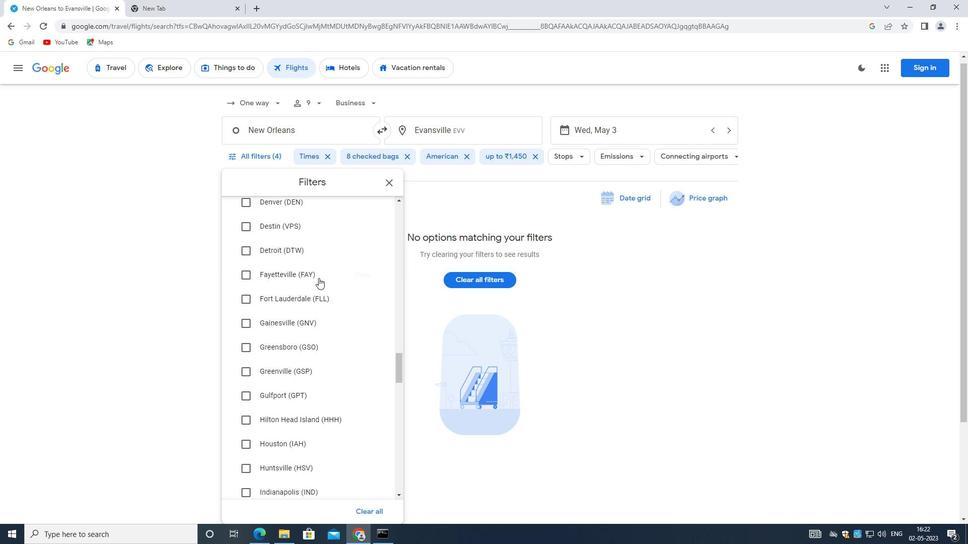 
Action: Mouse scrolled (319, 300) with delta (0, 0)
Screenshot: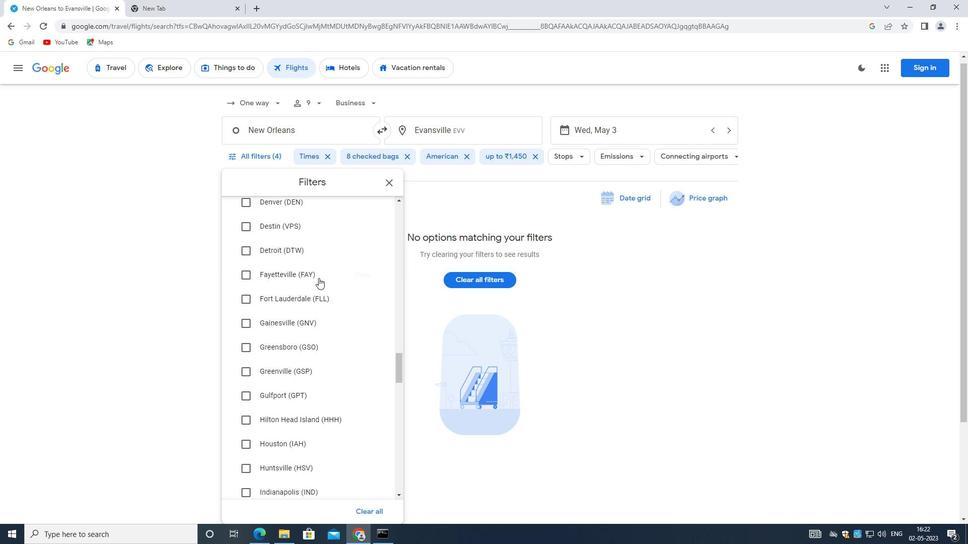 
Action: Mouse moved to (319, 301)
Screenshot: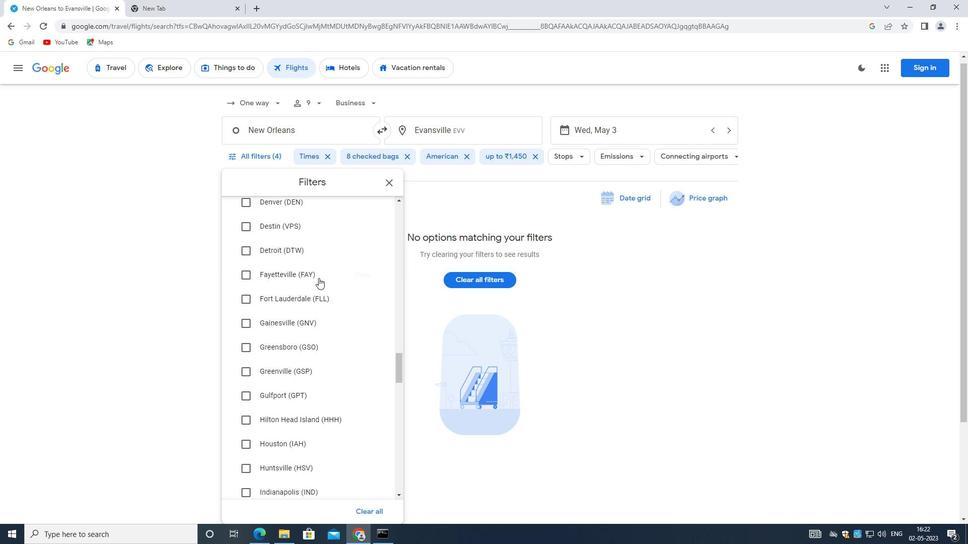 
Action: Mouse scrolled (319, 301) with delta (0, 0)
Screenshot: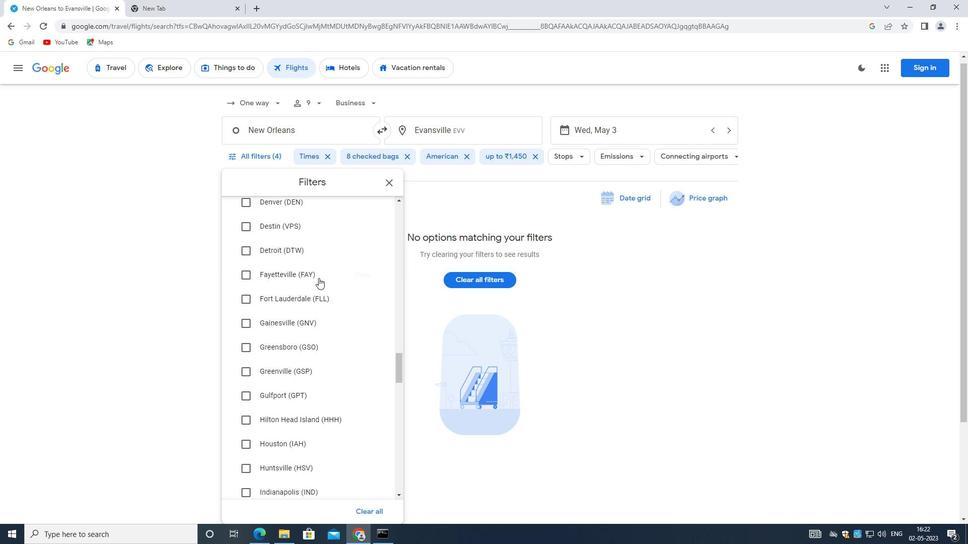
Action: Mouse moved to (321, 305)
Screenshot: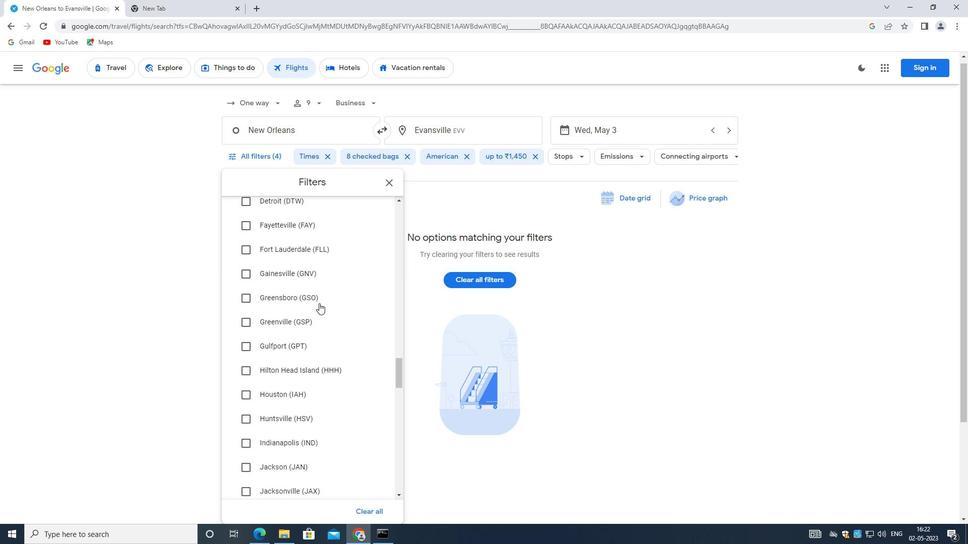 
Action: Mouse scrolled (321, 304) with delta (0, 0)
Screenshot: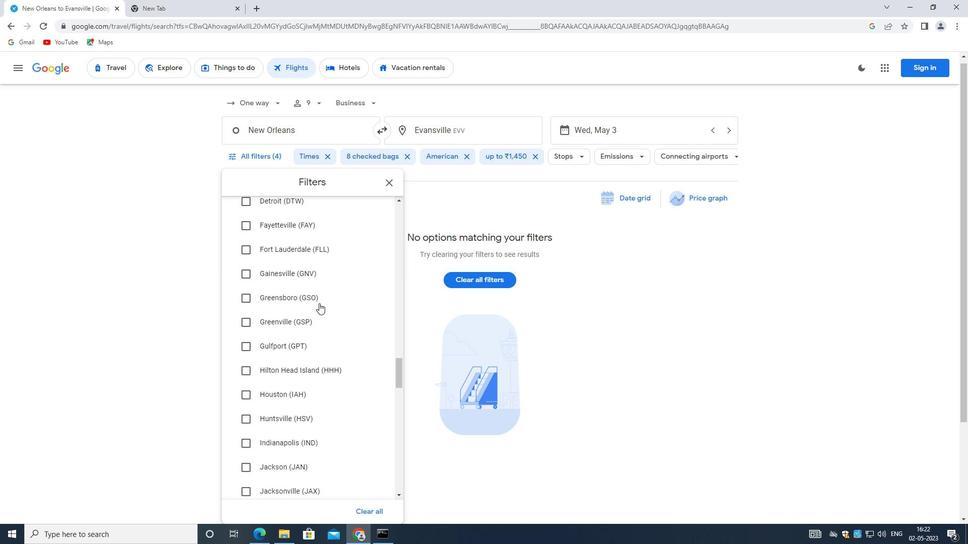 
Action: Mouse moved to (321, 306)
Screenshot: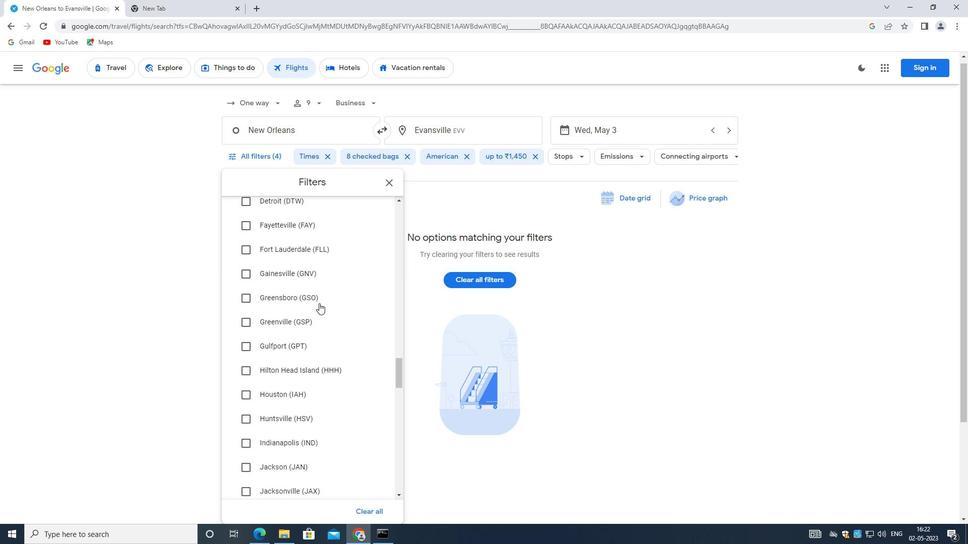 
Action: Mouse scrolled (321, 306) with delta (0, 0)
Screenshot: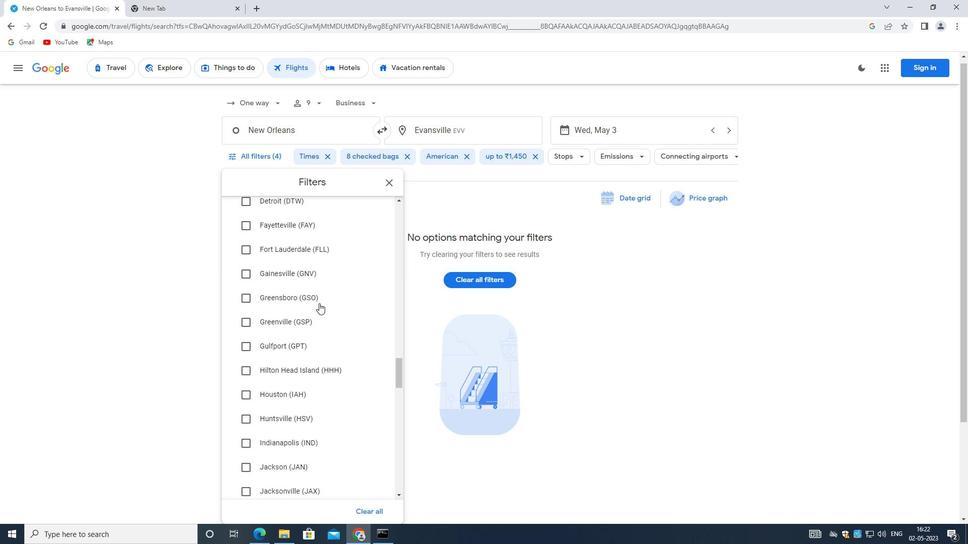 
Action: Mouse scrolled (321, 306) with delta (0, 0)
Screenshot: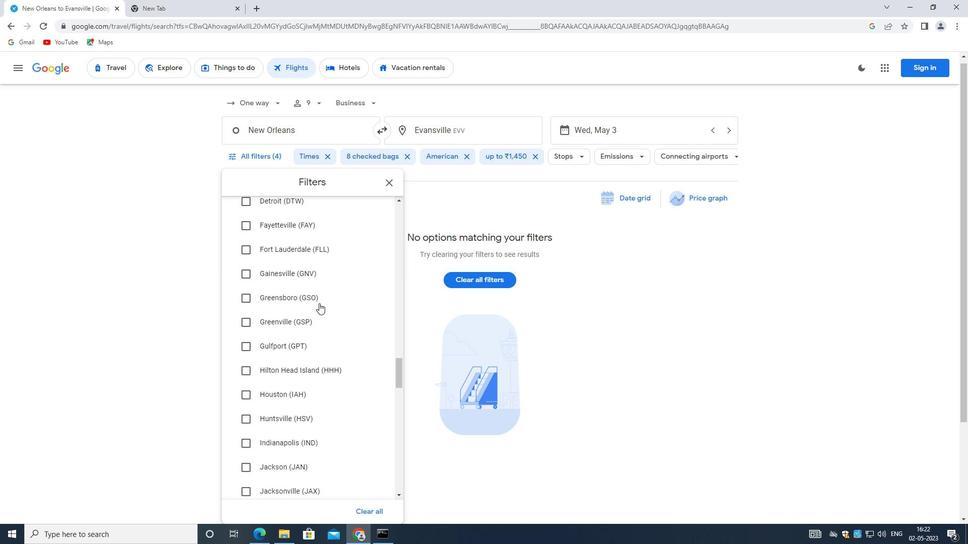 
Action: Mouse scrolled (321, 306) with delta (0, 0)
Screenshot: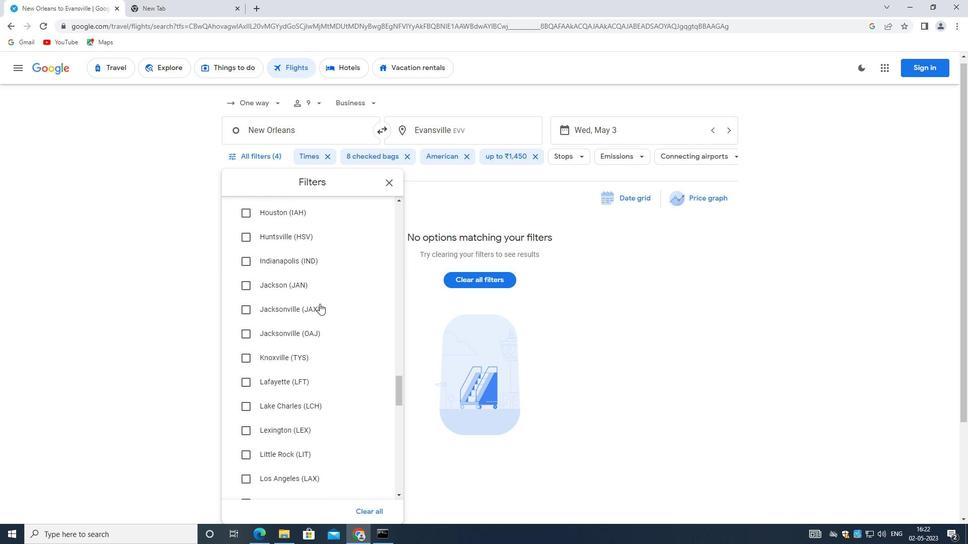 
Action: Mouse moved to (320, 312)
Screenshot: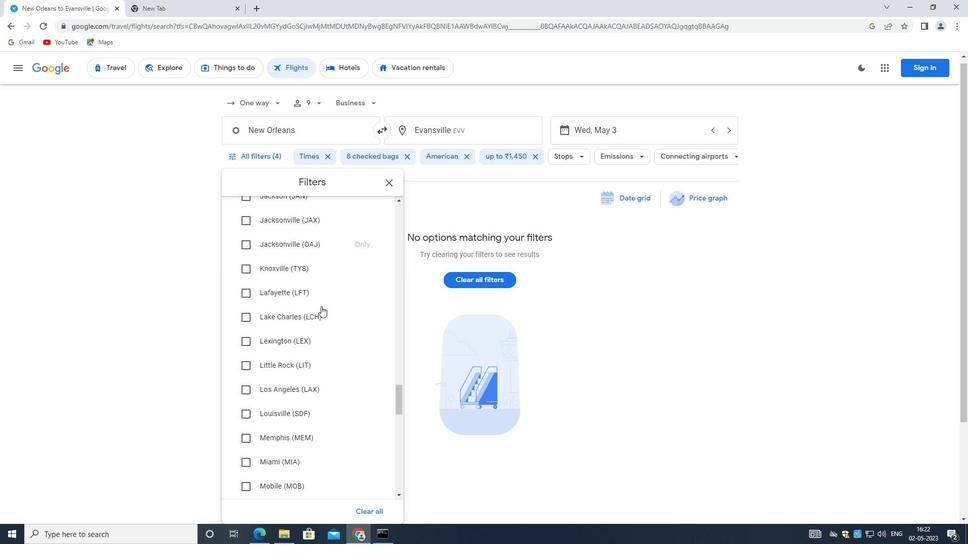 
Action: Mouse scrolled (320, 311) with delta (0, 0)
Screenshot: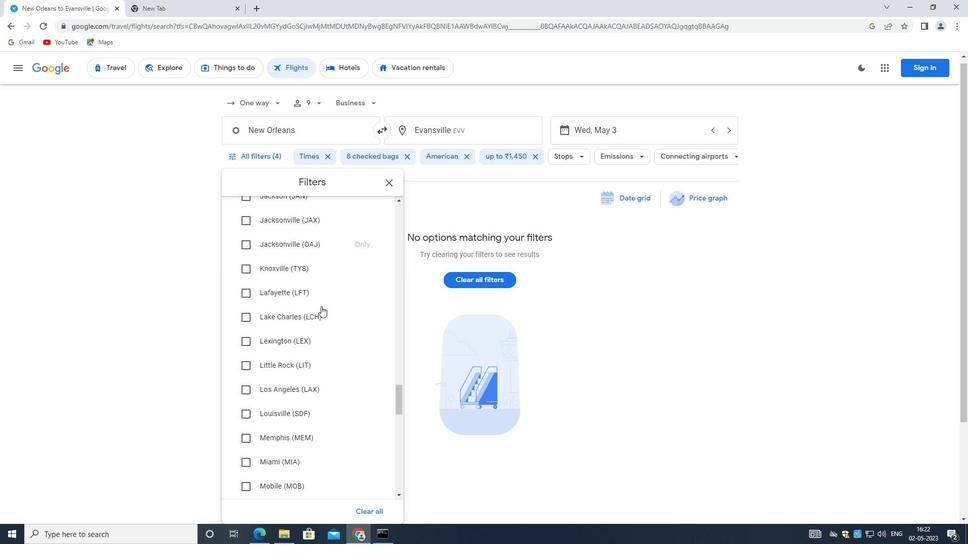 
Action: Mouse moved to (320, 313)
Screenshot: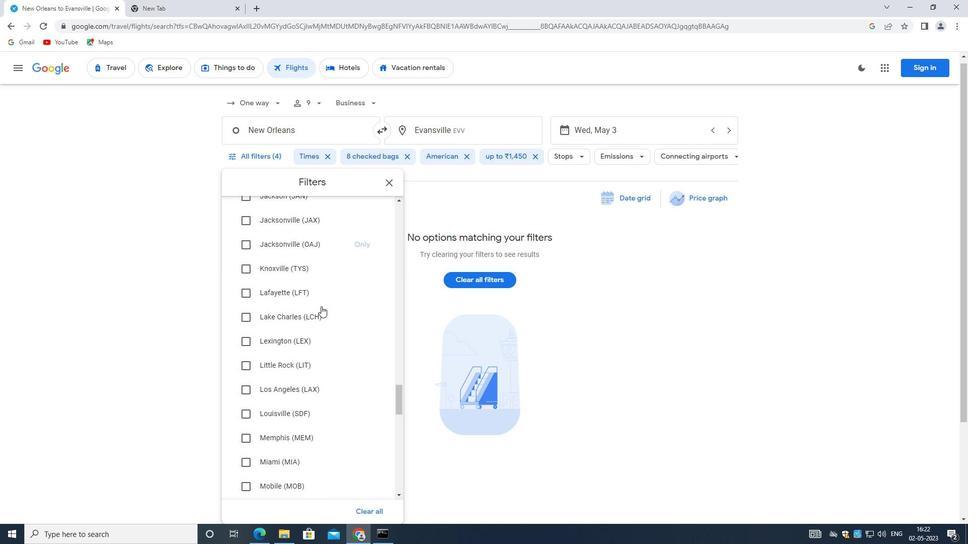 
Action: Mouse scrolled (320, 313) with delta (0, 0)
Screenshot: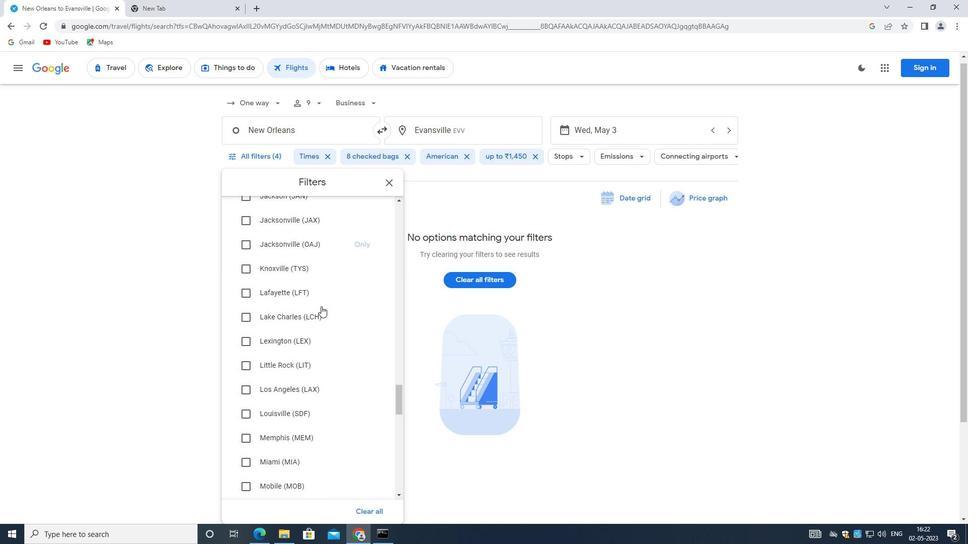 
Action: Mouse scrolled (320, 313) with delta (0, 0)
Screenshot: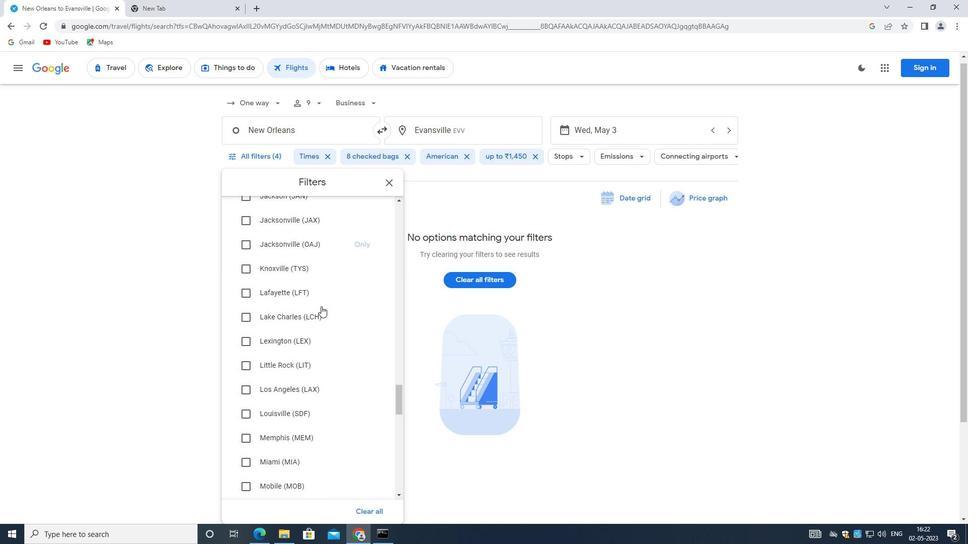 
Action: Mouse scrolled (320, 313) with delta (0, 0)
Screenshot: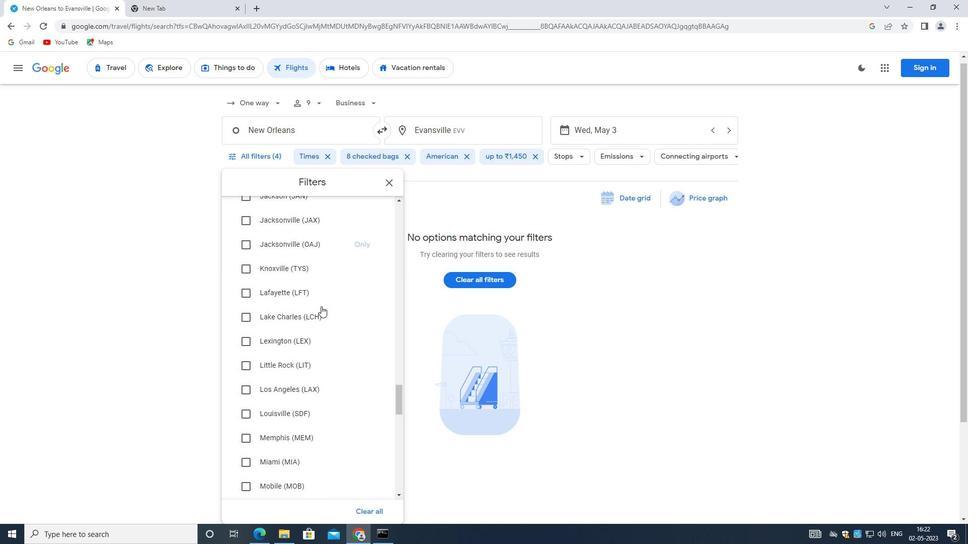 
Action: Mouse moved to (318, 313)
Screenshot: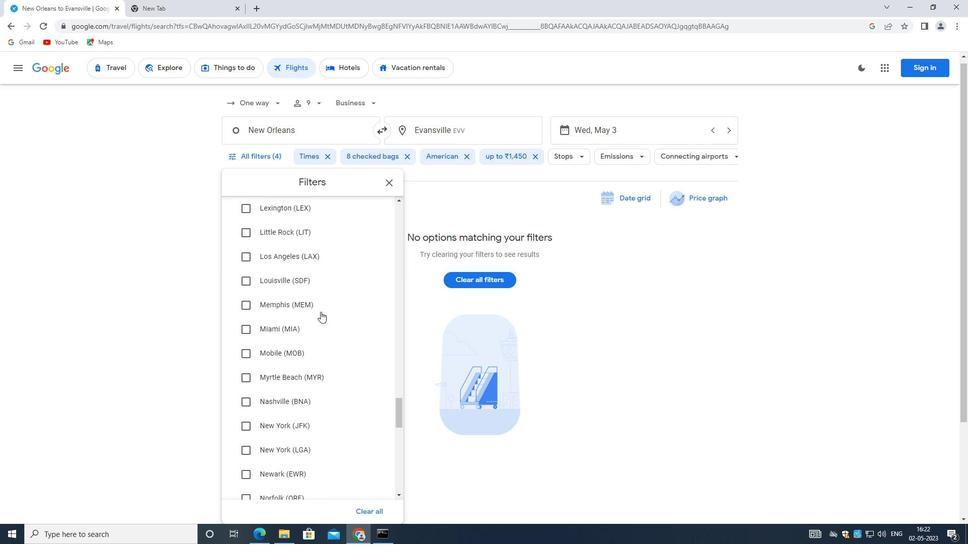 
Action: Mouse scrolled (318, 312) with delta (0, 0)
Screenshot: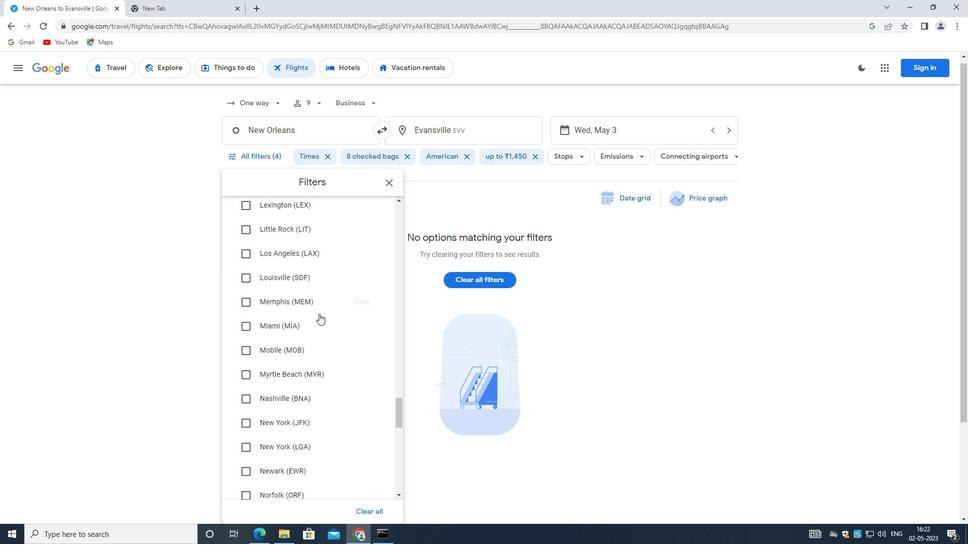 
Action: Mouse moved to (318, 316)
Screenshot: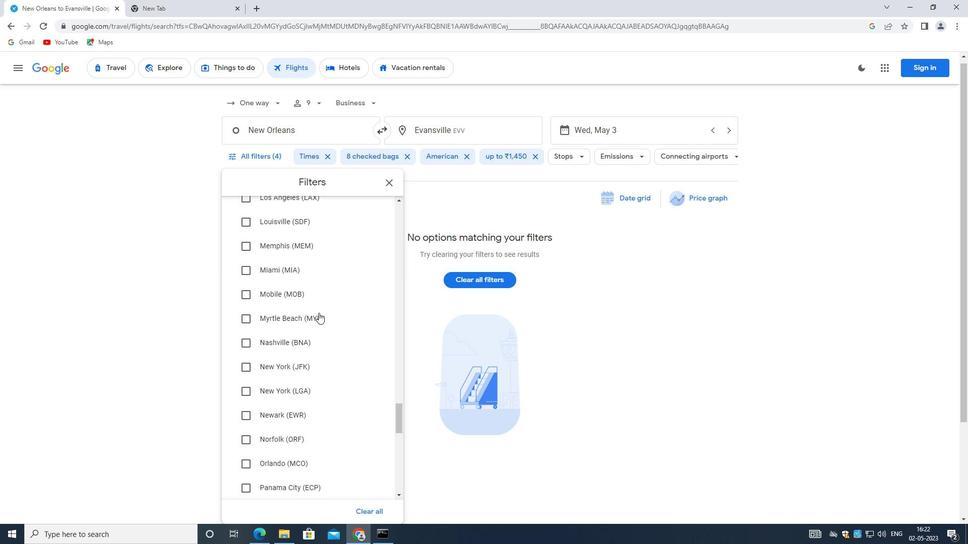 
Action: Mouse scrolled (318, 315) with delta (0, 0)
Screenshot: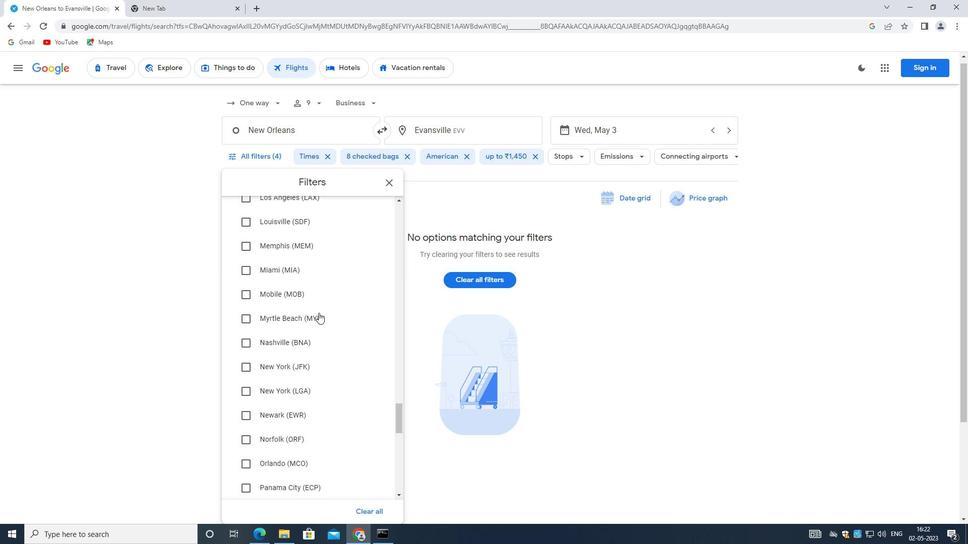 
Action: Mouse moved to (318, 316)
Screenshot: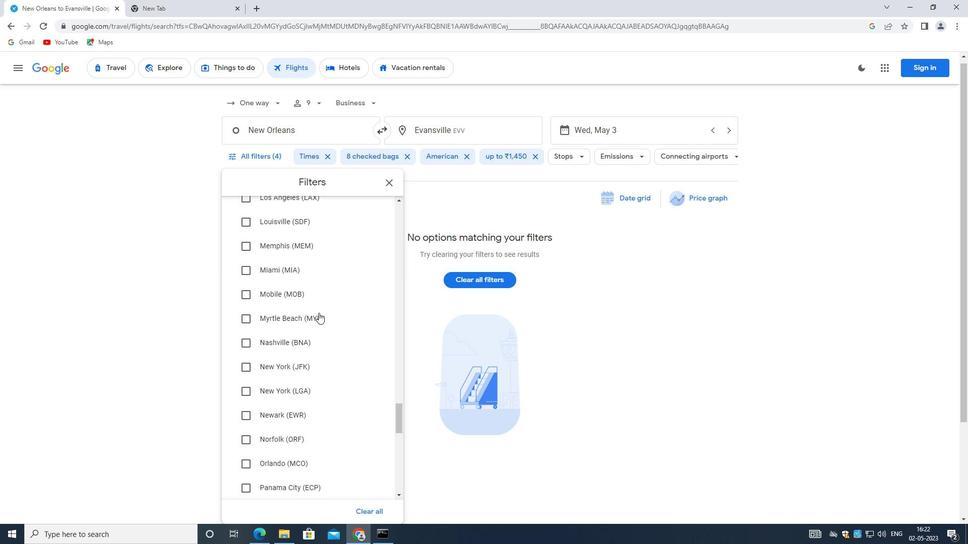 
Action: Mouse scrolled (318, 315) with delta (0, -1)
Screenshot: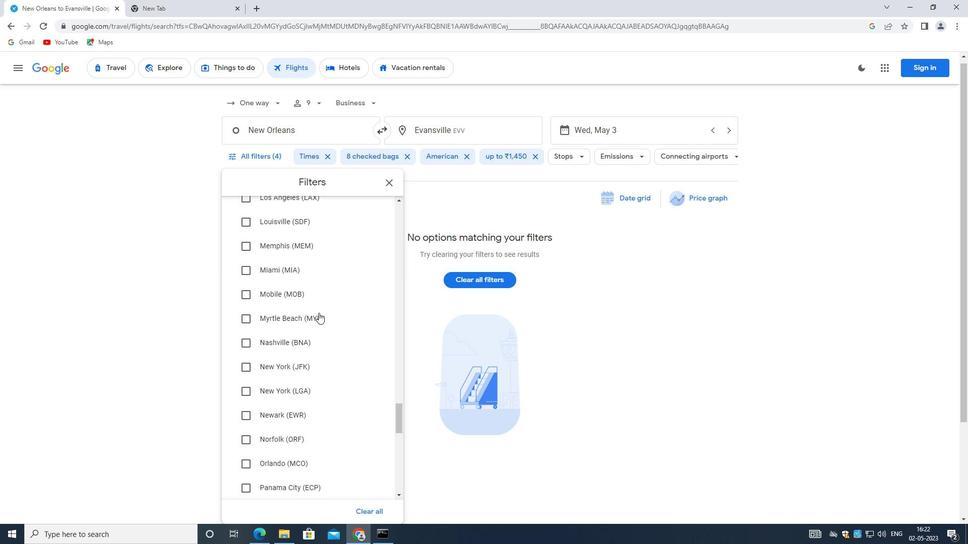 
Action: Mouse scrolled (318, 316) with delta (0, 0)
Screenshot: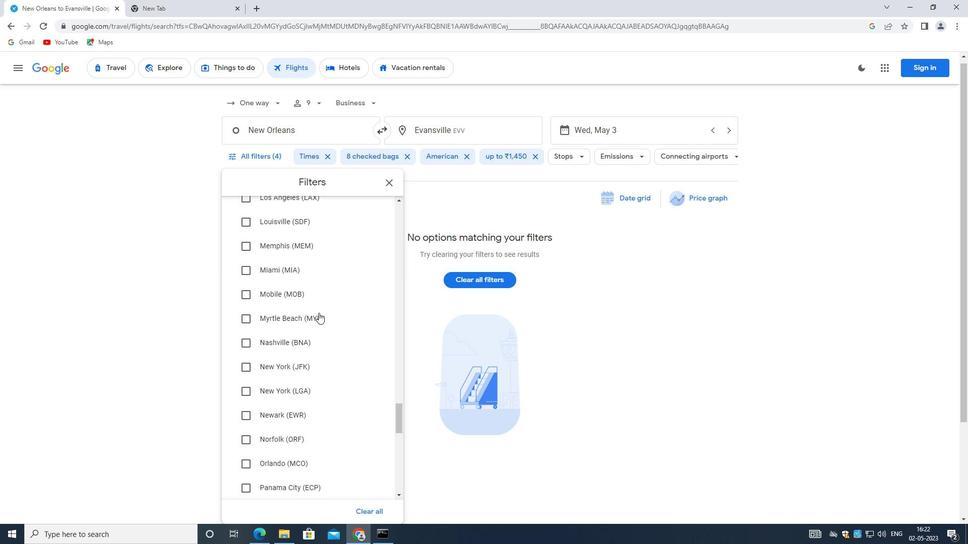 
Action: Mouse moved to (318, 317)
Screenshot: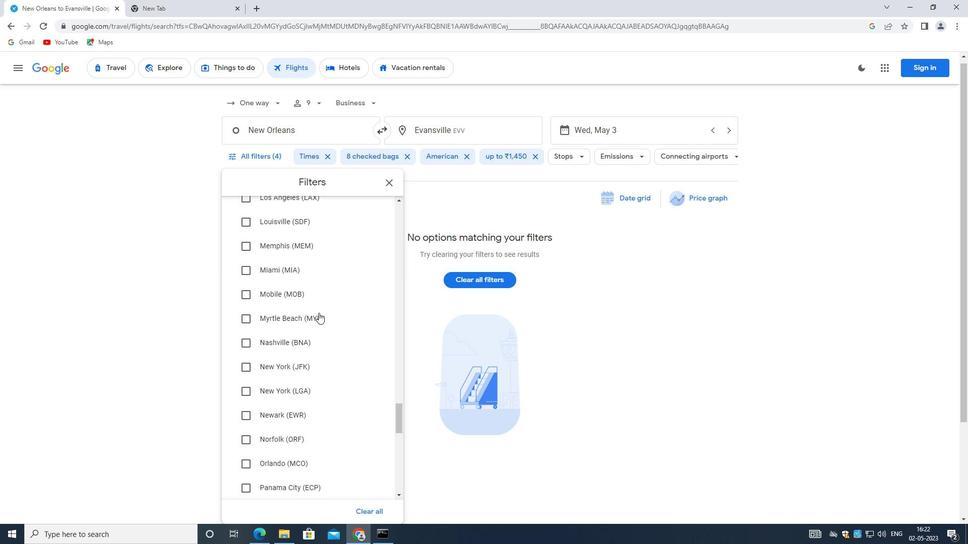 
Action: Mouse scrolled (318, 316) with delta (0, 0)
Screenshot: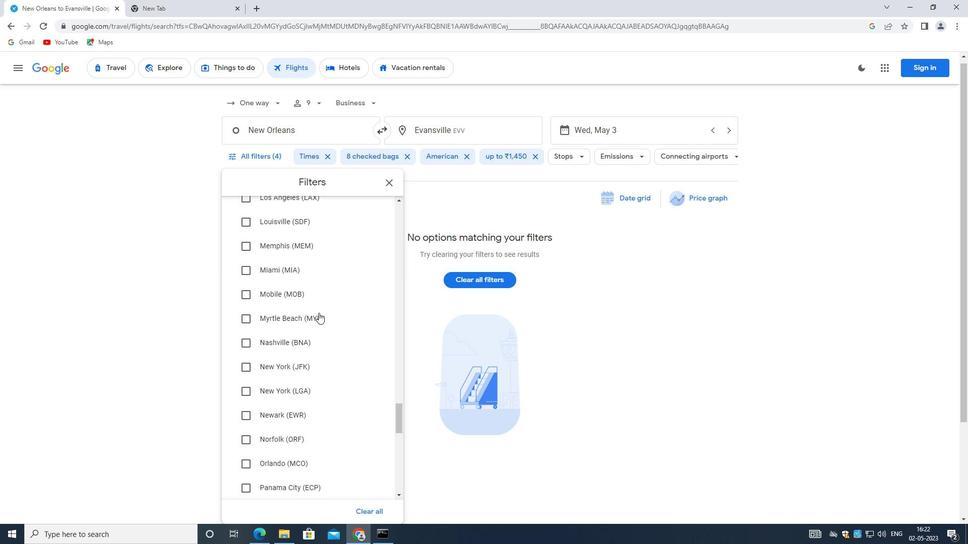 
Action: Mouse moved to (315, 315)
Screenshot: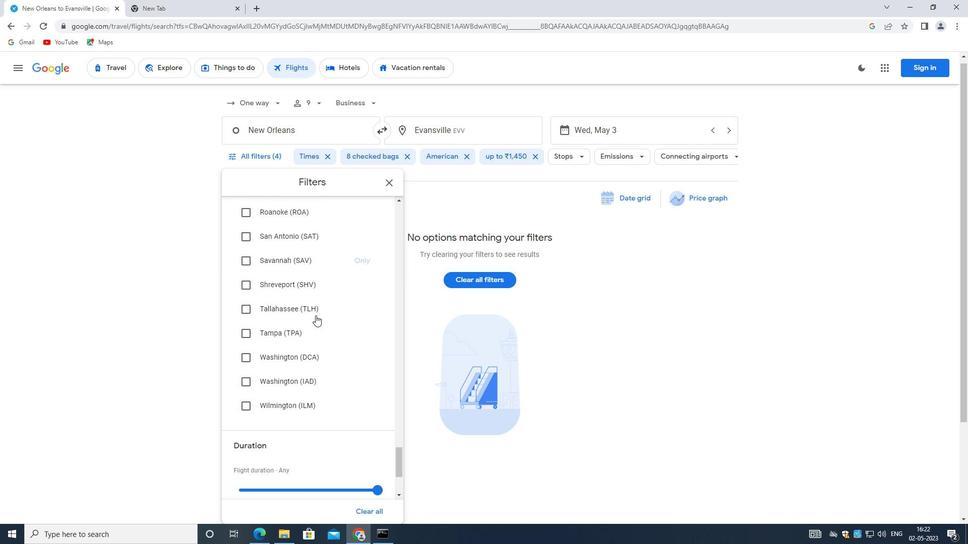 
Action: Mouse scrolled (315, 315) with delta (0, 0)
Screenshot: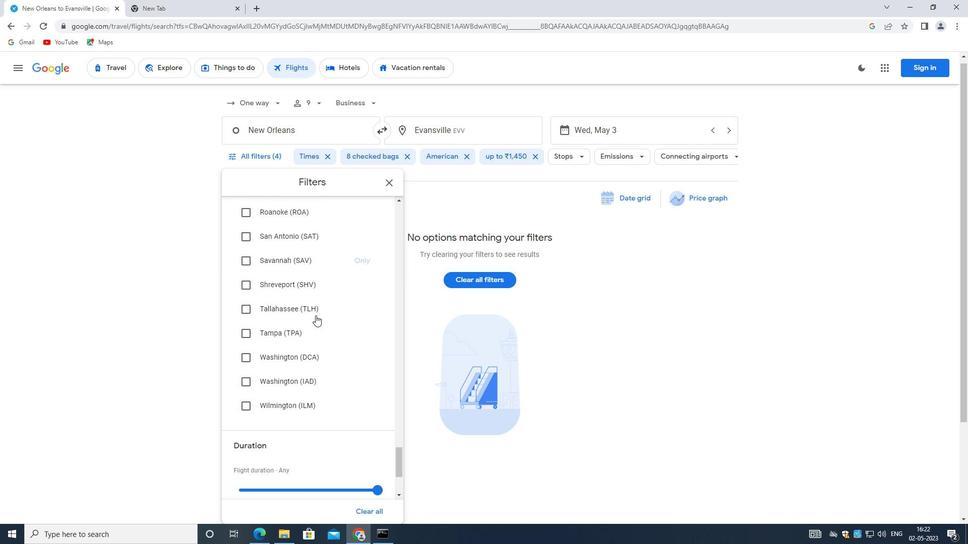 
Action: Mouse scrolled (315, 315) with delta (0, 0)
Screenshot: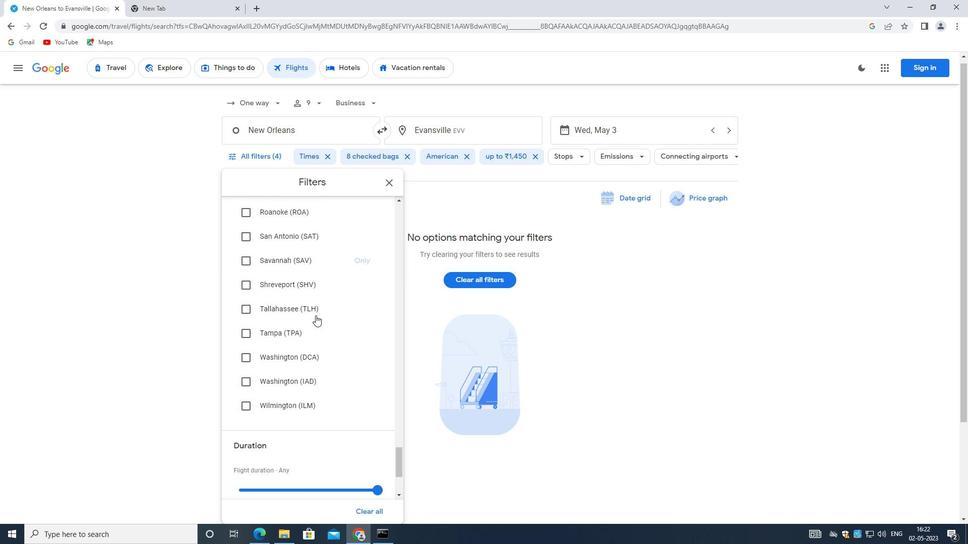 
Action: Mouse scrolled (315, 314) with delta (0, -1)
Screenshot: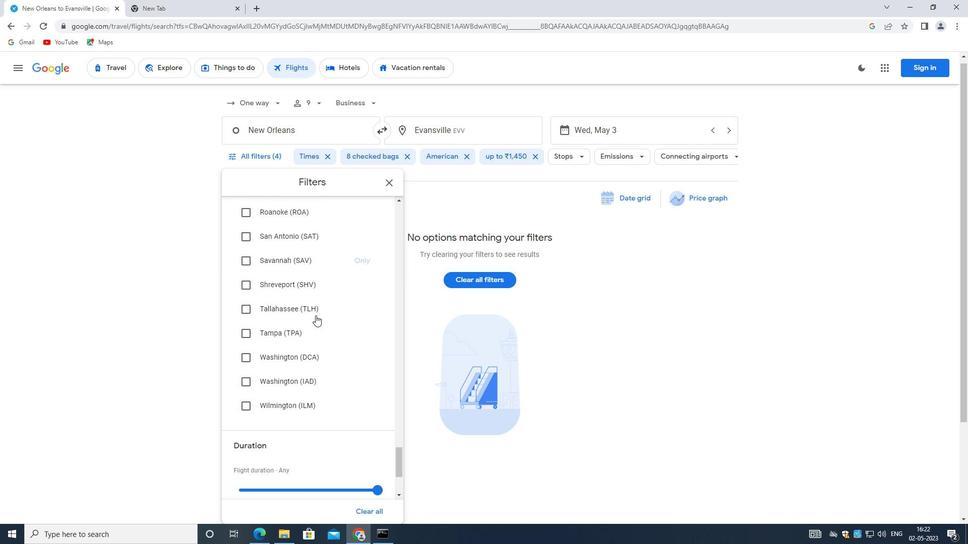 
Action: Mouse scrolled (315, 315) with delta (0, 0)
Screenshot: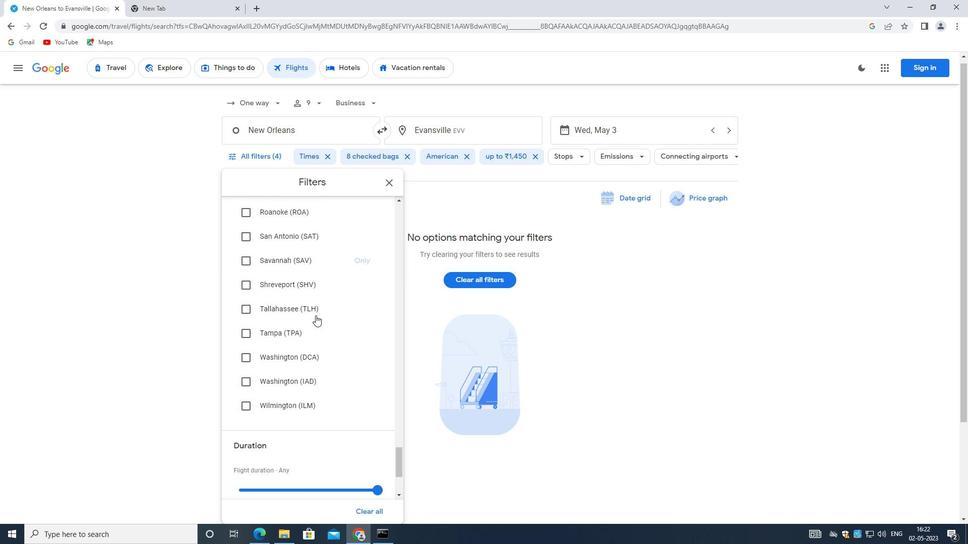 
Action: Mouse scrolled (315, 315) with delta (0, 0)
Screenshot: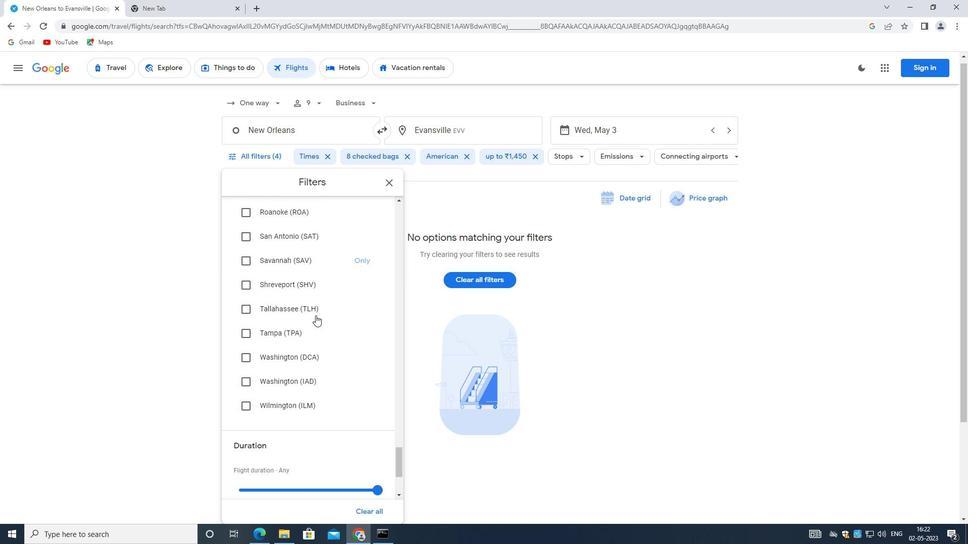 
Action: Mouse moved to (315, 315)
Screenshot: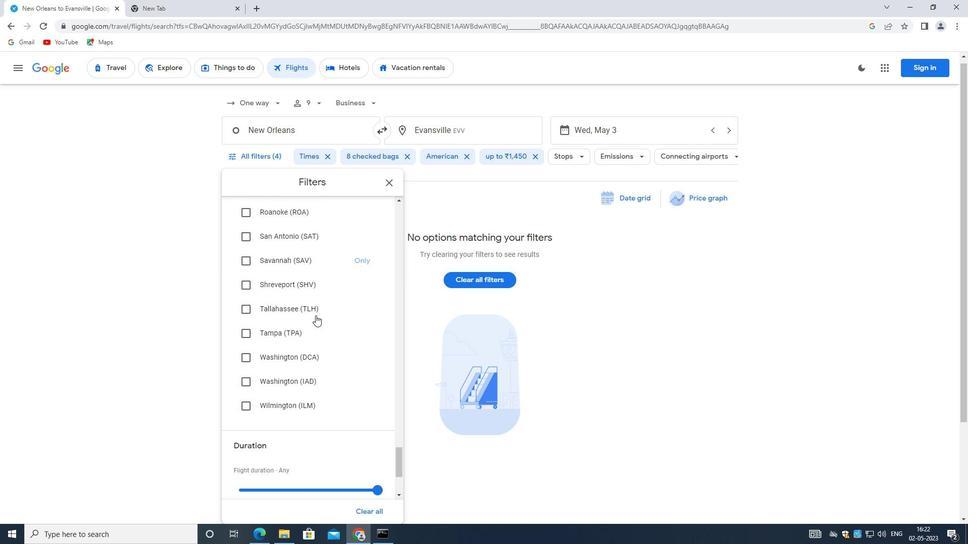 
Action: Mouse scrolled (315, 314) with delta (0, -1)
Screenshot: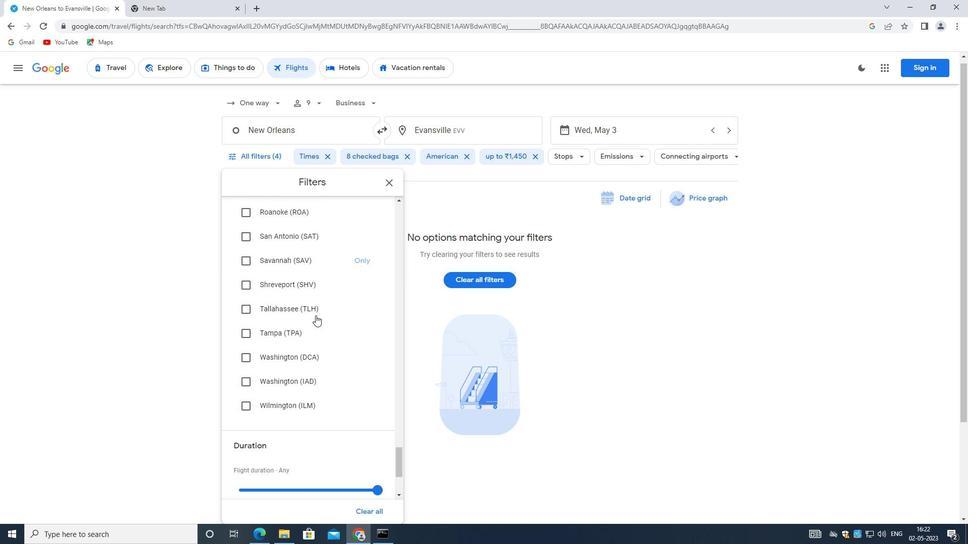 
Action: Mouse scrolled (315, 315) with delta (0, 0)
Screenshot: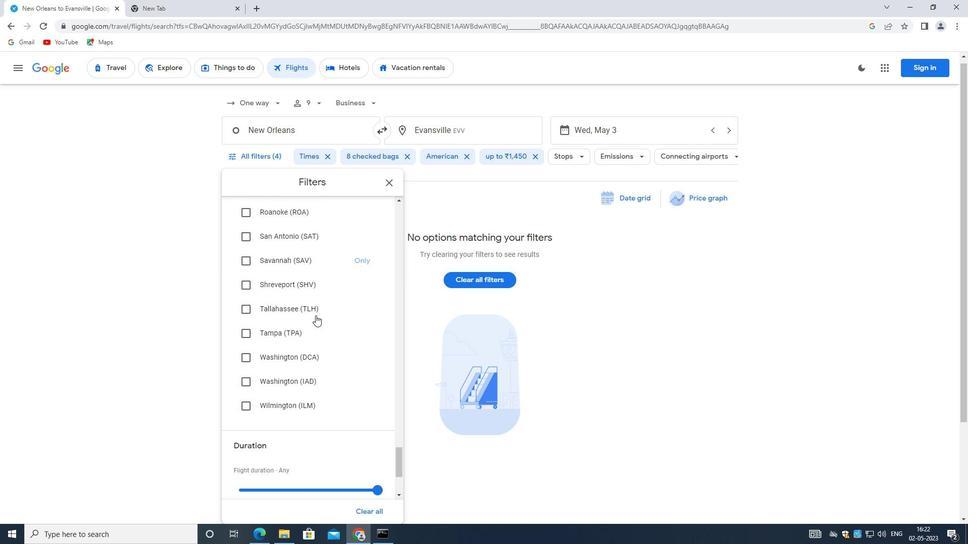 
Action: Mouse moved to (314, 315)
Screenshot: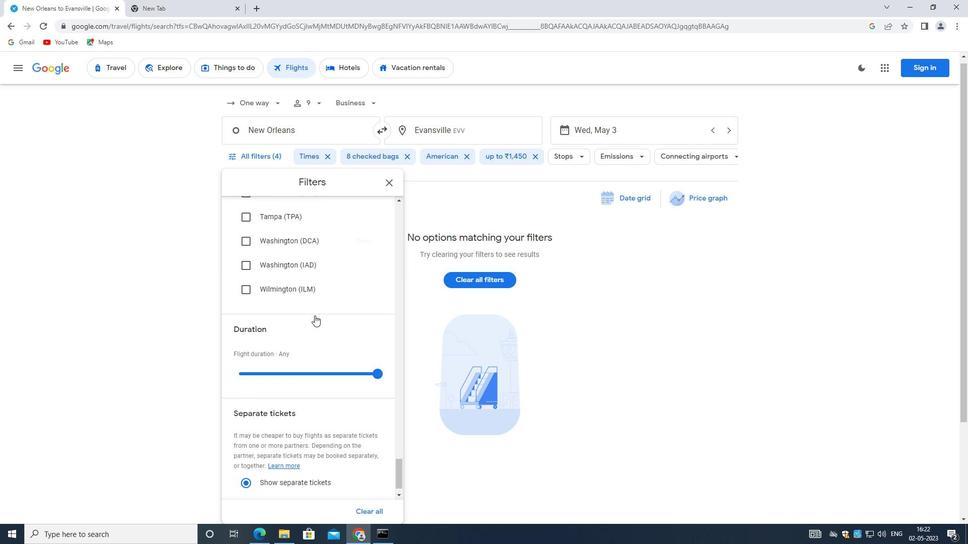 
Action: Mouse scrolled (314, 314) with delta (0, 0)
Screenshot: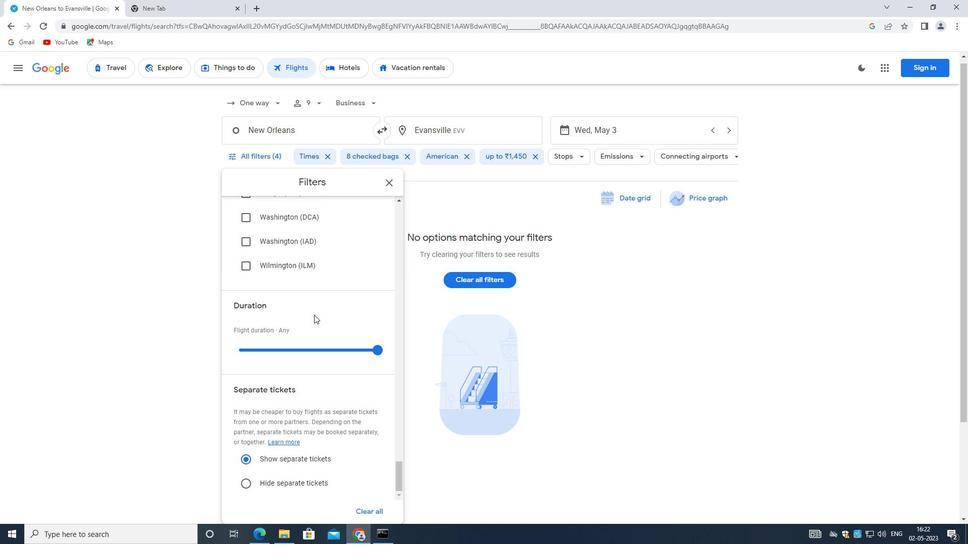 
Action: Mouse scrolled (314, 314) with delta (0, 0)
Screenshot: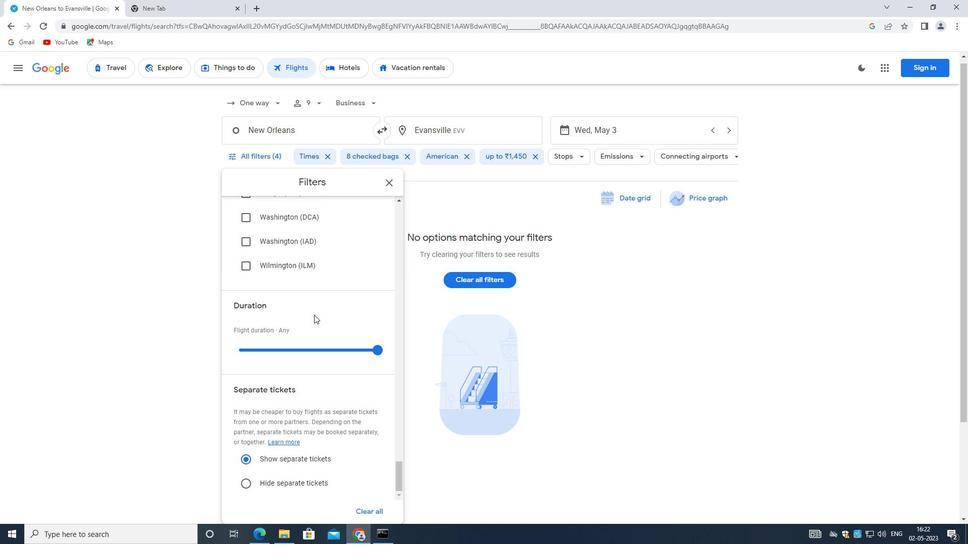 
Action: Mouse moved to (313, 314)
Screenshot: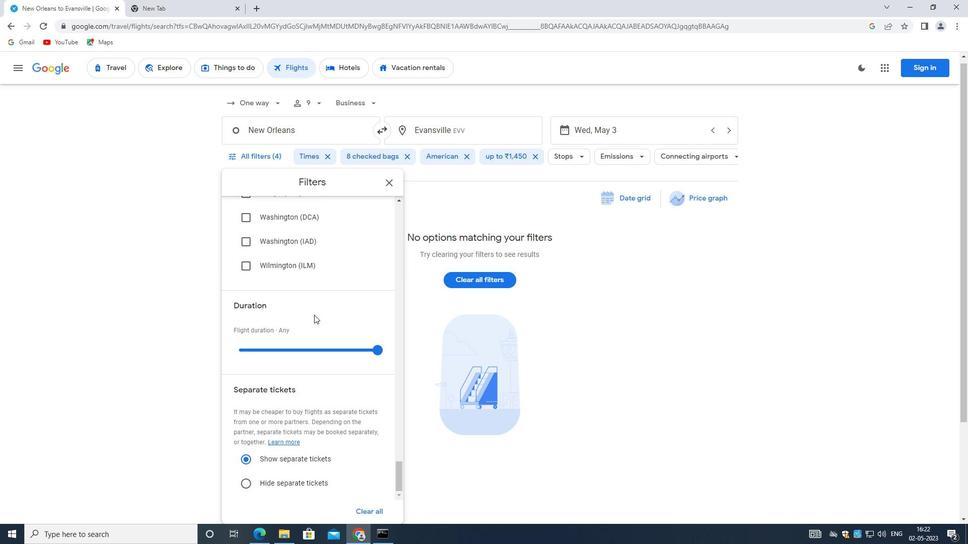 
Action: Mouse scrolled (313, 314) with delta (0, 0)
Screenshot: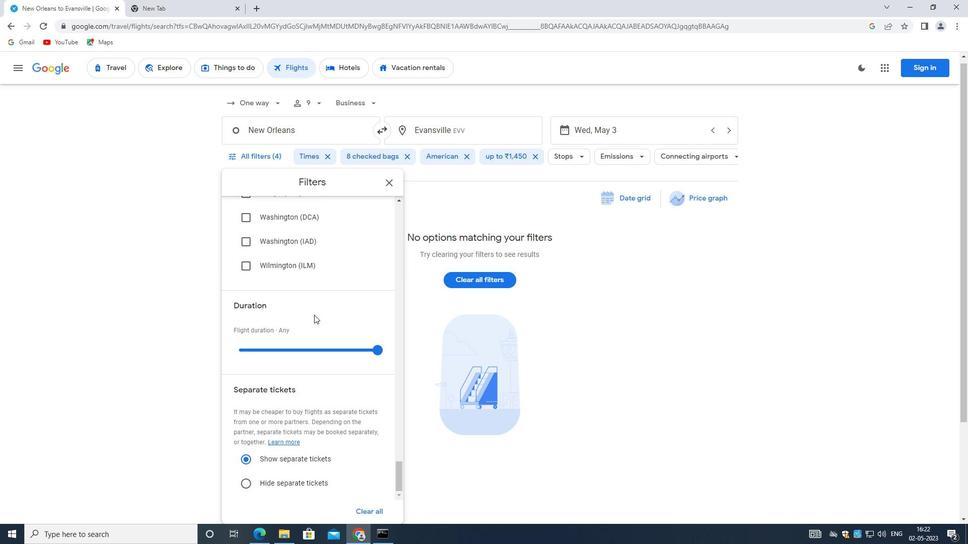 
Action: Mouse scrolled (313, 314) with delta (0, 0)
Screenshot: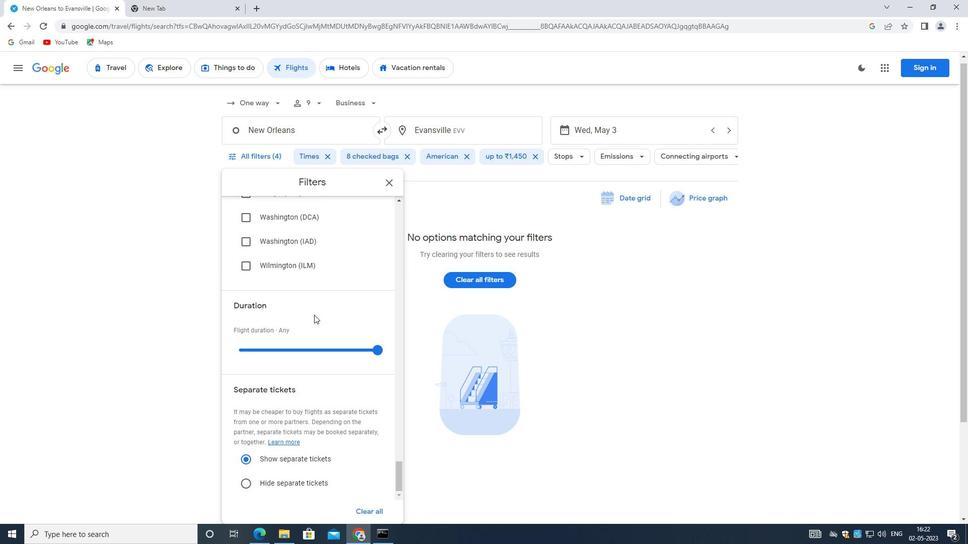 
Action: Mouse scrolled (313, 314) with delta (0, 0)
Screenshot: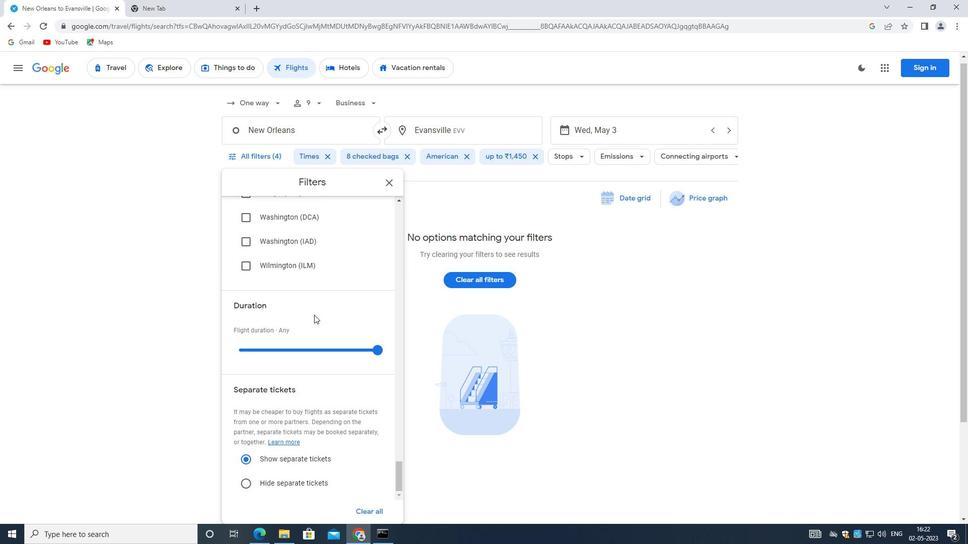 
Action: Mouse scrolled (313, 314) with delta (0, 0)
Screenshot: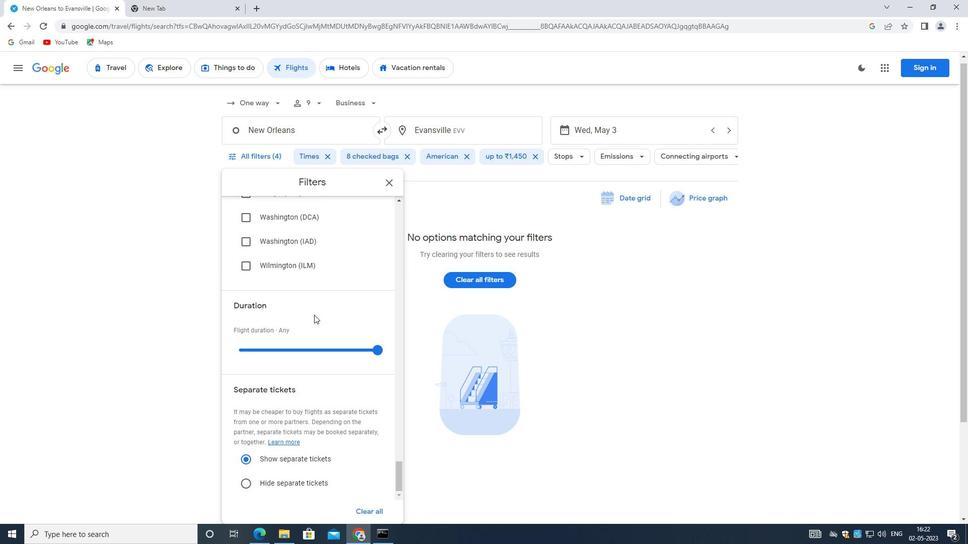 
